 Task: Play online Dominion games in easy mode.
Action: Mouse moved to (280, 233)
Screenshot: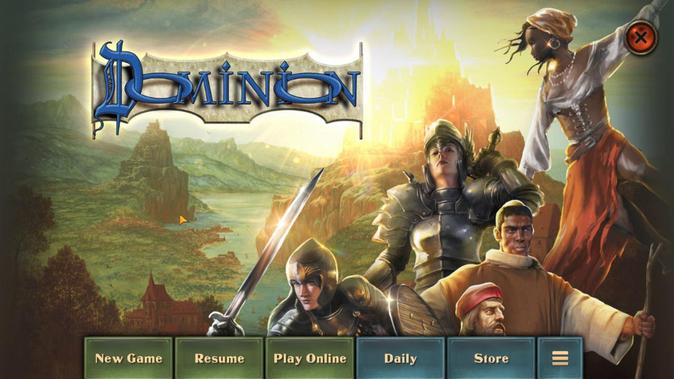 
Action: Mouse pressed left at (280, 233)
Screenshot: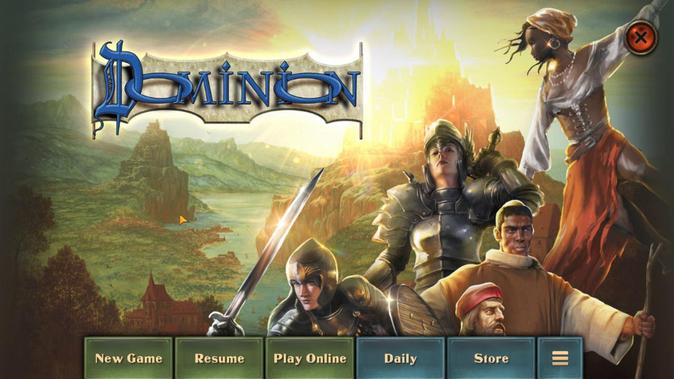 
Action: Mouse moved to (367, 248)
Screenshot: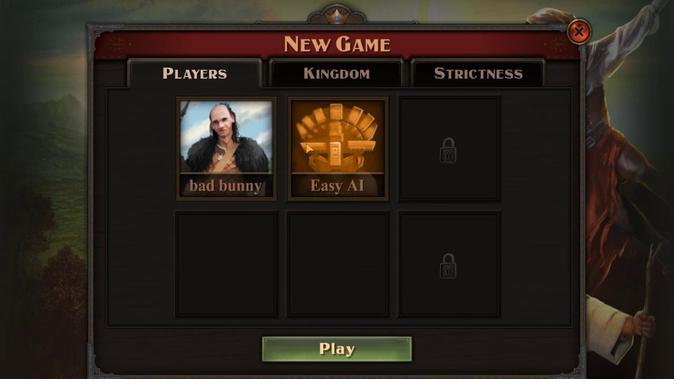
Action: Mouse pressed left at (367, 248)
Screenshot: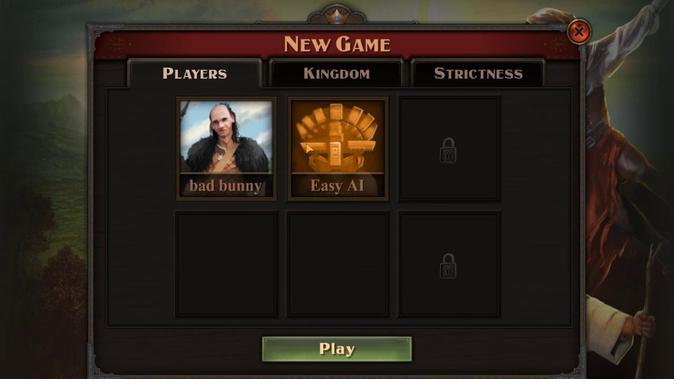 
Action: Mouse moved to (315, 242)
Screenshot: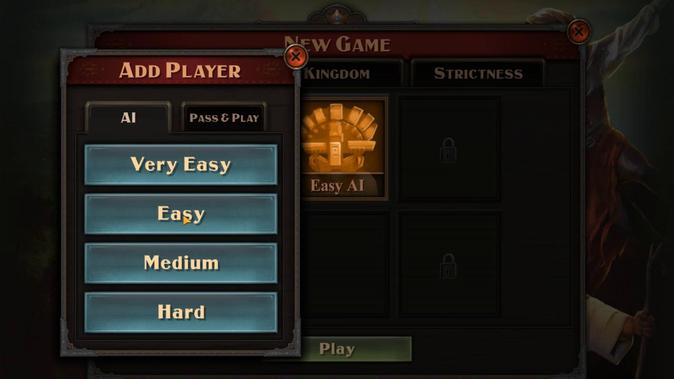 
Action: Mouse pressed left at (315, 242)
Screenshot: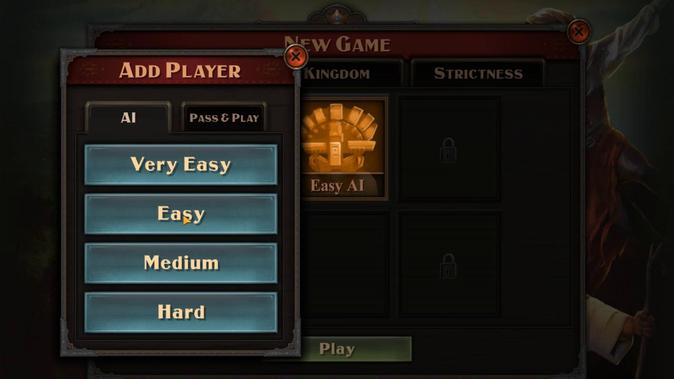 
Action: Mouse moved to (374, 232)
Screenshot: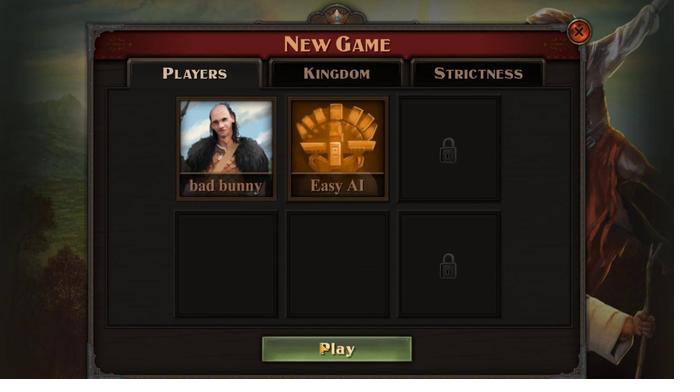 
Action: Mouse pressed left at (374, 232)
Screenshot: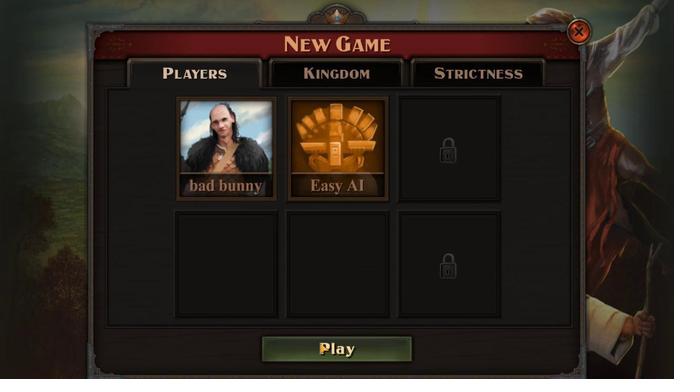 
Action: Mouse moved to (377, 232)
Screenshot: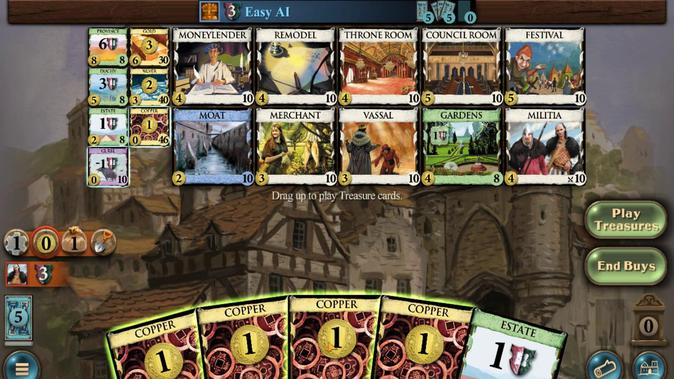 
Action: Mouse pressed left at (377, 232)
Screenshot: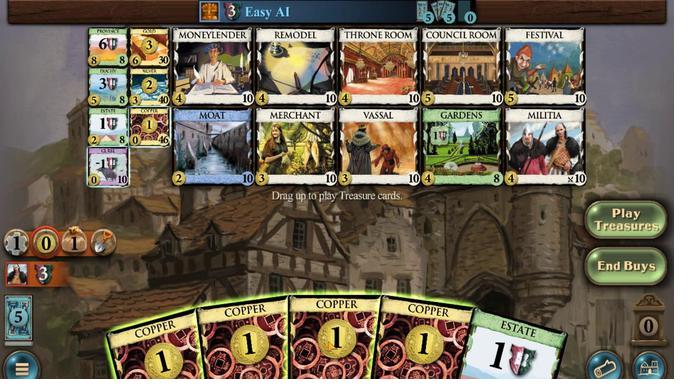 
Action: Mouse moved to (386, 236)
Screenshot: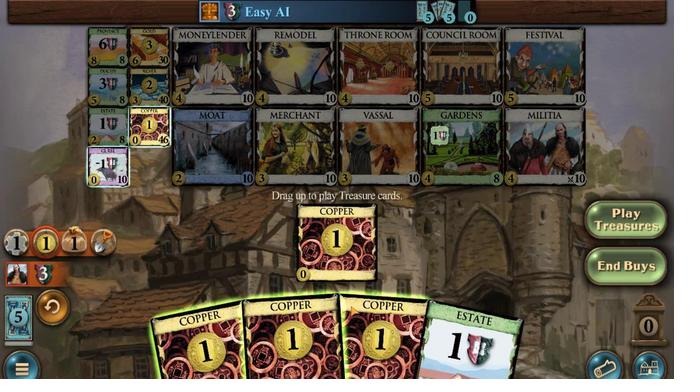 
Action: Mouse pressed left at (386, 236)
Screenshot: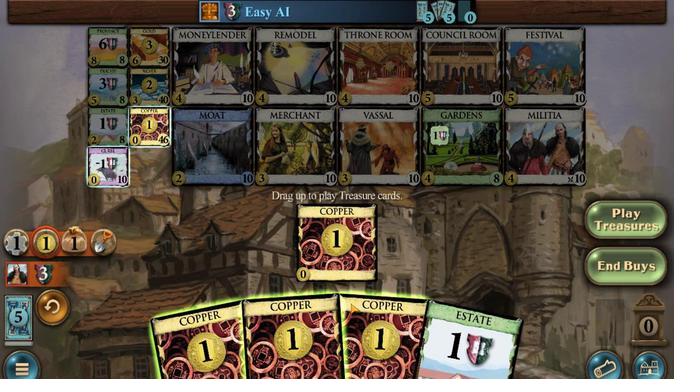 
Action: Mouse moved to (366, 235)
Screenshot: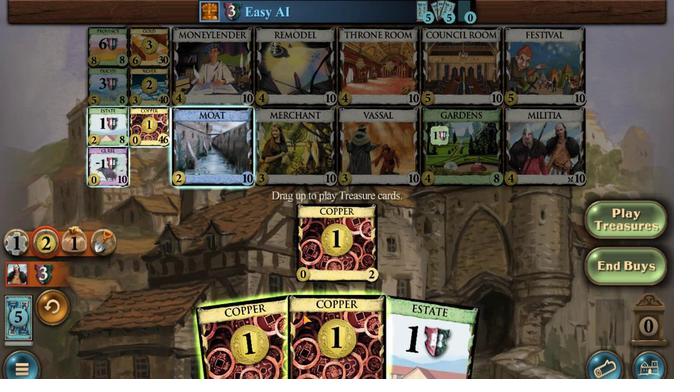 
Action: Mouse pressed left at (366, 235)
Screenshot: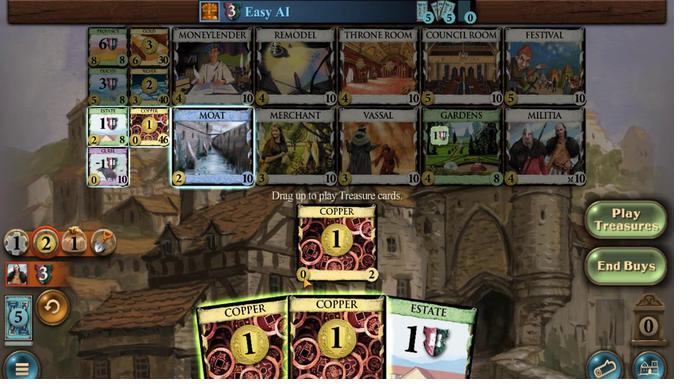 
Action: Mouse moved to (356, 249)
Screenshot: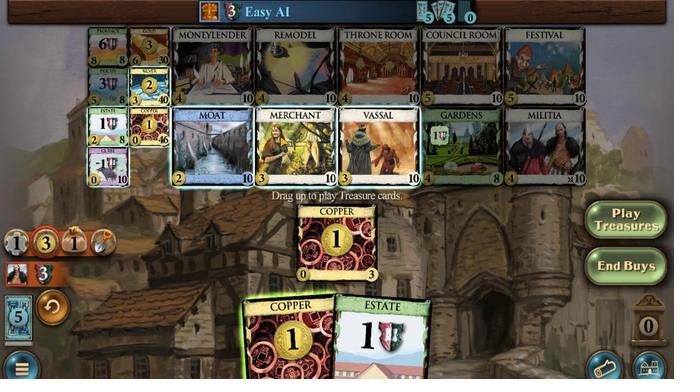 
Action: Mouse pressed left at (356, 249)
Screenshot: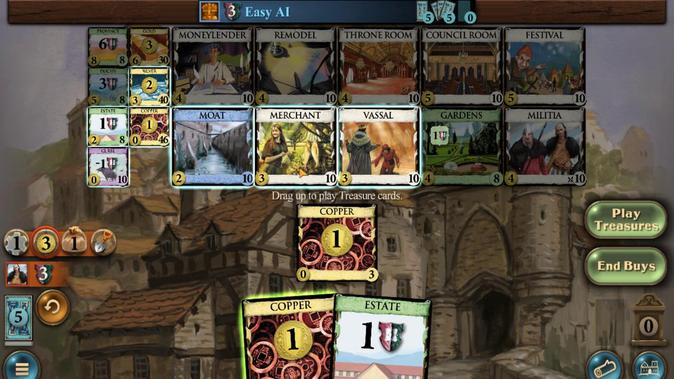 
Action: Mouse moved to (359, 232)
Screenshot: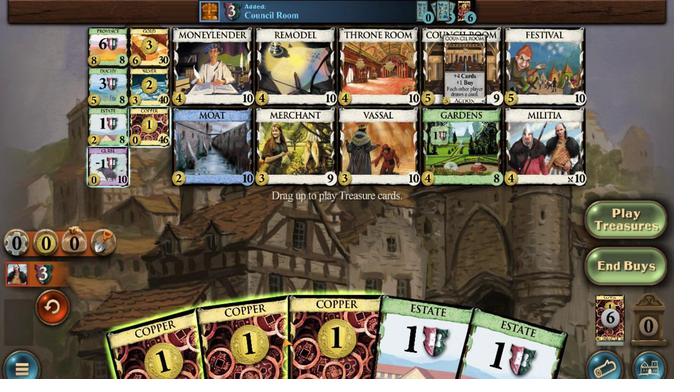 
Action: Mouse pressed left at (359, 232)
Screenshot: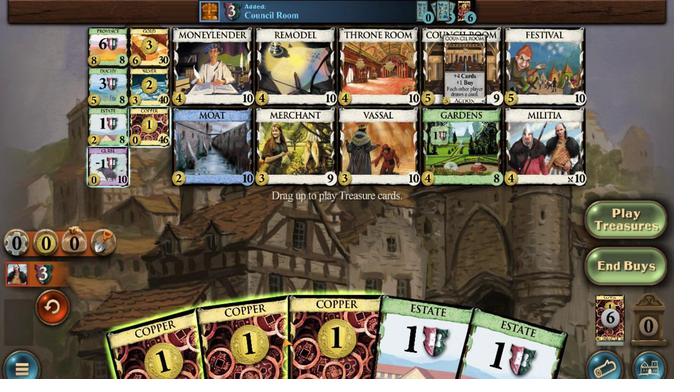 
Action: Mouse moved to (354, 233)
Screenshot: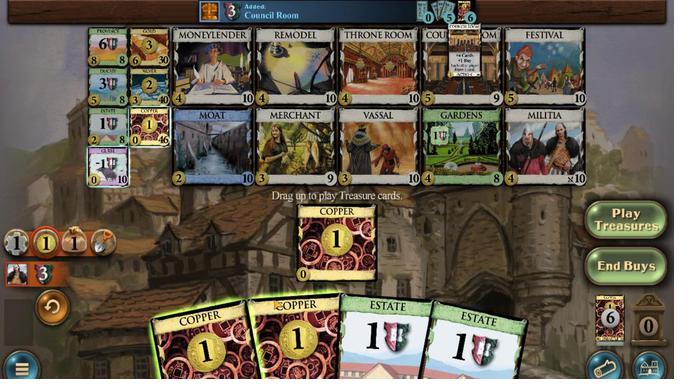 
Action: Mouse pressed left at (354, 233)
Screenshot: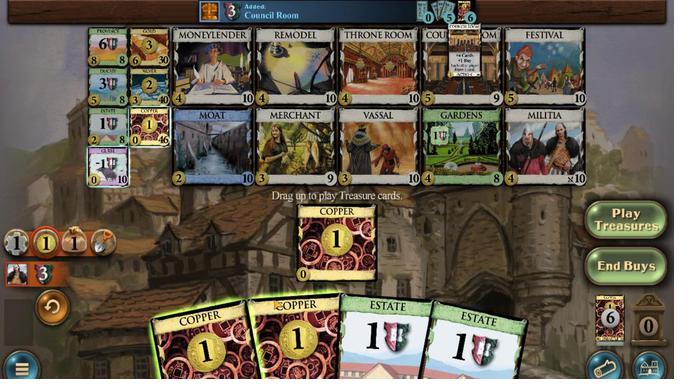
Action: Mouse moved to (333, 231)
Screenshot: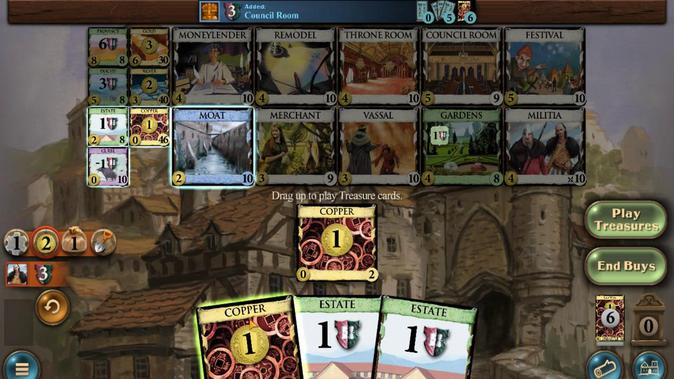 
Action: Mouse pressed left at (333, 231)
Screenshot: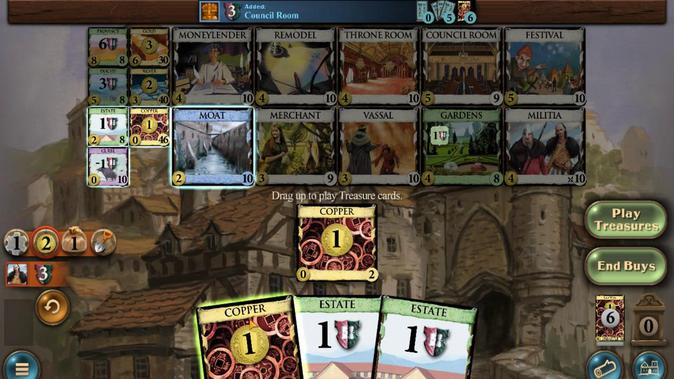 
Action: Mouse moved to (393, 249)
Screenshot: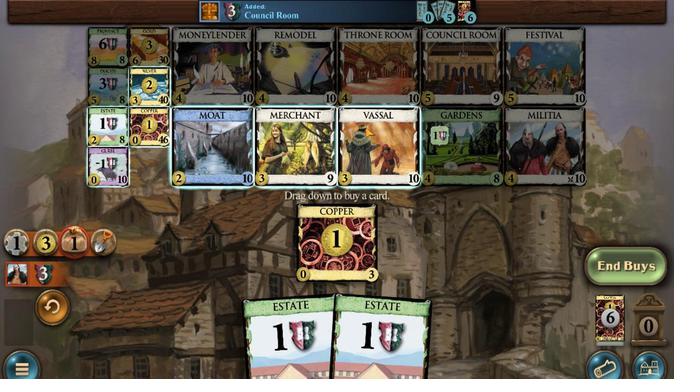 
Action: Mouse pressed left at (393, 249)
Screenshot: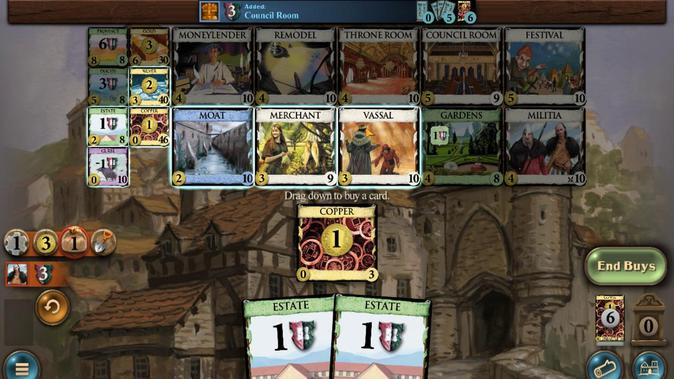 
Action: Mouse moved to (393, 249)
Screenshot: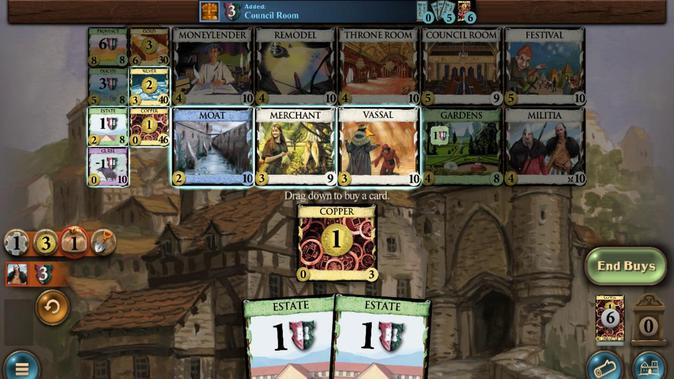 
Action: Mouse pressed left at (393, 249)
Screenshot: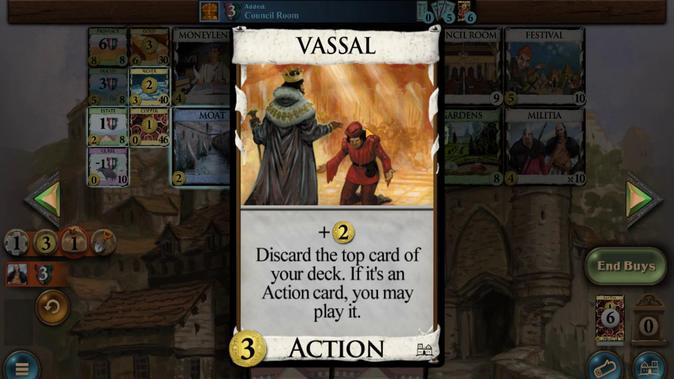 
Action: Mouse moved to (299, 253)
Screenshot: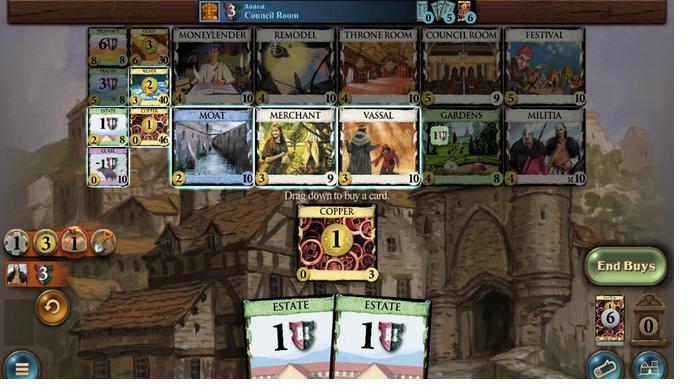 
Action: Mouse pressed left at (299, 253)
Screenshot: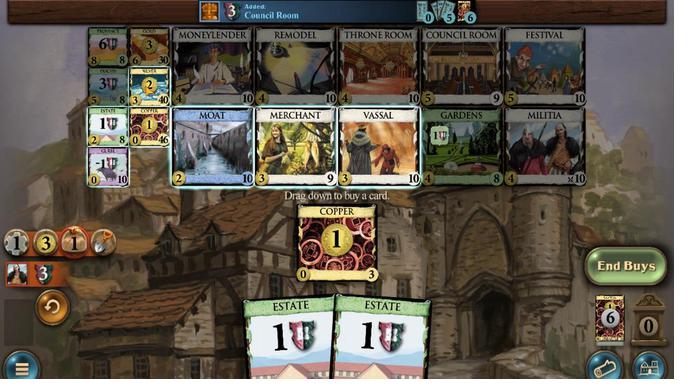 
Action: Mouse moved to (303, 231)
Screenshot: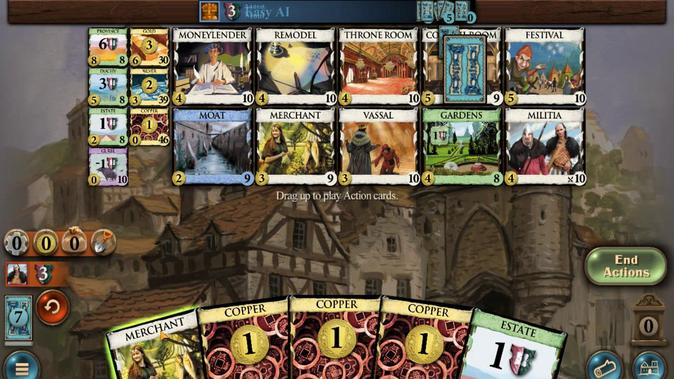 
Action: Mouse pressed left at (303, 231)
Screenshot: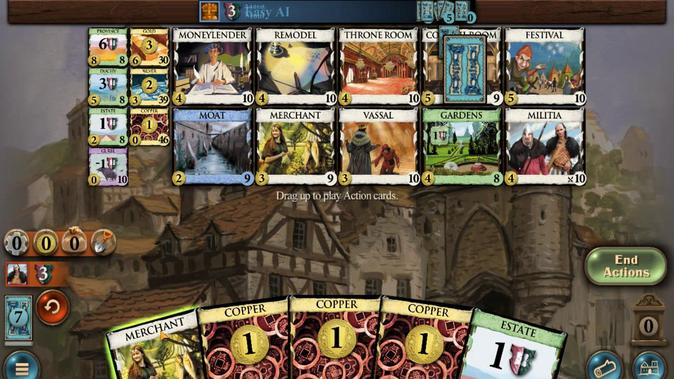 
Action: Mouse moved to (354, 232)
Screenshot: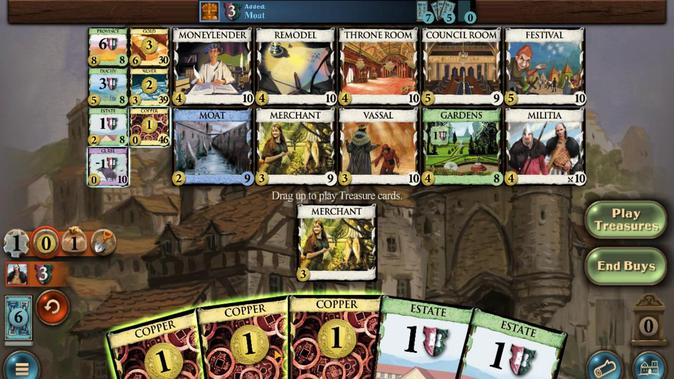 
Action: Mouse pressed left at (354, 232)
Screenshot: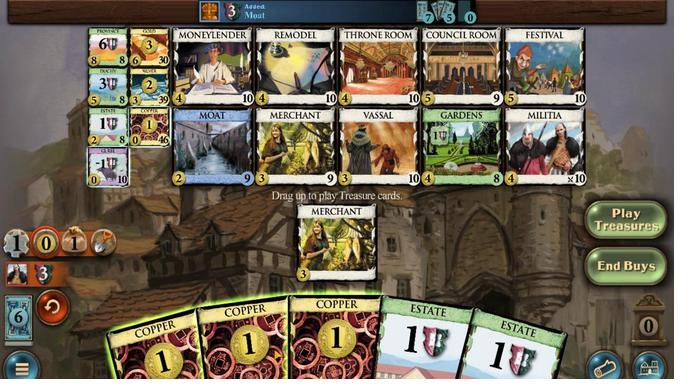 
Action: Mouse moved to (349, 233)
Screenshot: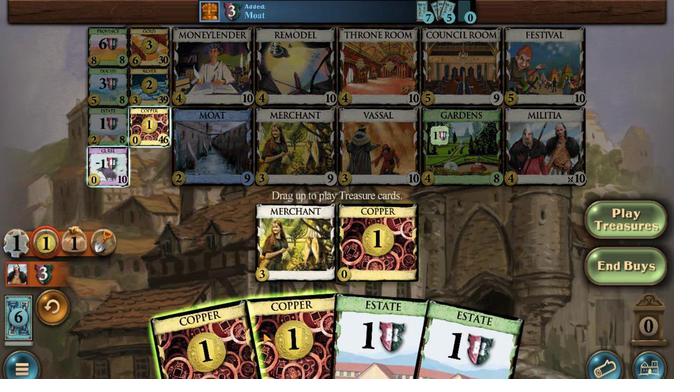 
Action: Mouse pressed left at (349, 233)
Screenshot: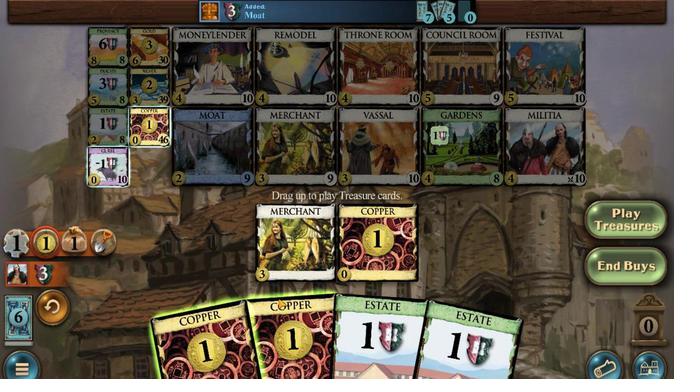 
Action: Mouse moved to (331, 232)
Screenshot: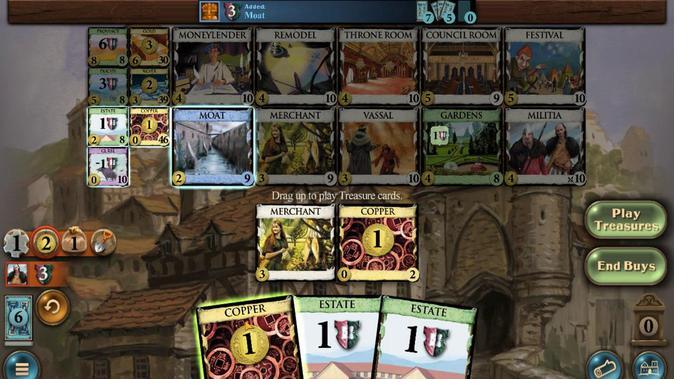 
Action: Mouse pressed left at (331, 232)
Screenshot: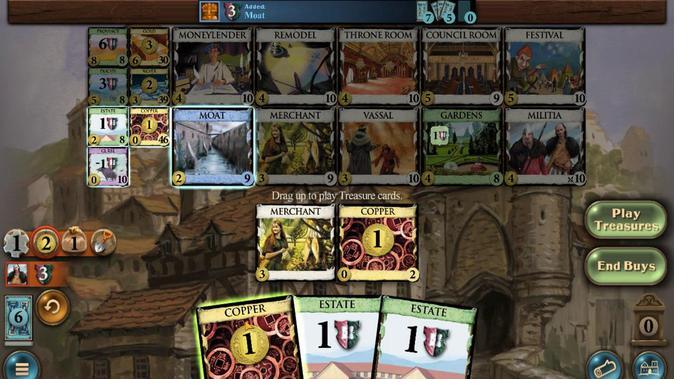 
Action: Mouse moved to (300, 253)
Screenshot: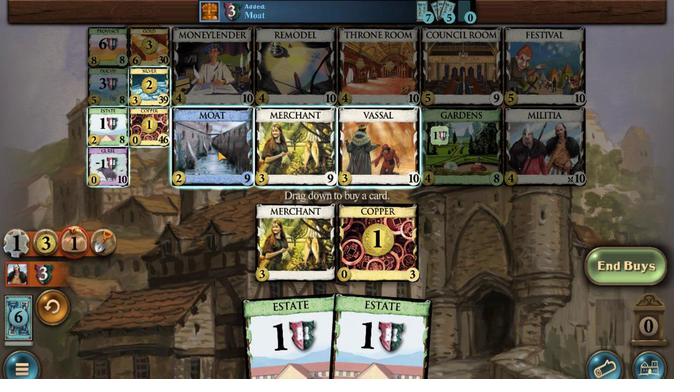 
Action: Mouse pressed left at (300, 253)
Screenshot: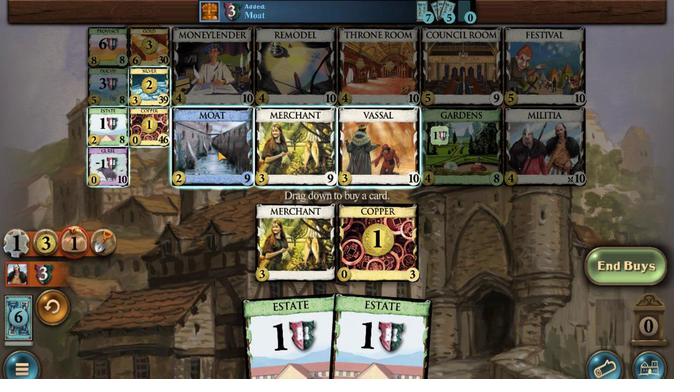 
Action: Mouse moved to (422, 233)
Screenshot: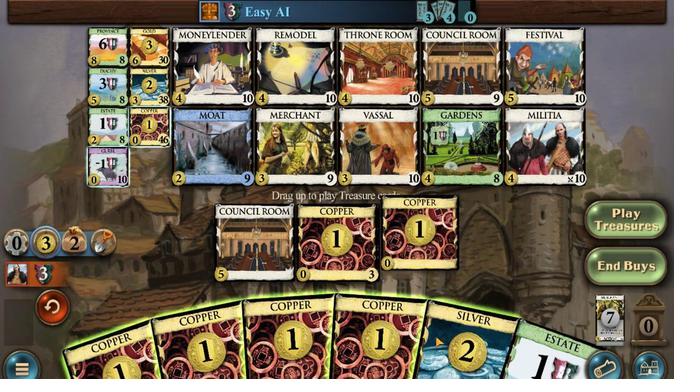 
Action: Mouse pressed left at (422, 233)
Screenshot: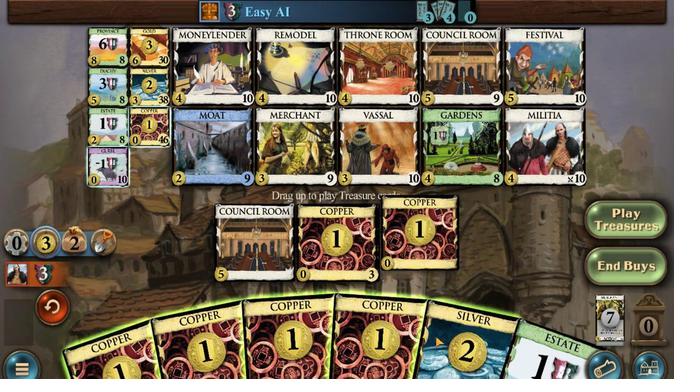 
Action: Mouse moved to (407, 231)
Screenshot: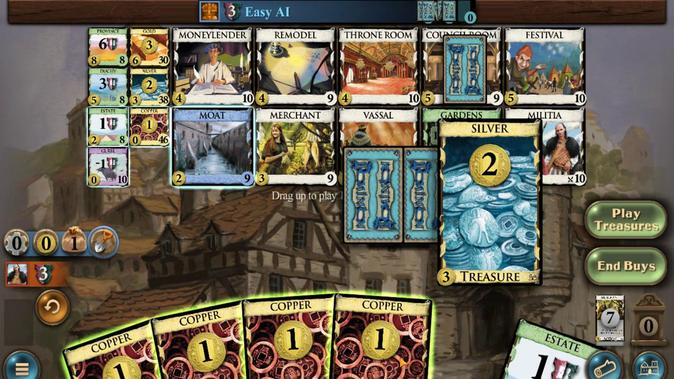 
Action: Mouse pressed left at (407, 231)
Screenshot: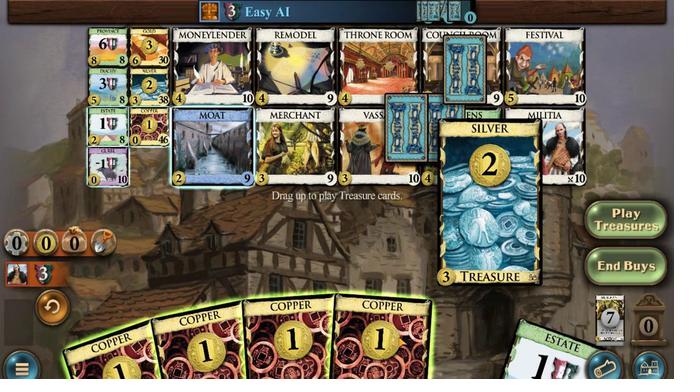 
Action: Mouse moved to (375, 232)
Screenshot: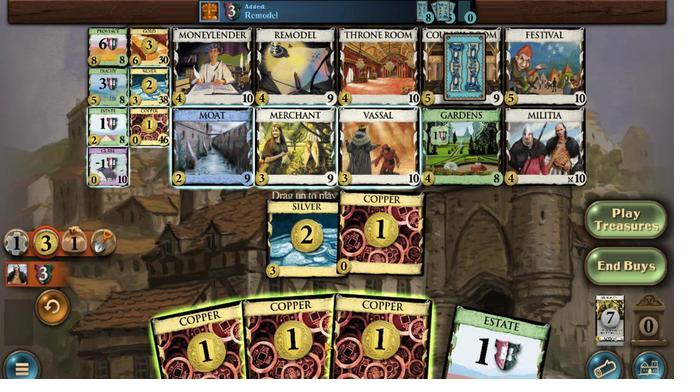 
Action: Mouse pressed left at (375, 232)
Screenshot: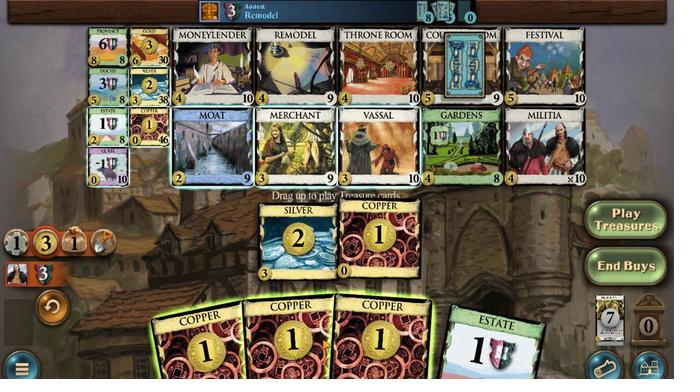 
Action: Mouse moved to (382, 234)
Screenshot: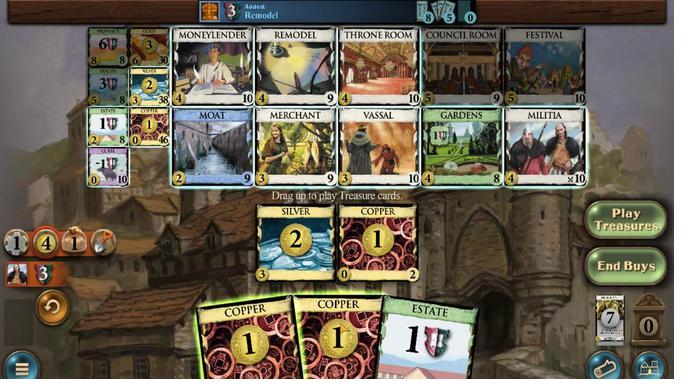 
Action: Mouse pressed left at (382, 234)
Screenshot: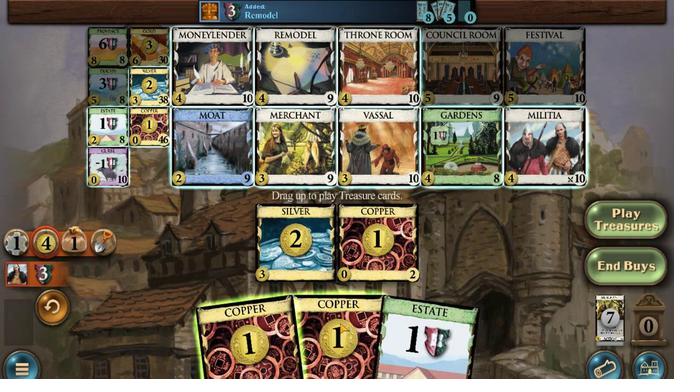 
Action: Mouse moved to (462, 255)
Screenshot: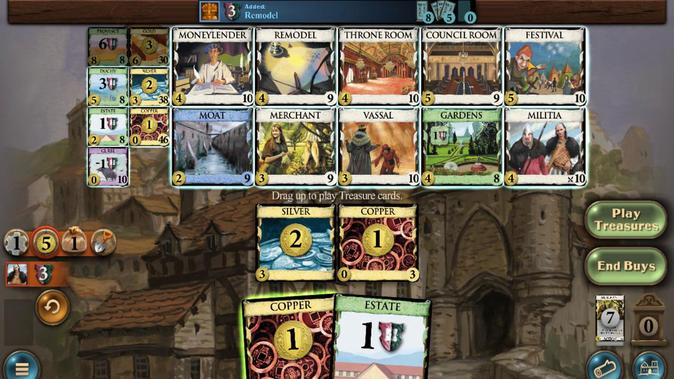 
Action: Mouse pressed left at (462, 255)
Screenshot: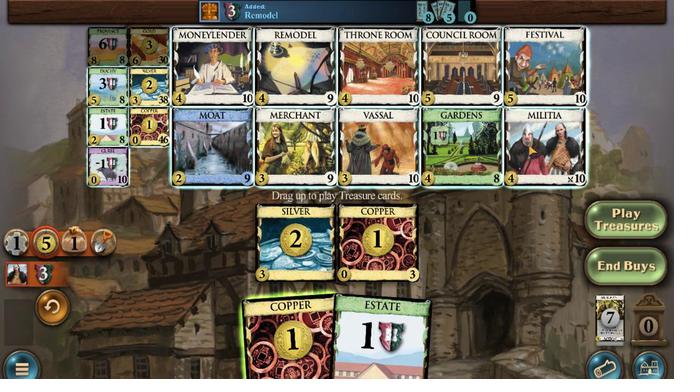 
Action: Mouse moved to (294, 232)
Screenshot: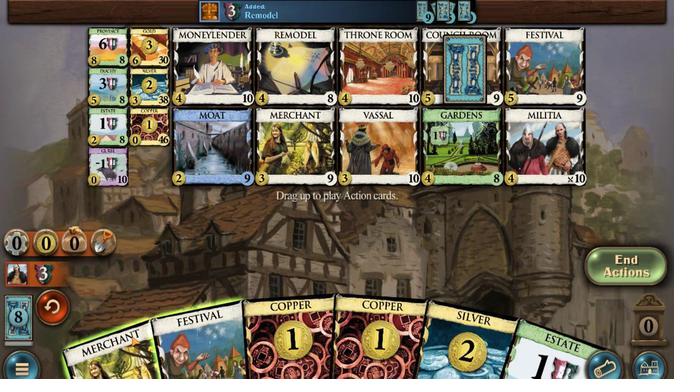 
Action: Mouse pressed left at (294, 232)
Screenshot: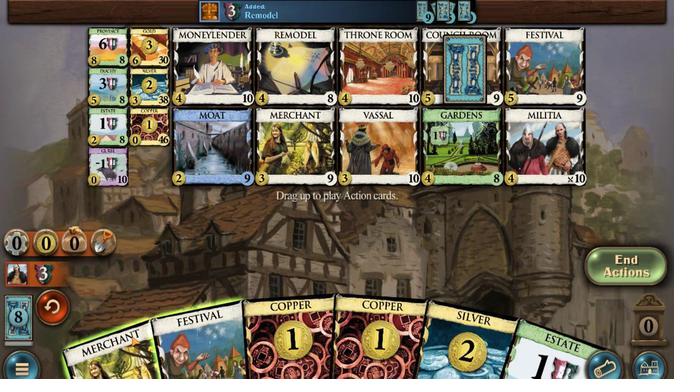 
Action: Mouse moved to (284, 231)
Screenshot: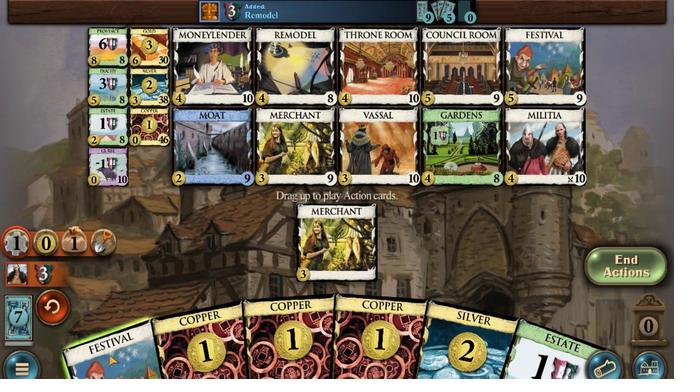 
Action: Mouse pressed left at (284, 231)
Screenshot: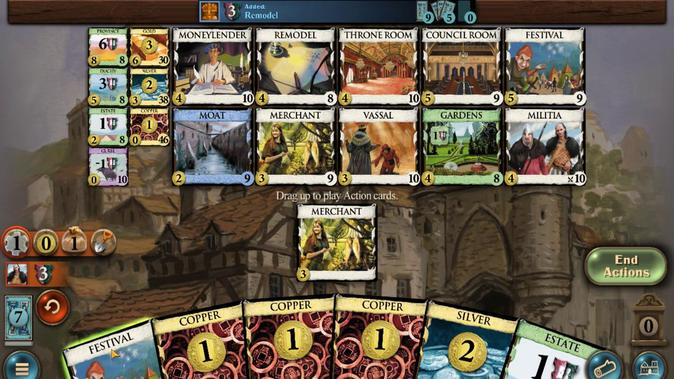 
Action: Mouse moved to (405, 233)
Screenshot: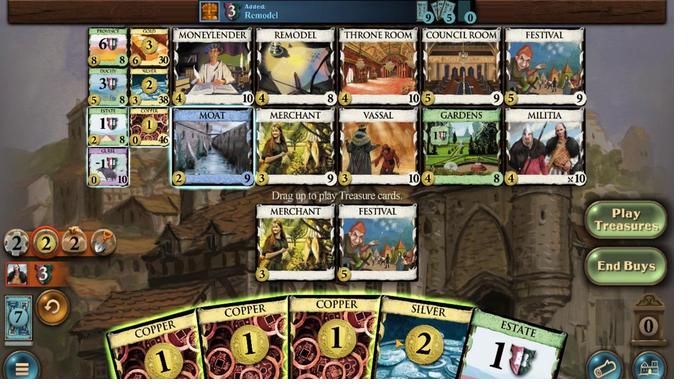 
Action: Mouse pressed left at (405, 233)
Screenshot: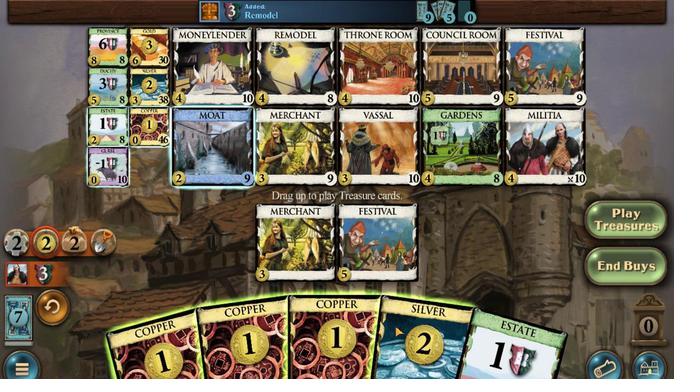 
Action: Mouse moved to (394, 234)
Screenshot: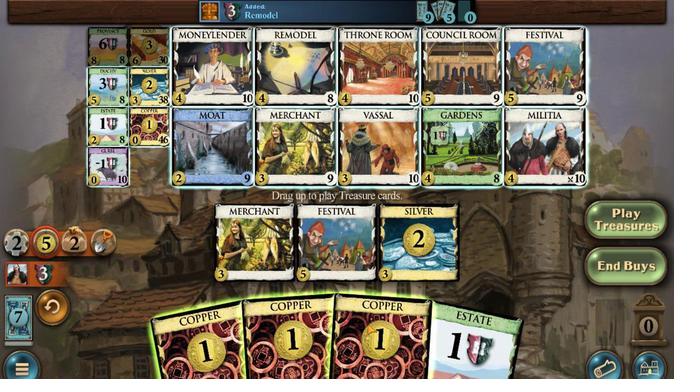 
Action: Mouse pressed left at (394, 234)
Screenshot: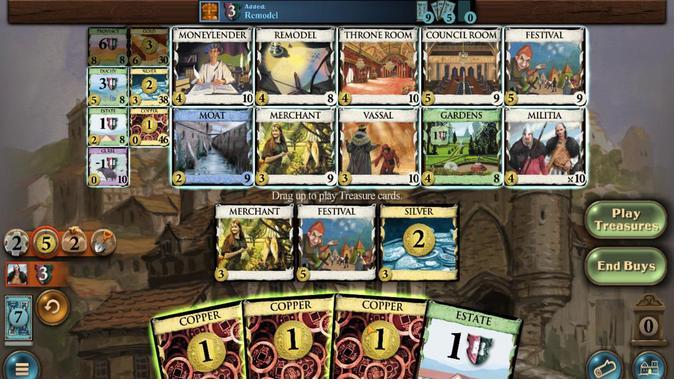 
Action: Mouse moved to (383, 235)
Screenshot: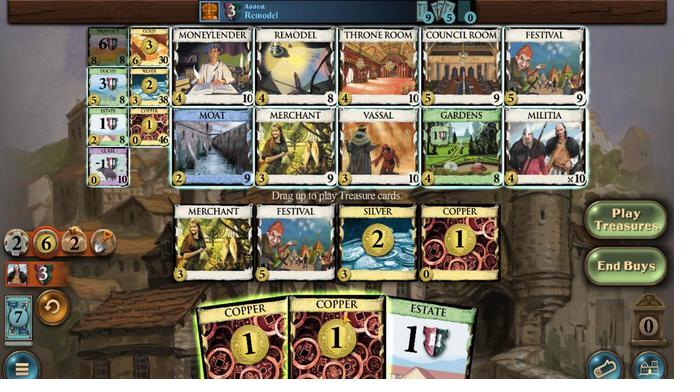 
Action: Mouse pressed left at (383, 235)
Screenshot: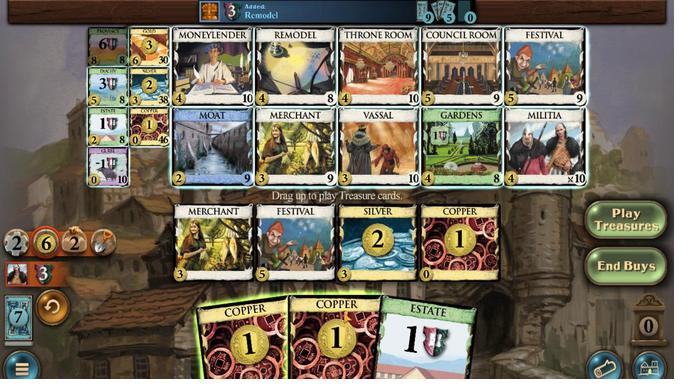 
Action: Mouse moved to (373, 236)
Screenshot: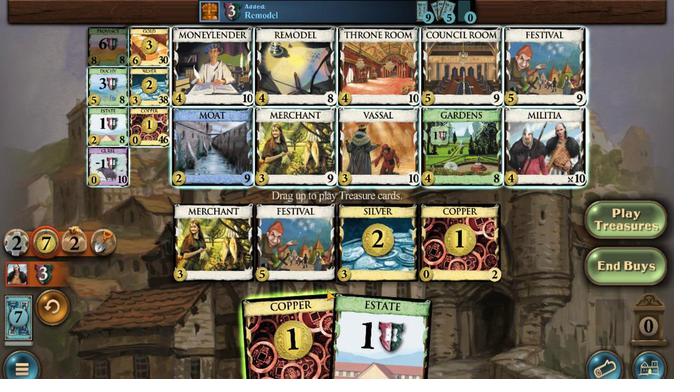 
Action: Mouse pressed left at (373, 236)
Screenshot: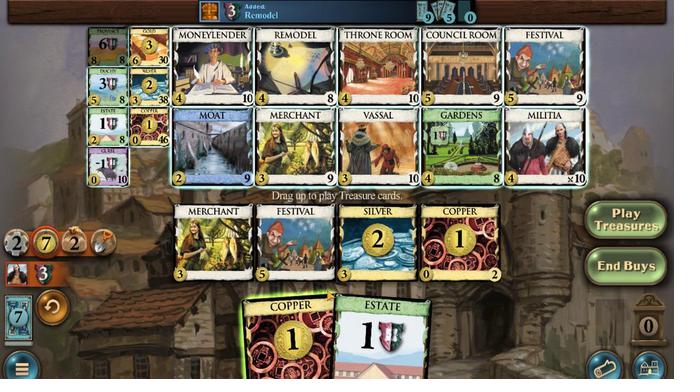 
Action: Mouse moved to (284, 256)
Screenshot: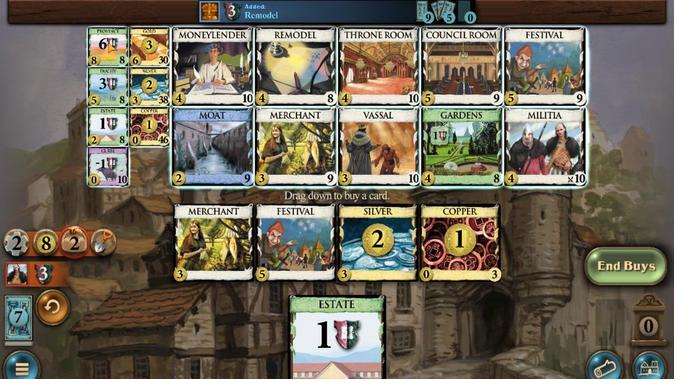 
Action: Mouse pressed left at (284, 256)
Screenshot: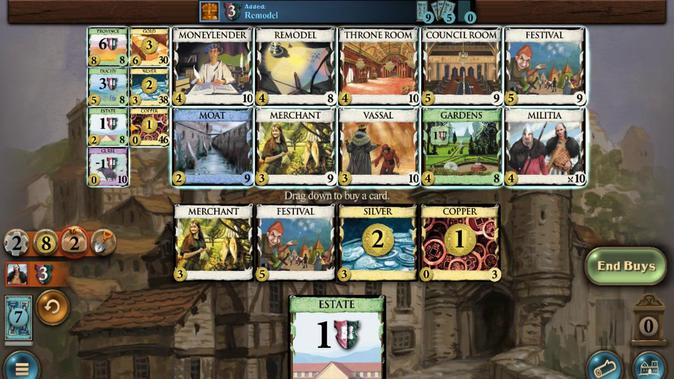 
Action: Mouse moved to (380, 233)
Screenshot: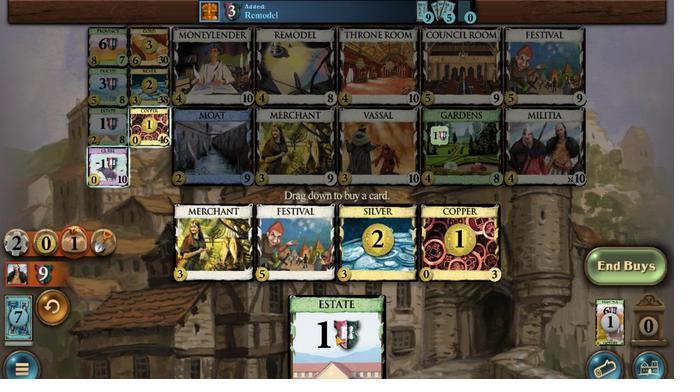 
Action: Mouse pressed left at (380, 233)
Screenshot: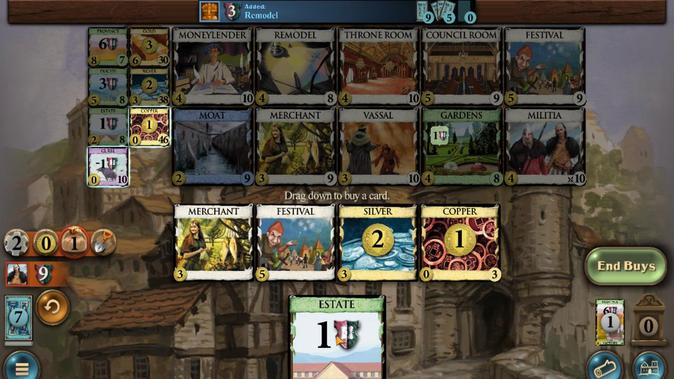 
Action: Mouse moved to (297, 249)
Screenshot: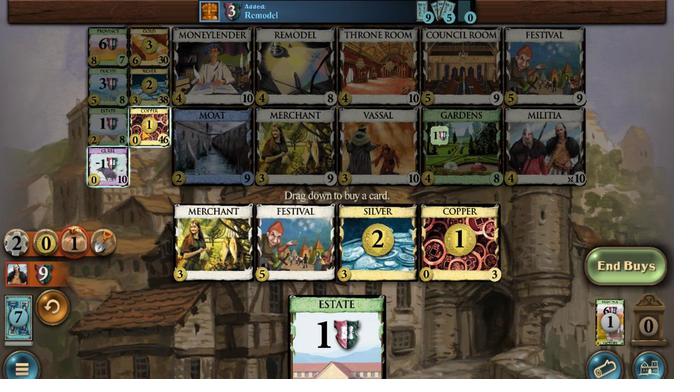 
Action: Mouse pressed left at (297, 249)
Screenshot: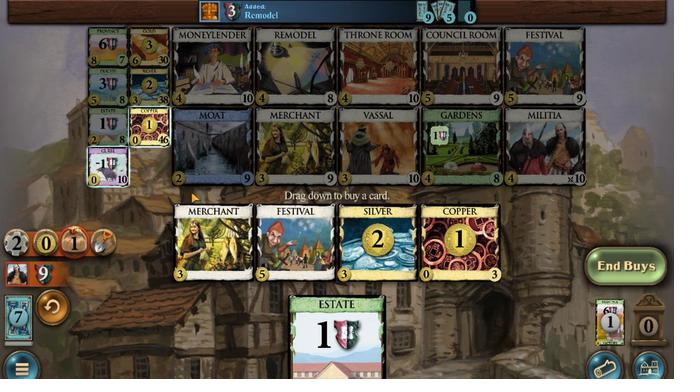 
Action: Mouse moved to (368, 235)
Screenshot: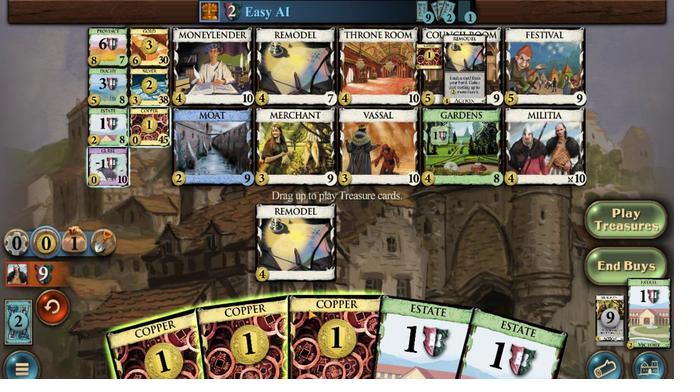 
Action: Mouse pressed left at (368, 235)
Screenshot: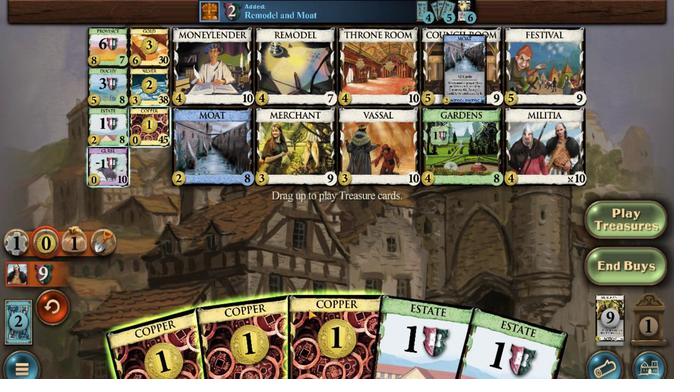 
Action: Mouse moved to (347, 233)
Screenshot: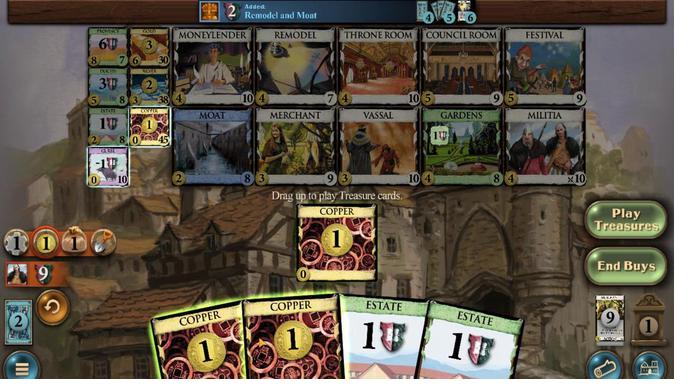 
Action: Mouse pressed left at (347, 233)
Screenshot: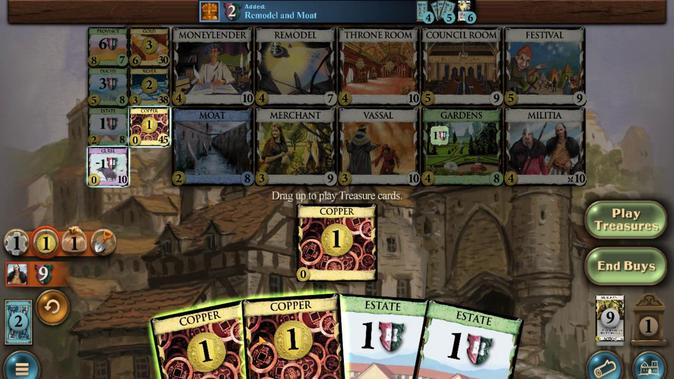 
Action: Mouse moved to (323, 247)
Screenshot: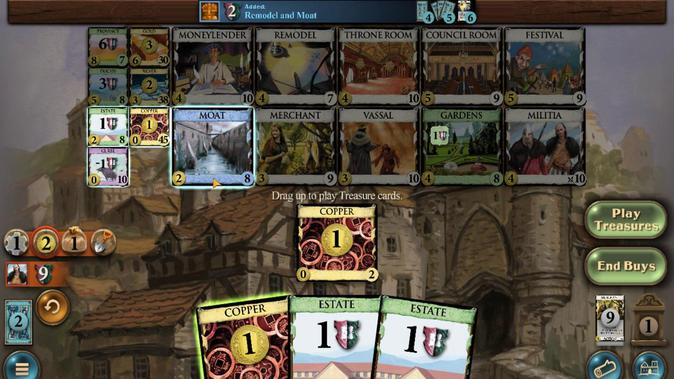 
Action: Mouse pressed left at (323, 247)
Screenshot: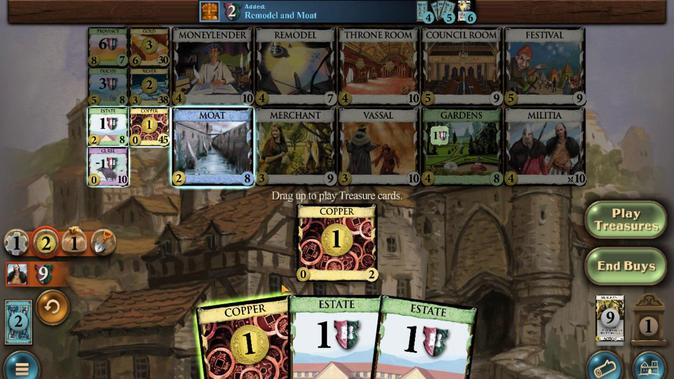 
Action: Mouse moved to (453, 233)
Screenshot: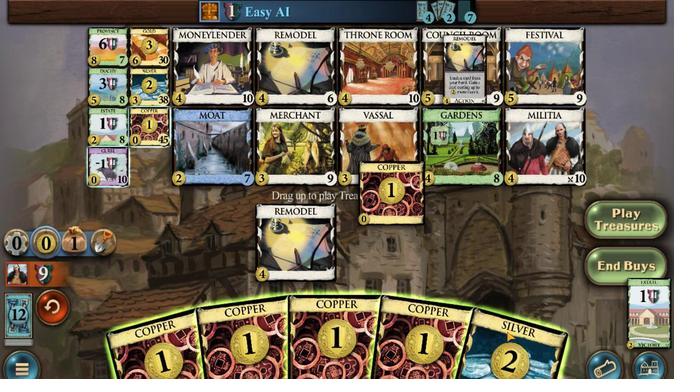 
Action: Mouse pressed left at (453, 233)
Screenshot: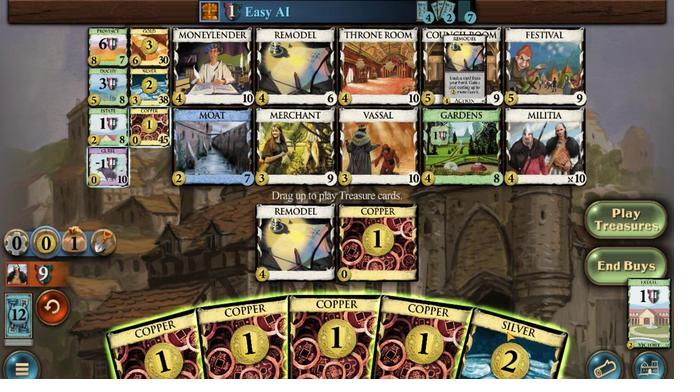 
Action: Mouse moved to (412, 232)
Screenshot: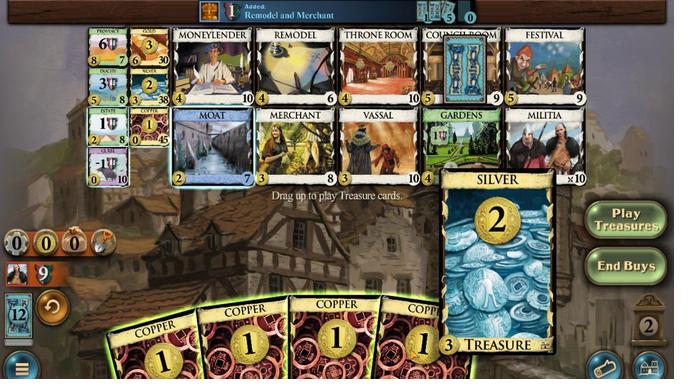 
Action: Mouse pressed left at (412, 232)
Screenshot: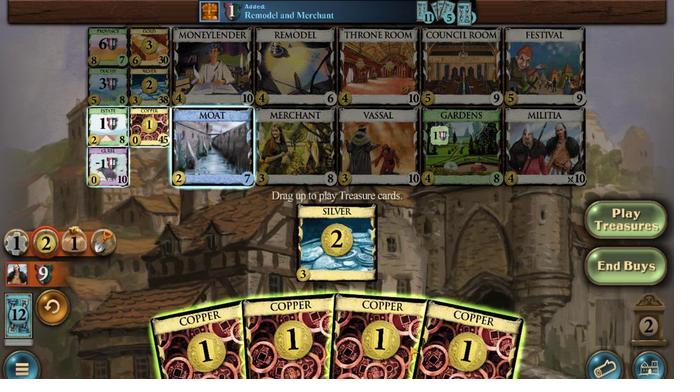 
Action: Mouse moved to (419, 231)
Screenshot: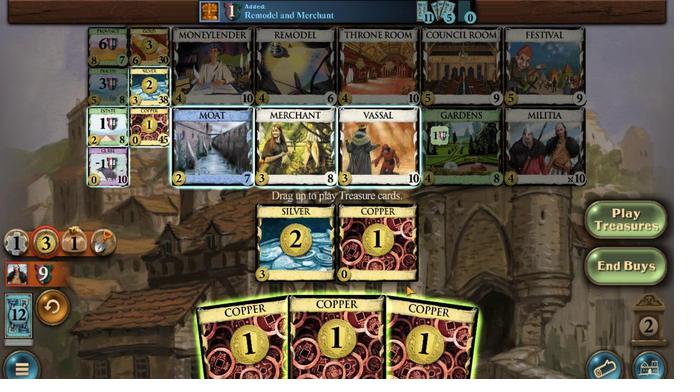 
Action: Mouse pressed left at (419, 231)
Screenshot: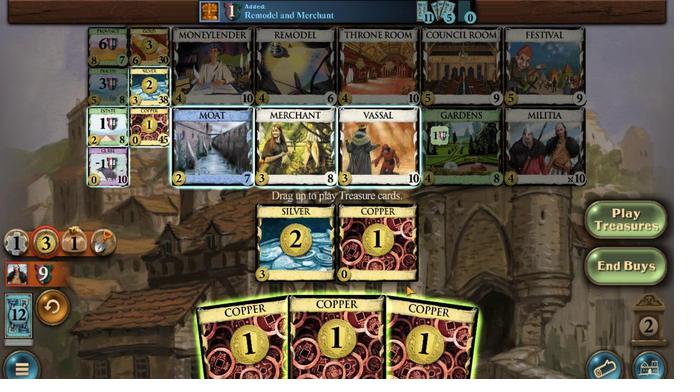 
Action: Mouse moved to (393, 232)
Screenshot: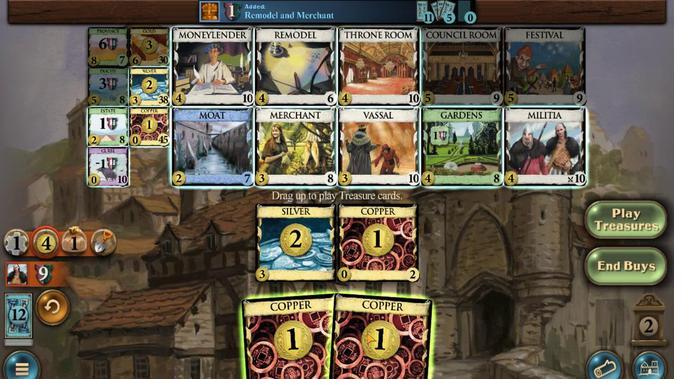 
Action: Mouse pressed left at (393, 232)
Screenshot: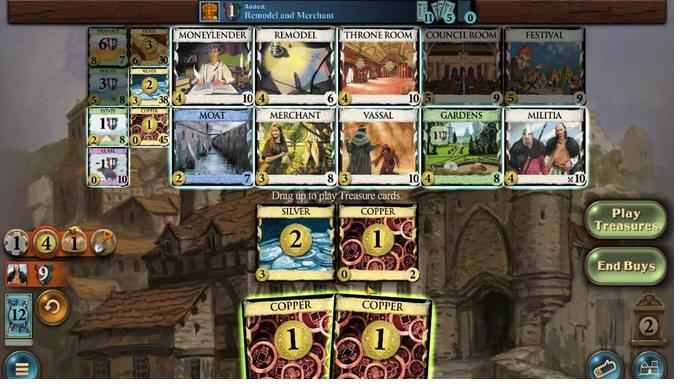 
Action: Mouse moved to (458, 255)
Screenshot: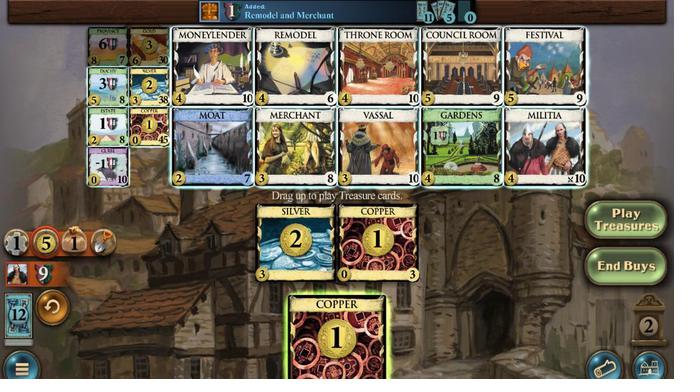 
Action: Mouse pressed left at (458, 255)
Screenshot: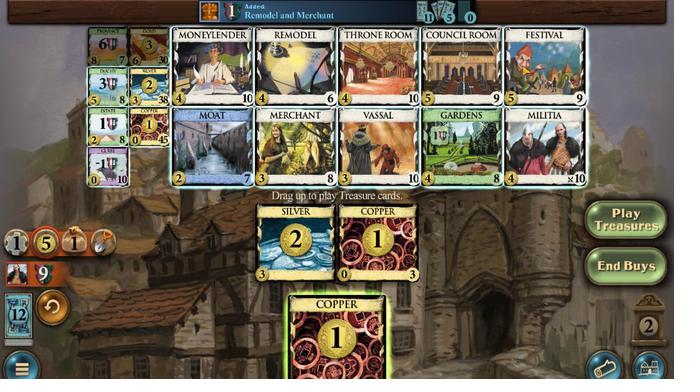 
Action: Mouse moved to (311, 233)
Screenshot: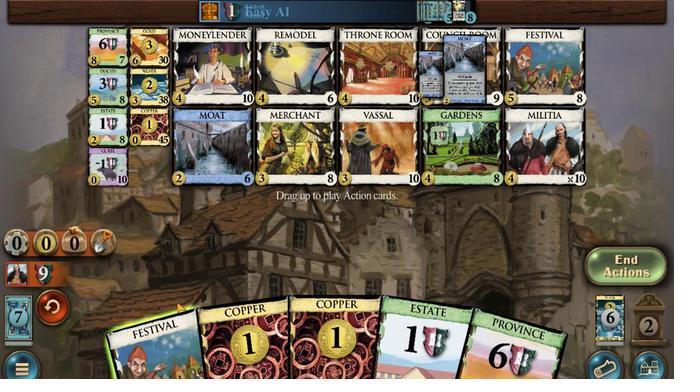 
Action: Mouse pressed left at (311, 233)
Screenshot: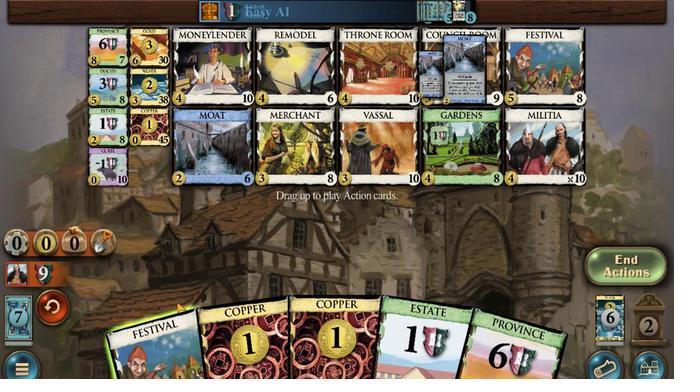 
Action: Mouse moved to (349, 232)
Screenshot: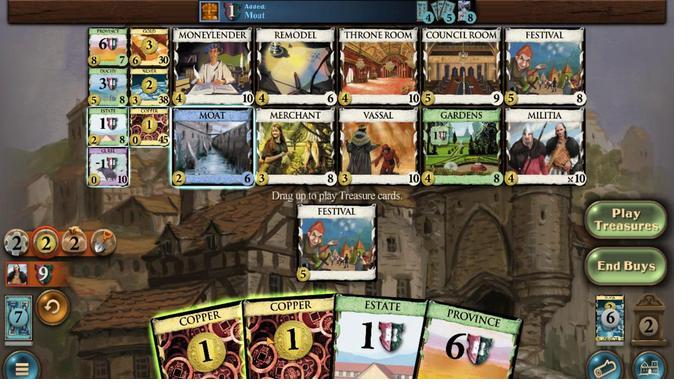 
Action: Mouse pressed left at (349, 232)
Screenshot: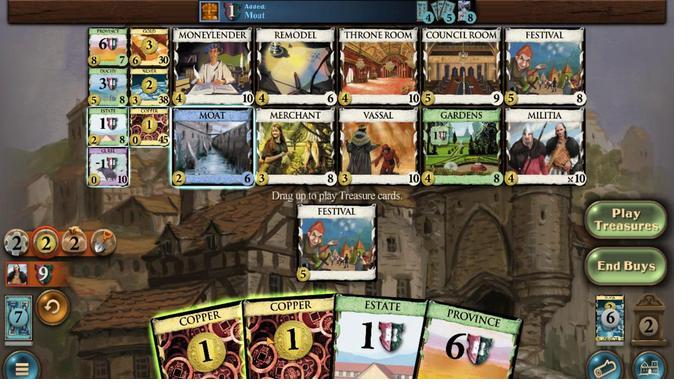 
Action: Mouse moved to (341, 235)
Screenshot: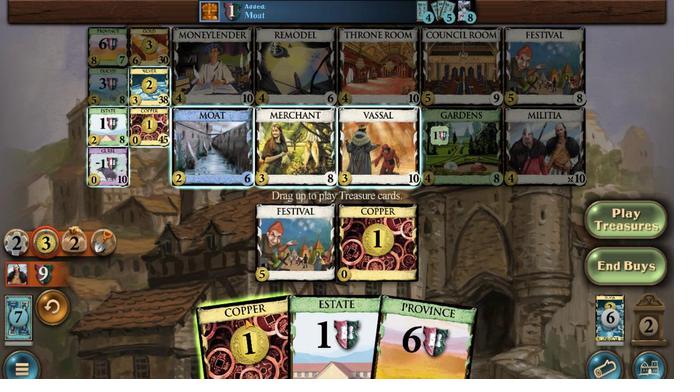 
Action: Mouse pressed left at (341, 235)
Screenshot: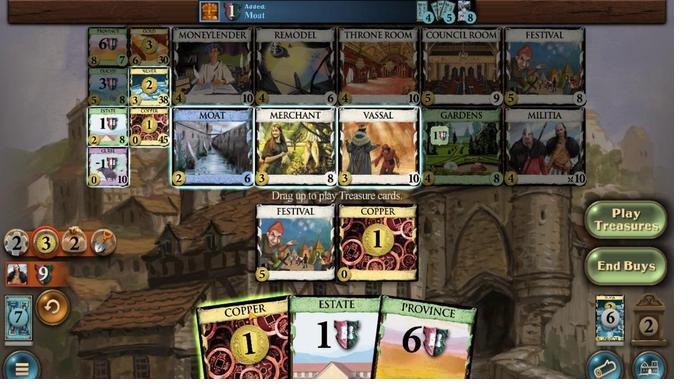 
Action: Mouse moved to (460, 249)
Screenshot: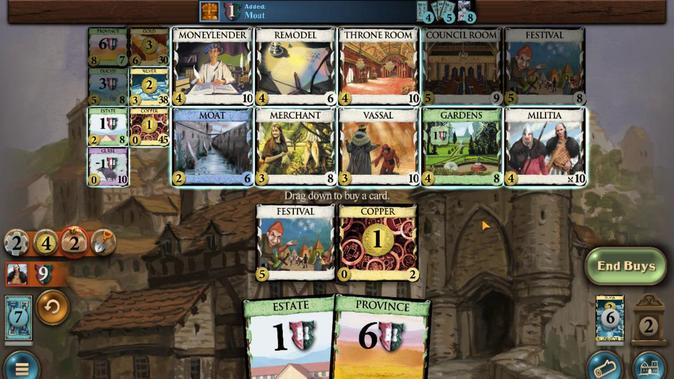 
Action: Mouse pressed left at (460, 249)
Screenshot: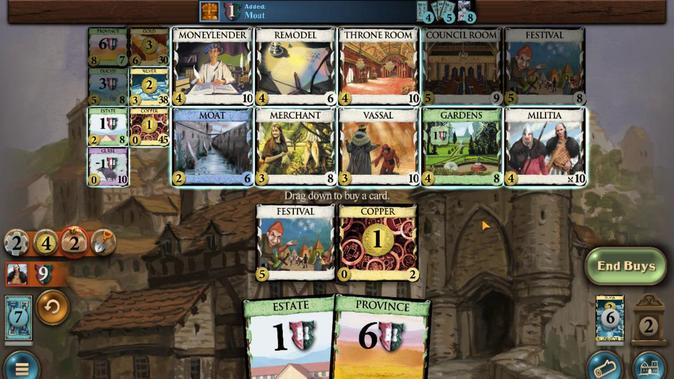 
Action: Mouse moved to (391, 234)
Screenshot: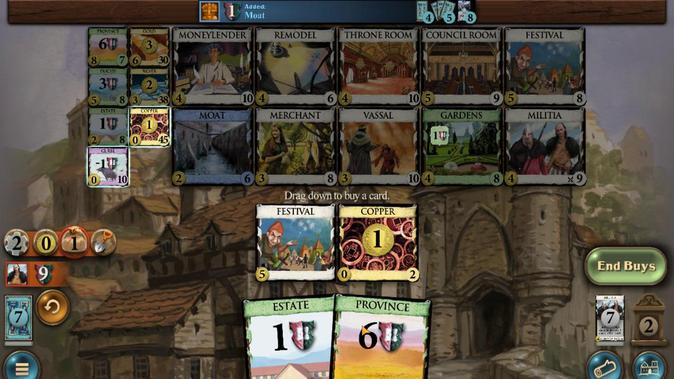 
Action: Mouse pressed left at (391, 234)
Screenshot: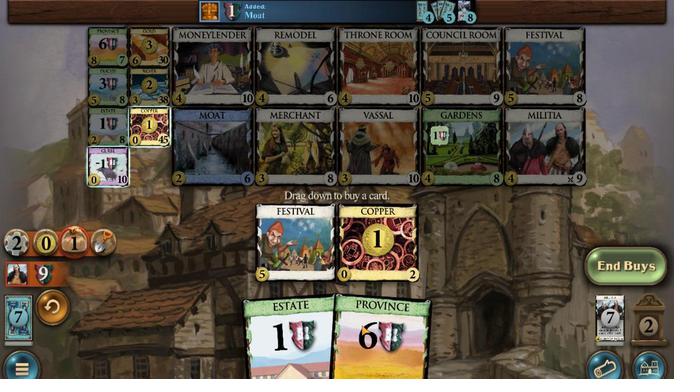 
Action: Mouse moved to (294, 250)
Screenshot: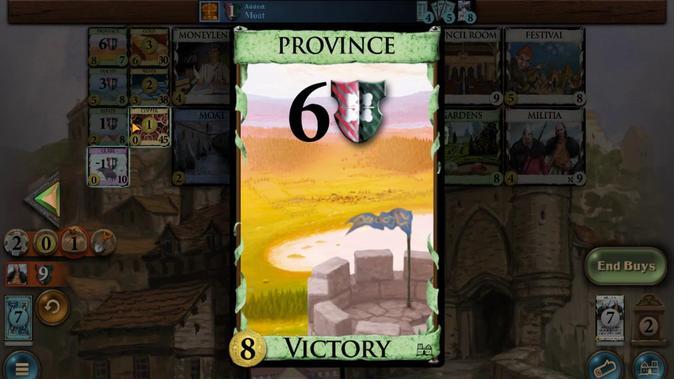 
Action: Mouse pressed left at (294, 250)
Screenshot: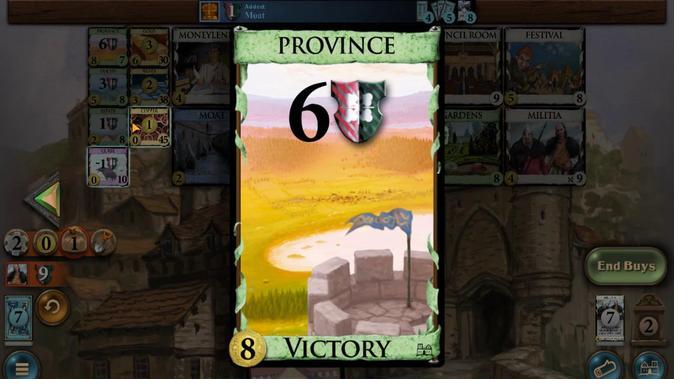 
Action: Mouse moved to (296, 250)
Screenshot: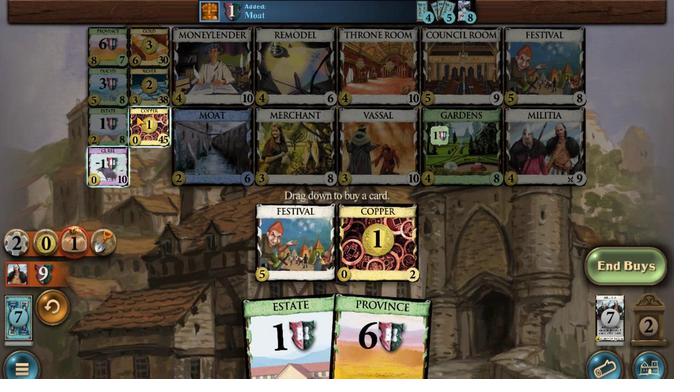 
Action: Mouse pressed left at (296, 250)
Screenshot: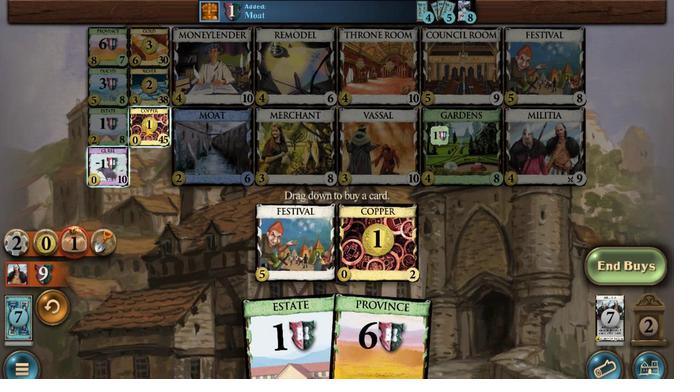 
Action: Mouse moved to (318, 233)
Screenshot: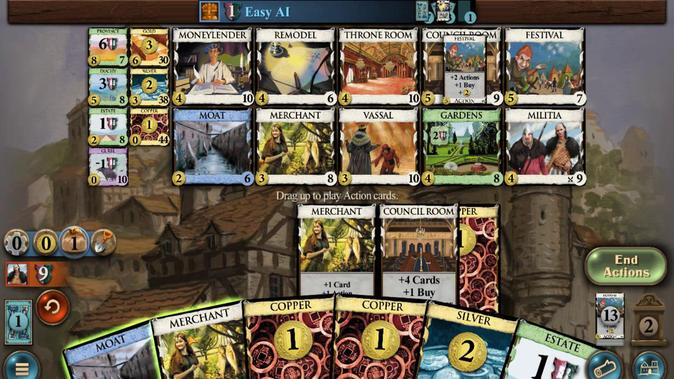 
Action: Mouse pressed left at (318, 233)
Screenshot: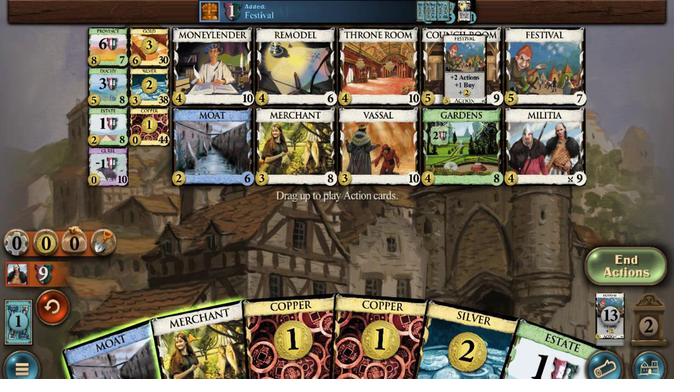 
Action: Mouse moved to (294, 232)
Screenshot: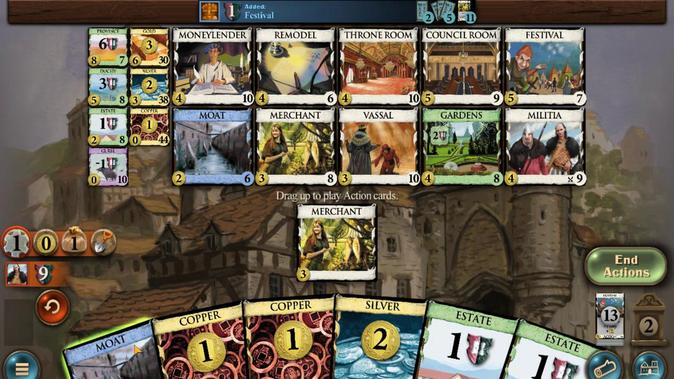 
Action: Mouse pressed left at (294, 232)
Screenshot: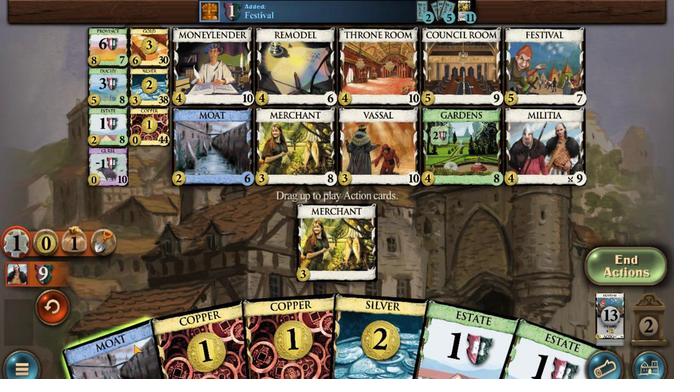 
Action: Mouse moved to (369, 233)
Screenshot: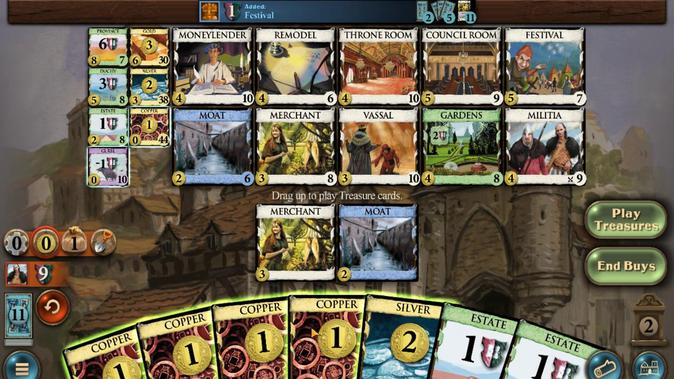 
Action: Mouse pressed left at (369, 233)
Screenshot: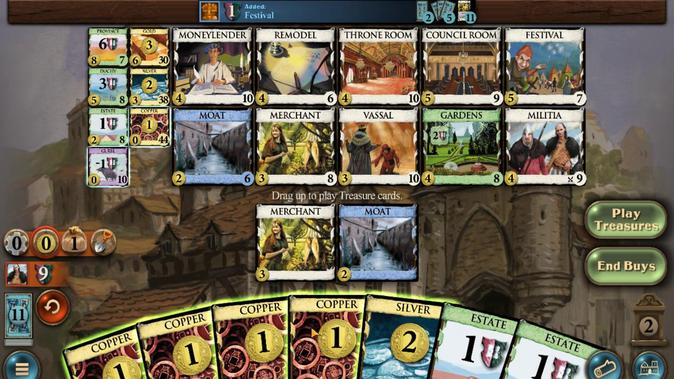 
Action: Mouse moved to (365, 235)
Screenshot: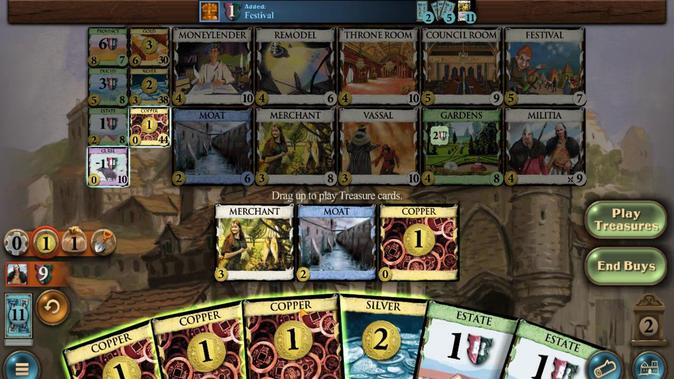 
Action: Mouse pressed left at (365, 235)
Screenshot: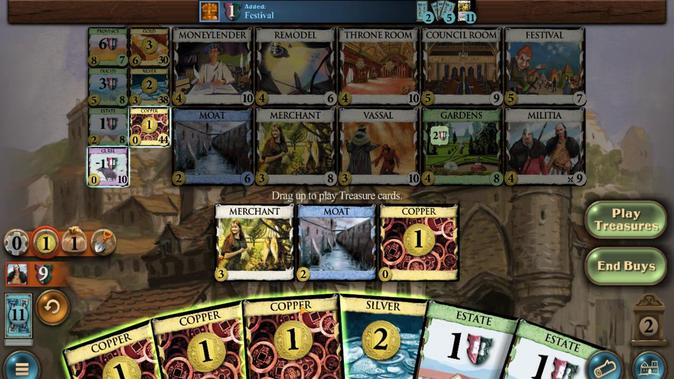 
Action: Mouse moved to (341, 236)
Screenshot: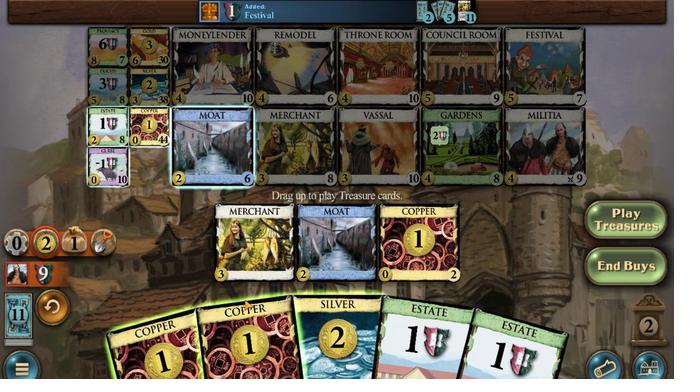 
Action: Mouse pressed left at (341, 236)
Screenshot: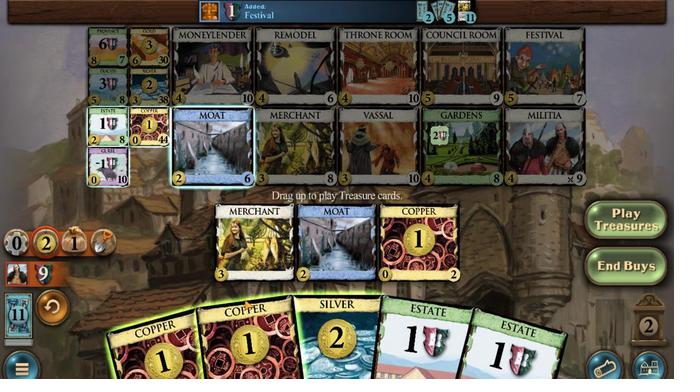 
Action: Mouse moved to (329, 233)
Screenshot: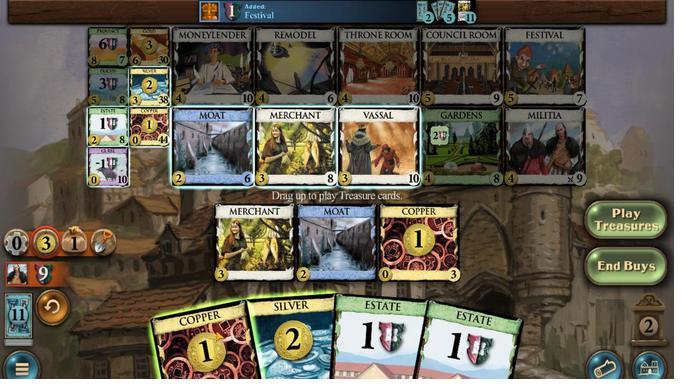
Action: Mouse pressed left at (329, 233)
Screenshot: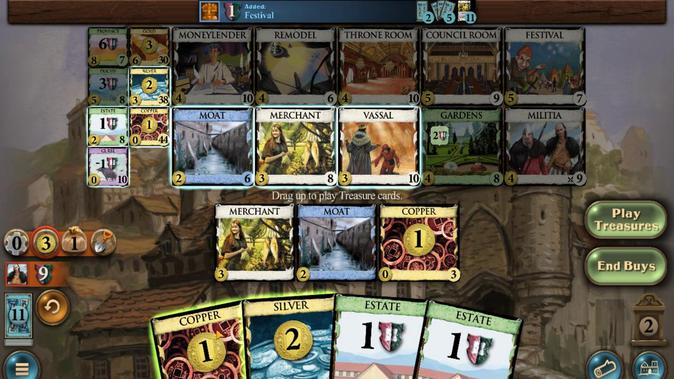 
Action: Mouse moved to (341, 233)
Screenshot: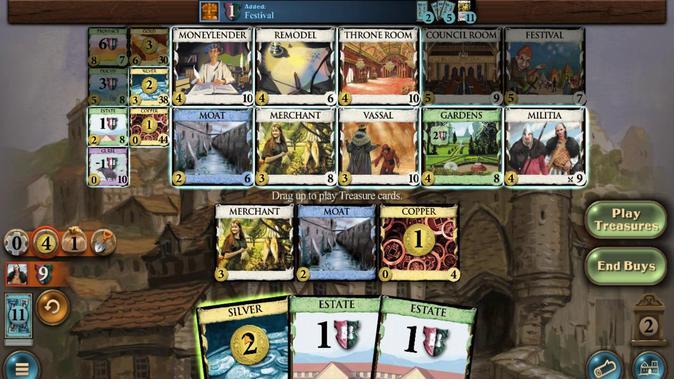 
Action: Mouse pressed left at (341, 233)
Screenshot: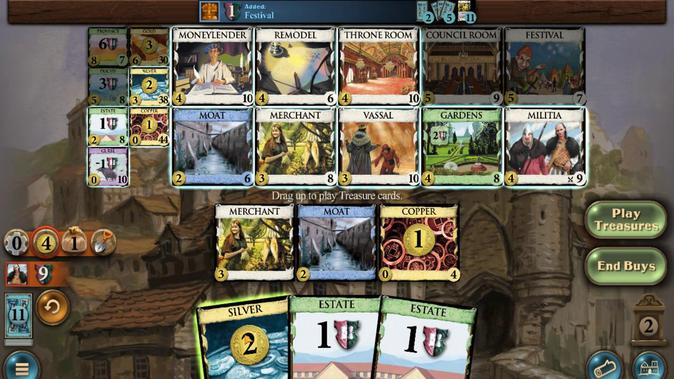 
Action: Mouse moved to (302, 256)
Screenshot: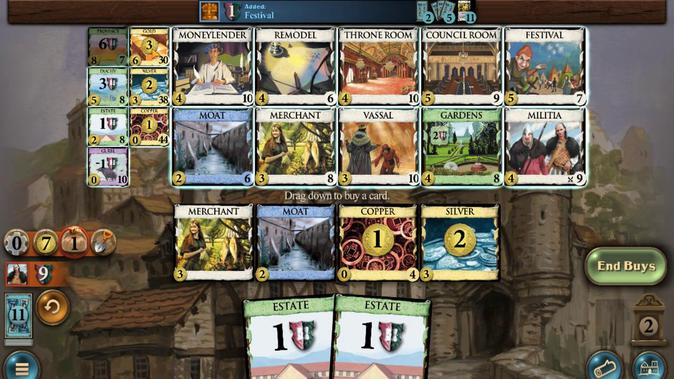 
Action: Mouse pressed left at (302, 256)
Screenshot: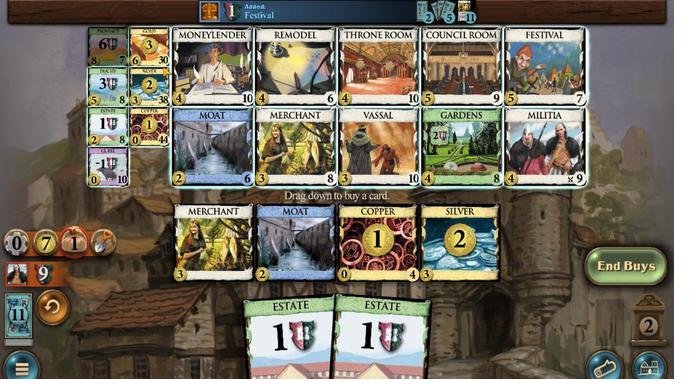 
Action: Mouse moved to (305, 233)
Screenshot: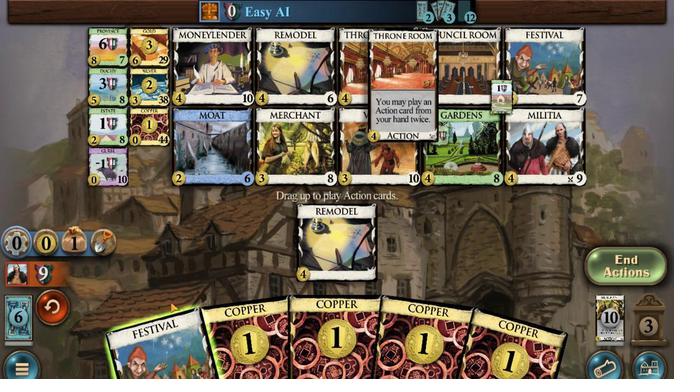 
Action: Mouse pressed left at (305, 233)
Screenshot: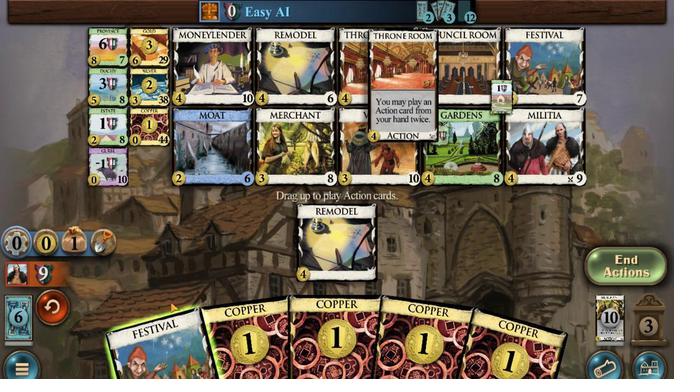 
Action: Mouse moved to (449, 233)
Screenshot: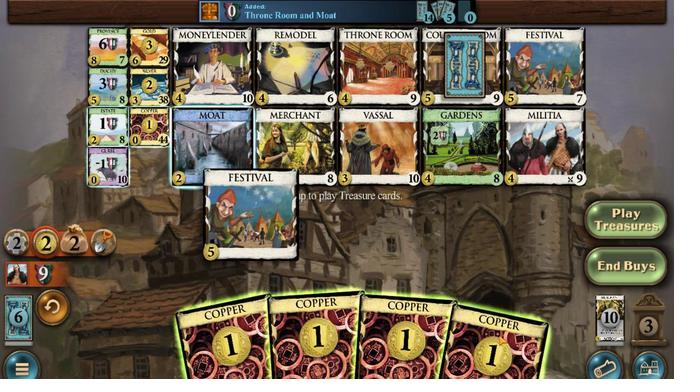 
Action: Mouse pressed left at (449, 233)
Screenshot: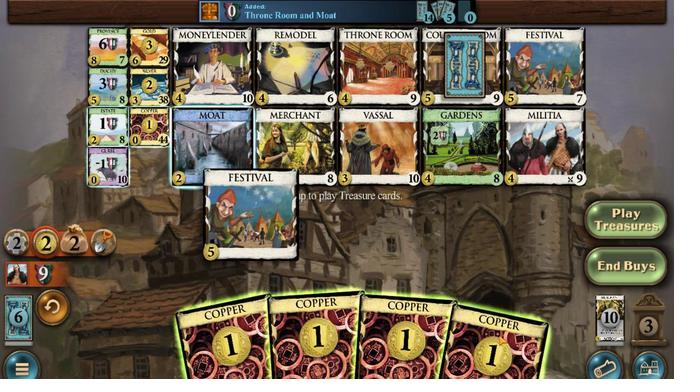
Action: Mouse moved to (421, 234)
Screenshot: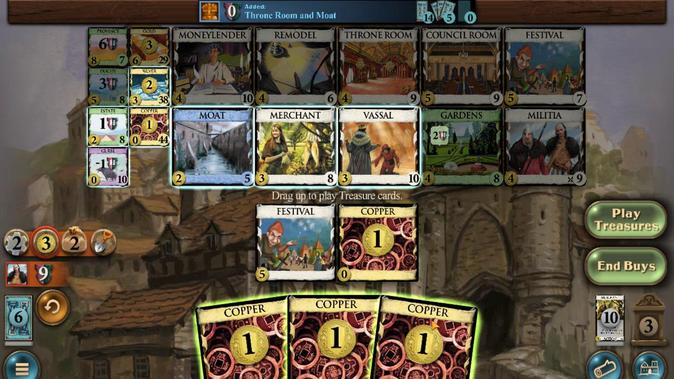 
Action: Mouse pressed left at (421, 234)
Screenshot: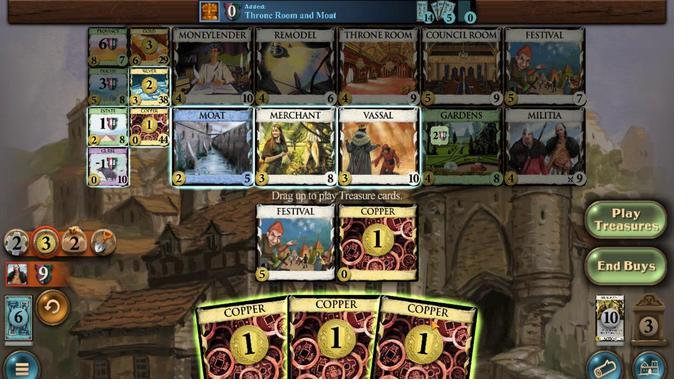 
Action: Mouse moved to (404, 234)
Screenshot: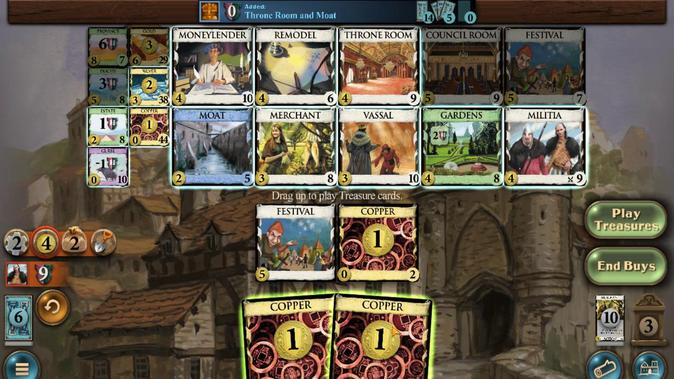 
Action: Mouse pressed left at (404, 234)
Screenshot: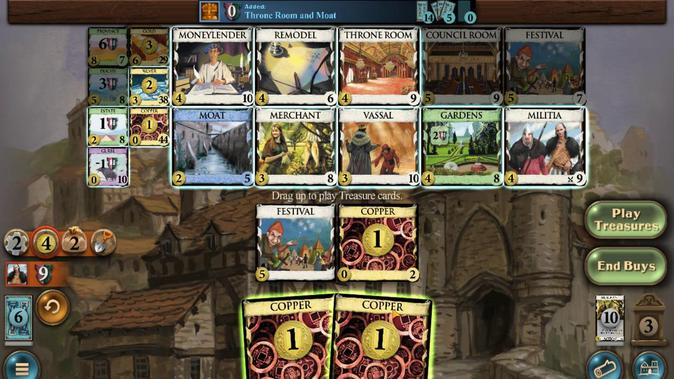 
Action: Mouse moved to (461, 255)
Screenshot: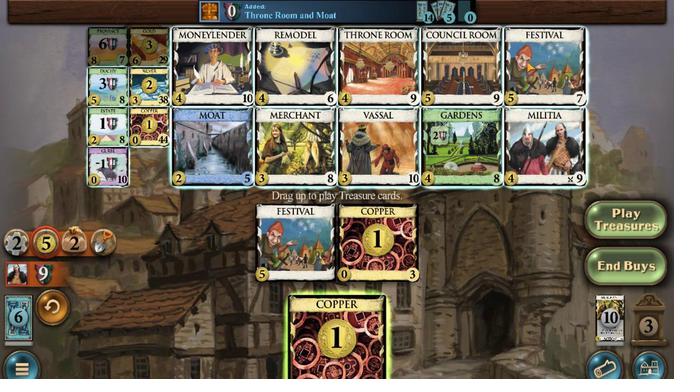 
Action: Mouse pressed left at (461, 255)
Screenshot: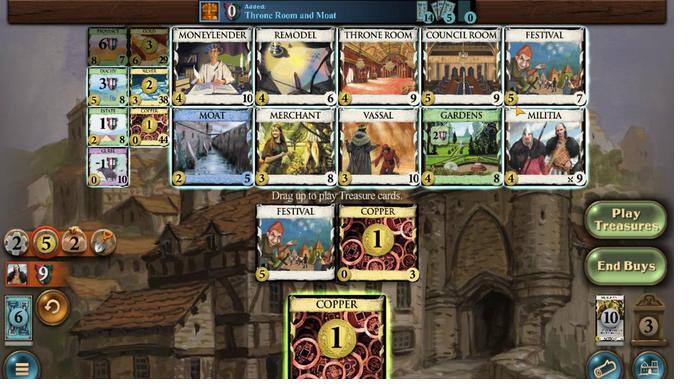 
Action: Mouse moved to (302, 250)
Screenshot: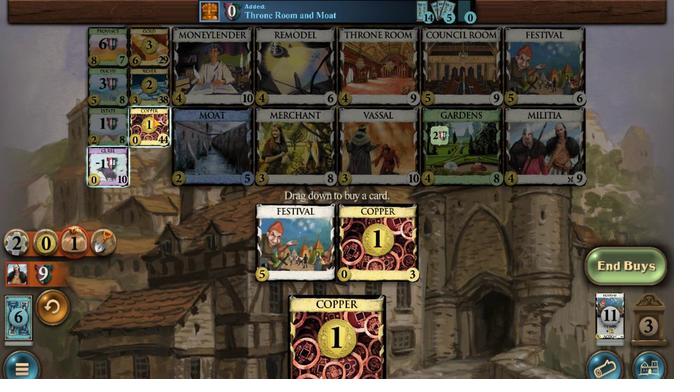 
Action: Mouse pressed left at (302, 250)
Screenshot: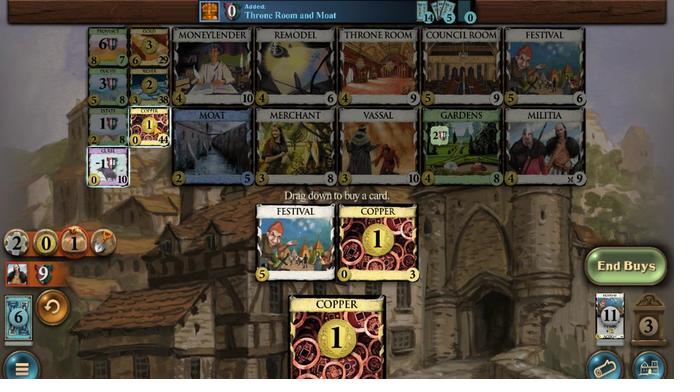 
Action: Mouse moved to (296, 232)
Screenshot: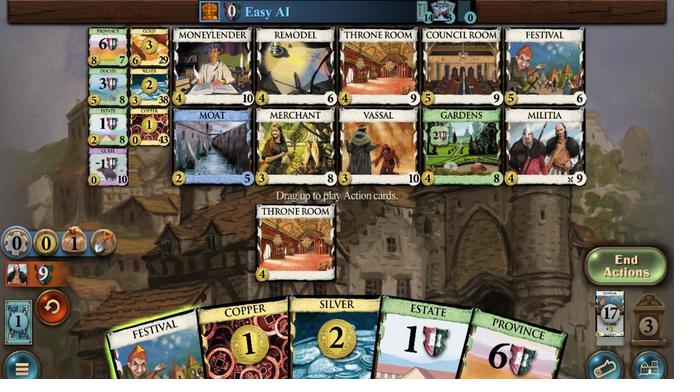 
Action: Mouse pressed left at (296, 232)
Screenshot: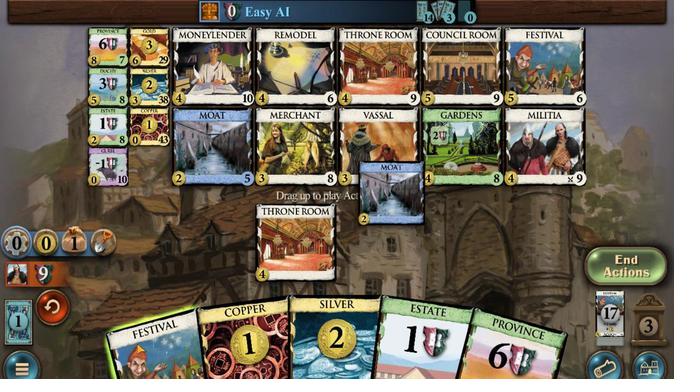 
Action: Mouse moved to (350, 233)
Screenshot: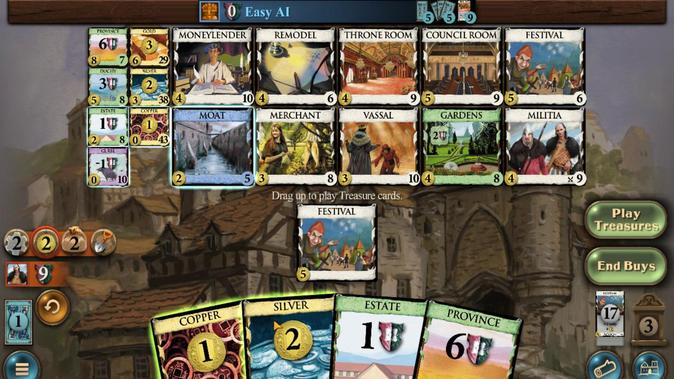 
Action: Mouse pressed left at (350, 233)
Screenshot: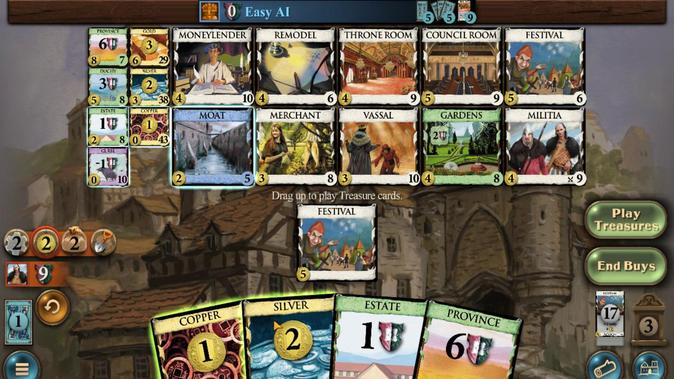 
Action: Mouse moved to (334, 233)
Screenshot: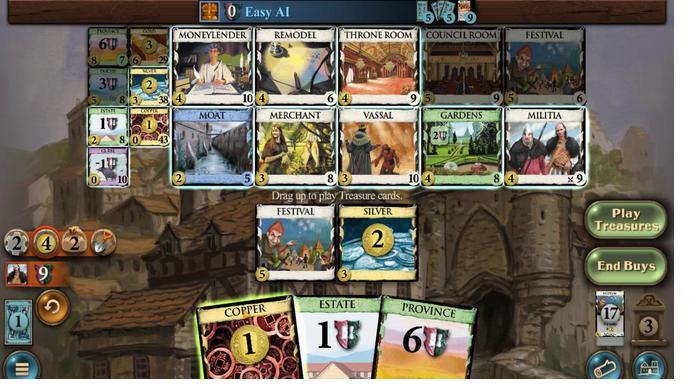 
Action: Mouse pressed left at (334, 233)
Screenshot: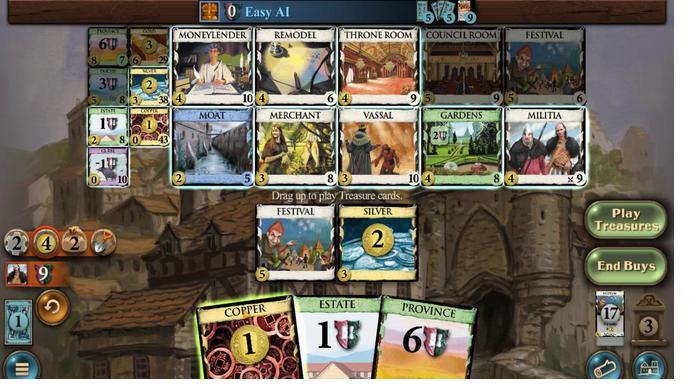 
Action: Mouse moved to (354, 255)
Screenshot: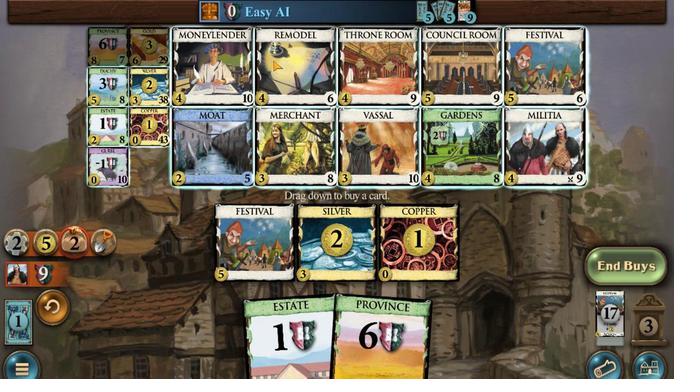 
Action: Mouse pressed left at (354, 255)
Screenshot: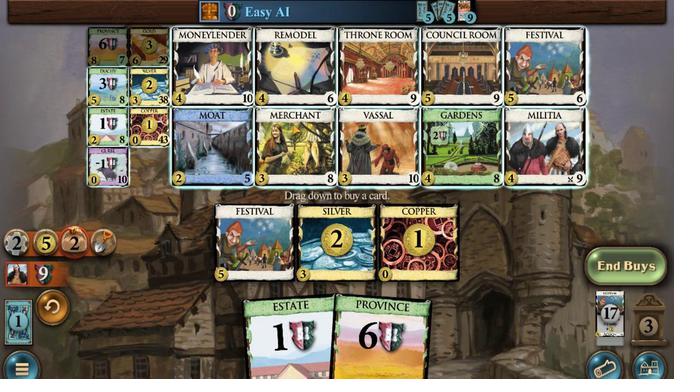 
Action: Mouse moved to (299, 250)
Screenshot: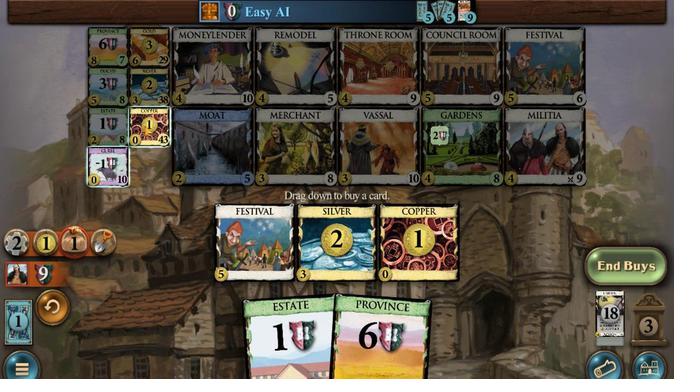 
Action: Mouse pressed left at (299, 250)
Screenshot: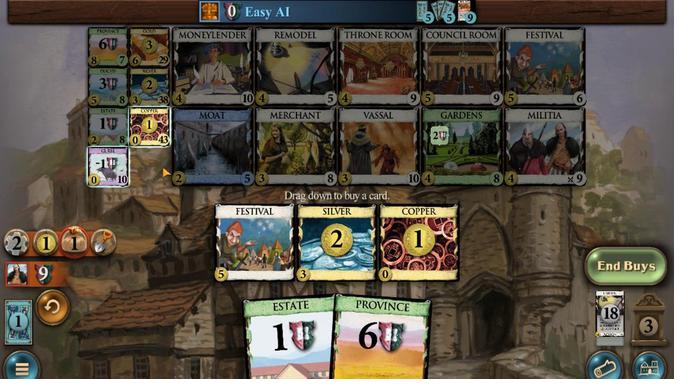 
Action: Mouse moved to (308, 232)
Screenshot: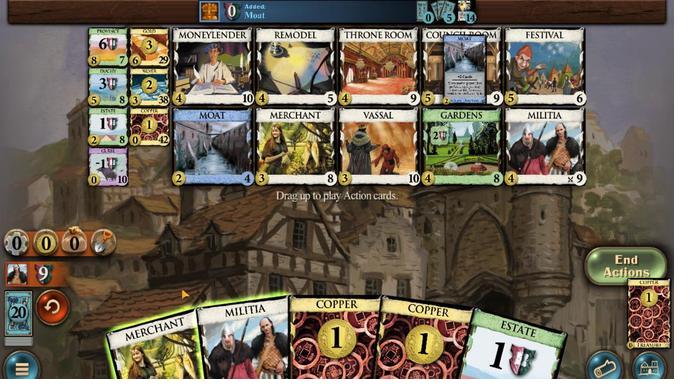 
Action: Mouse pressed left at (308, 232)
Screenshot: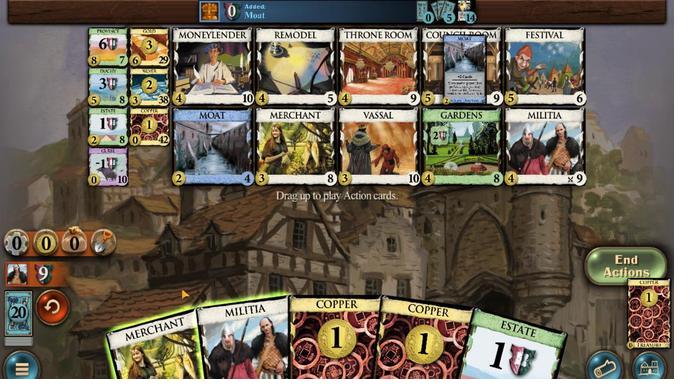 
Action: Mouse moved to (306, 231)
Screenshot: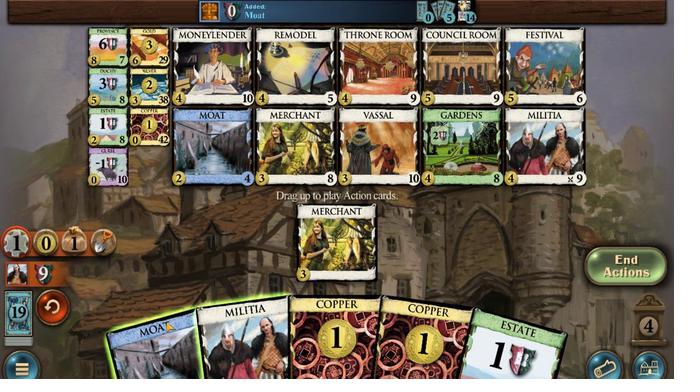 
Action: Mouse pressed left at (306, 231)
Screenshot: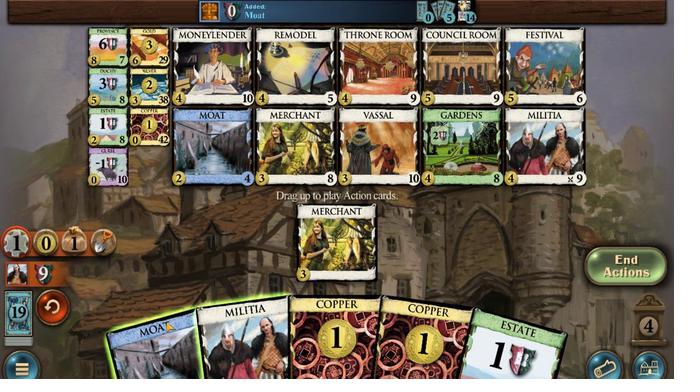 
Action: Mouse moved to (324, 232)
Screenshot: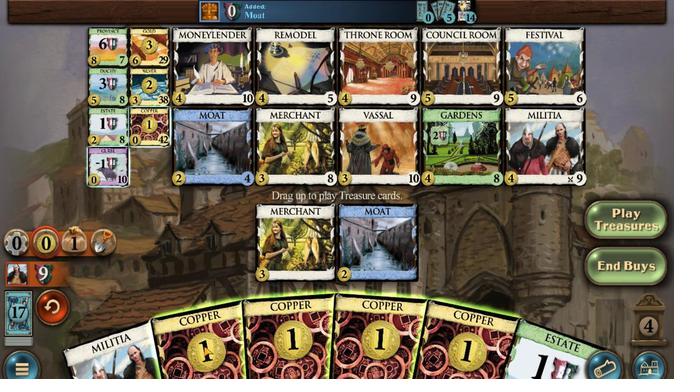
Action: Mouse pressed left at (324, 232)
Screenshot: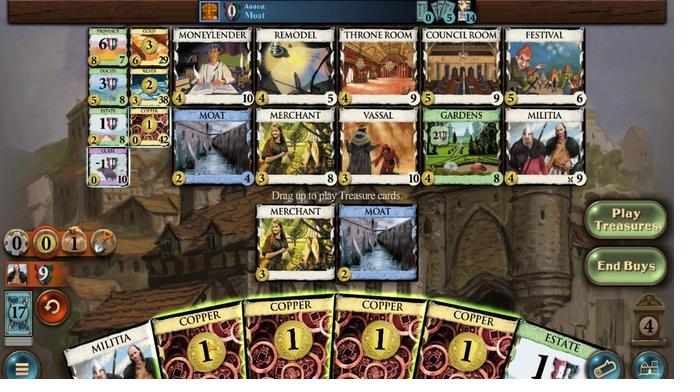 
Action: Mouse moved to (353, 235)
Screenshot: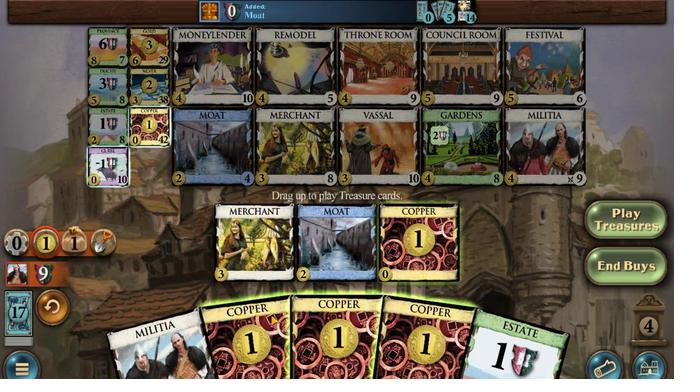 
Action: Mouse pressed left at (353, 235)
Screenshot: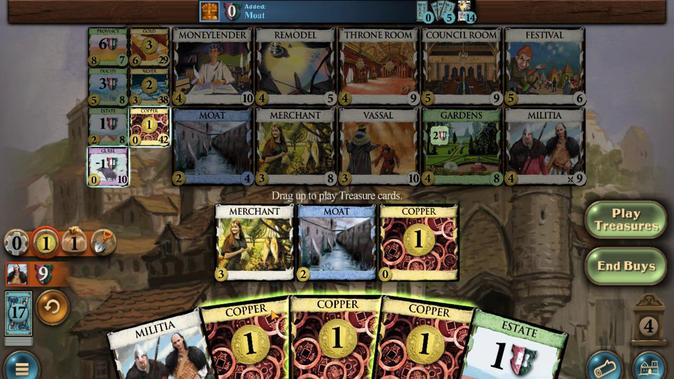
Action: Mouse moved to (362, 233)
Screenshot: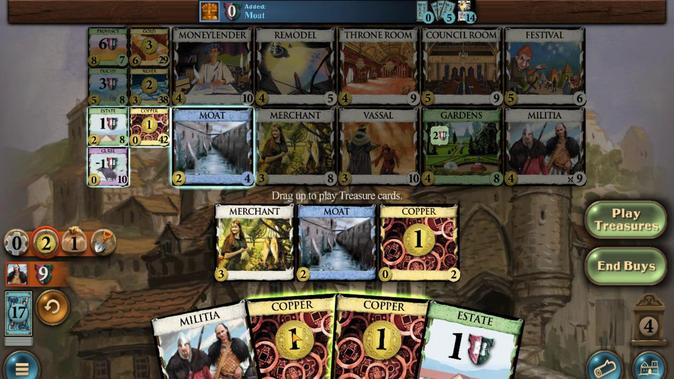
Action: Mouse pressed left at (362, 233)
Screenshot: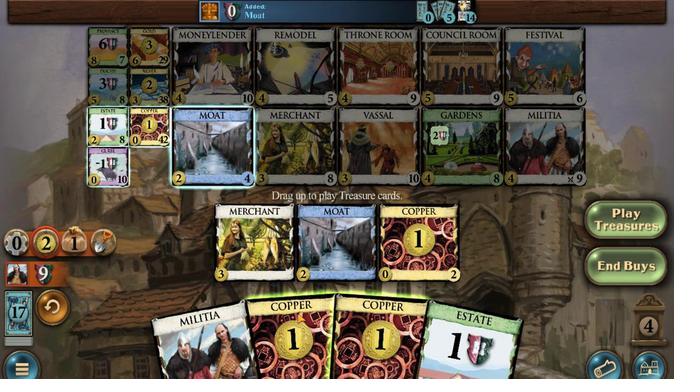
Action: Mouse moved to (379, 235)
Screenshot: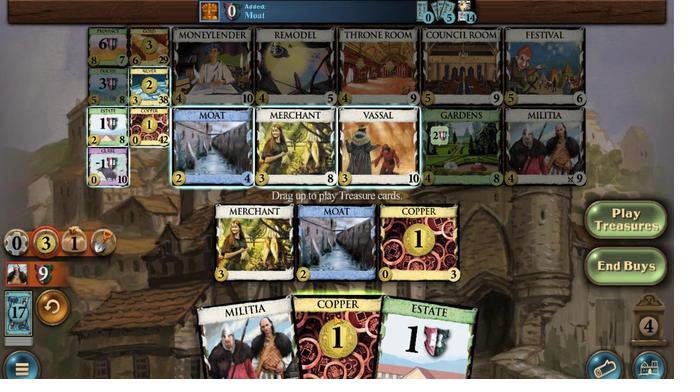 
Action: Mouse pressed left at (379, 235)
Screenshot: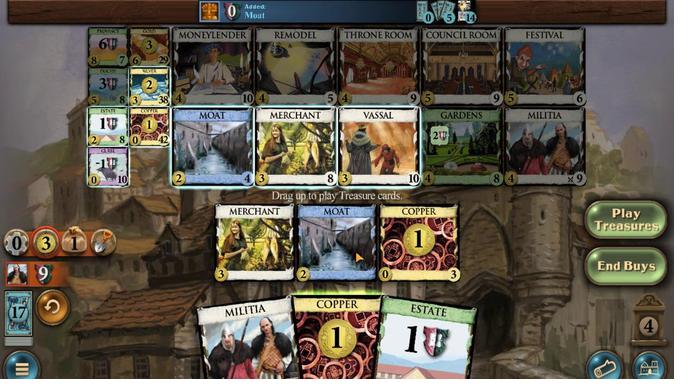 
Action: Mouse moved to (358, 255)
Screenshot: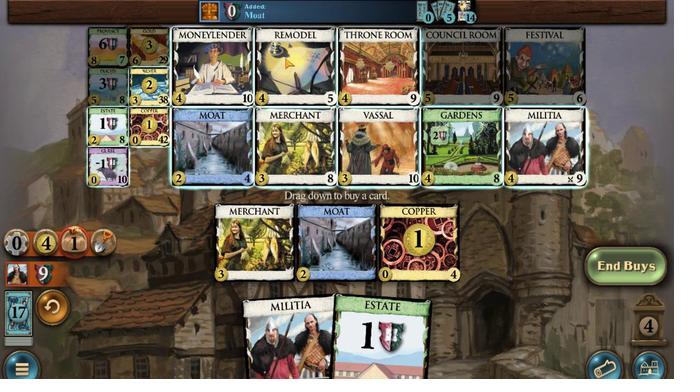 
Action: Mouse pressed left at (358, 255)
Screenshot: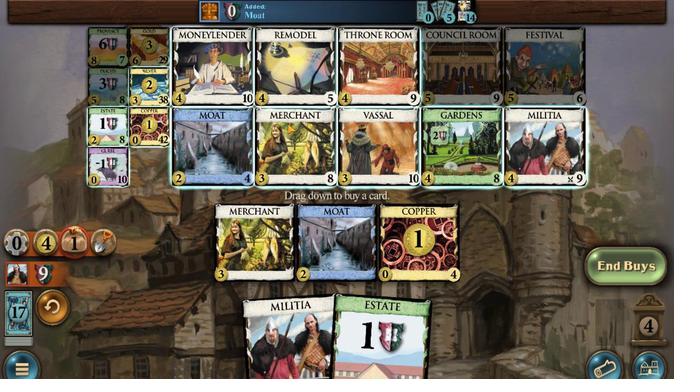 
Action: Mouse moved to (291, 231)
Screenshot: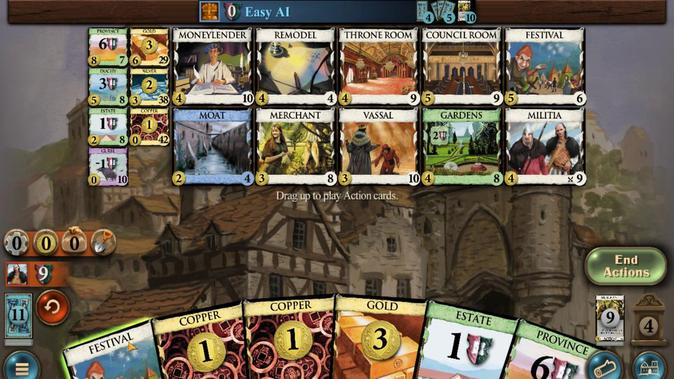 
Action: Mouse pressed left at (291, 231)
Screenshot: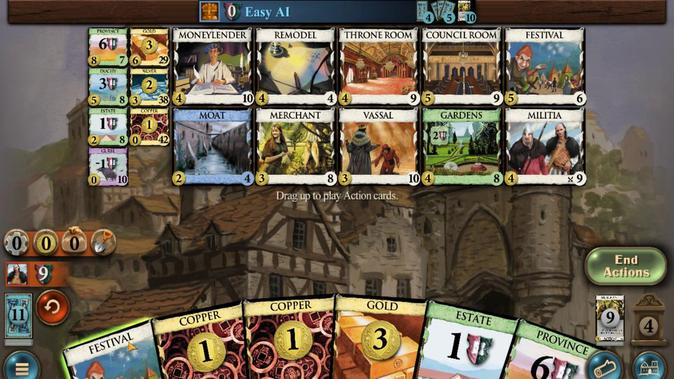 
Action: Mouse moved to (376, 232)
Screenshot: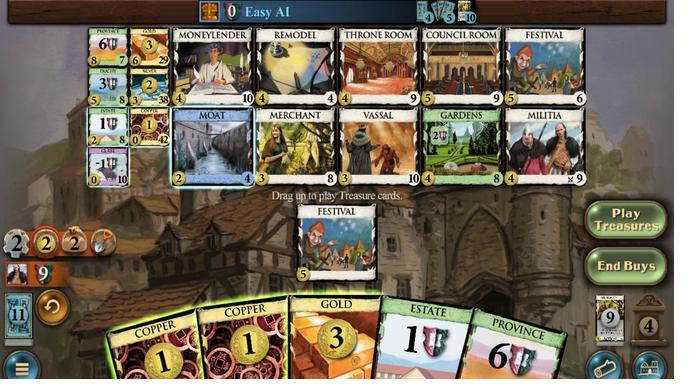 
Action: Mouse pressed left at (376, 232)
Screenshot: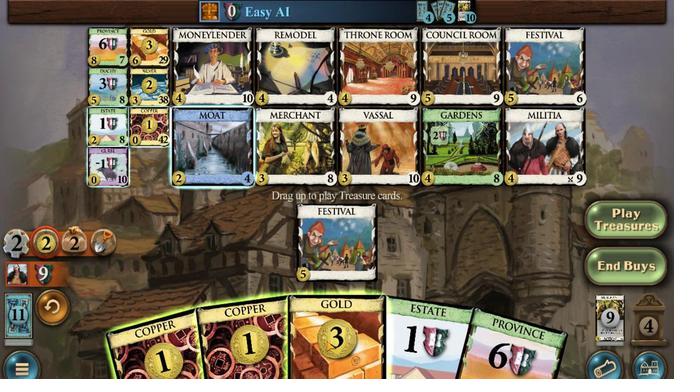 
Action: Mouse moved to (372, 233)
Screenshot: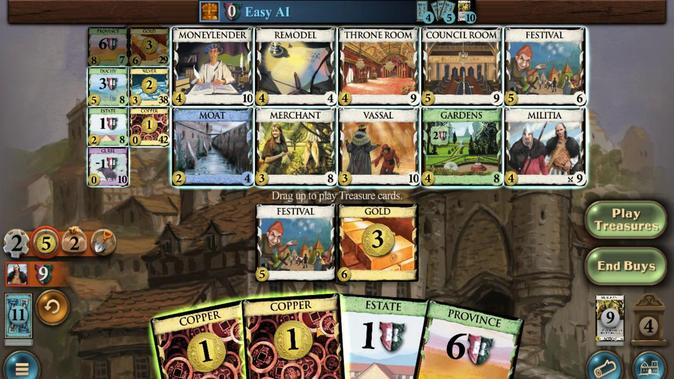 
Action: Mouse pressed left at (372, 233)
Screenshot: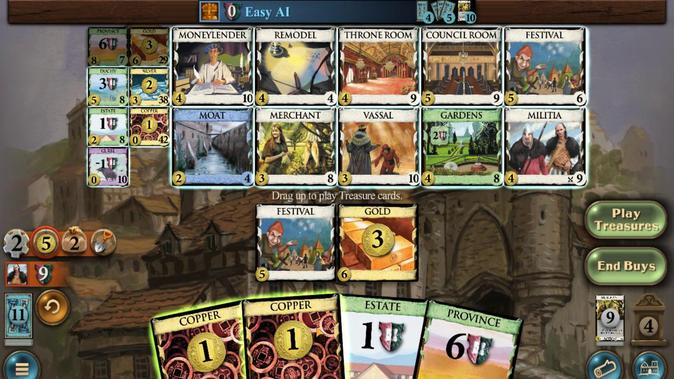 
Action: Mouse moved to (352, 233)
Screenshot: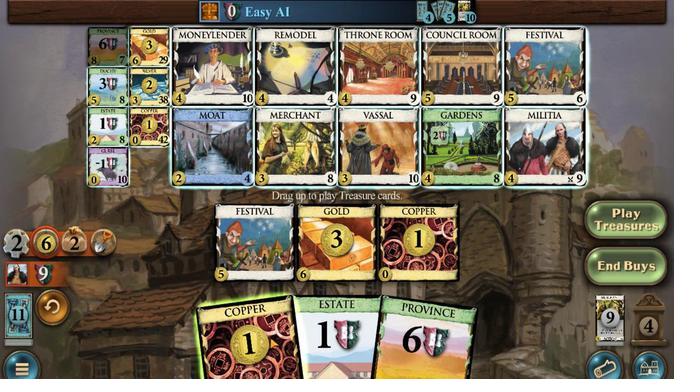 
Action: Mouse pressed left at (352, 233)
Screenshot: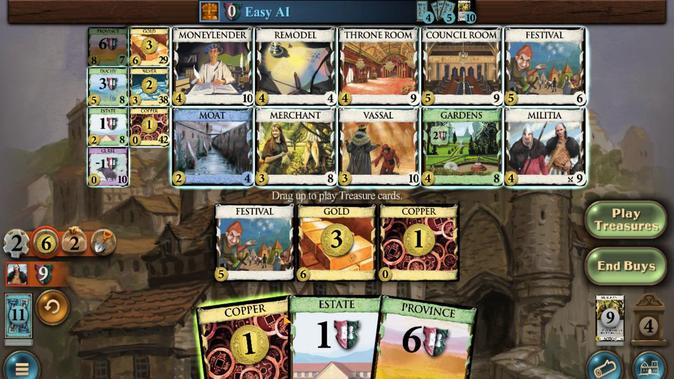 
Action: Mouse moved to (385, 235)
Screenshot: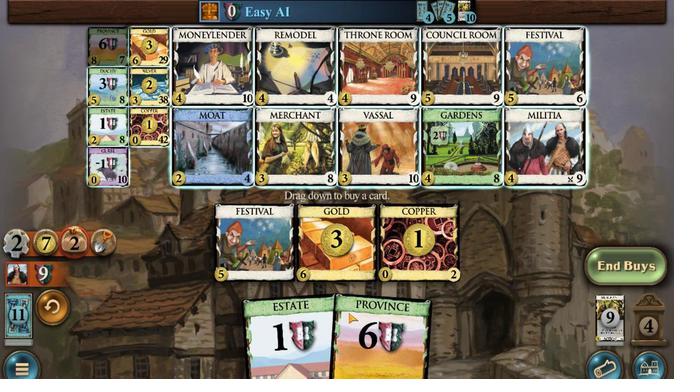 
Action: Mouse pressed left at (385, 235)
Screenshot: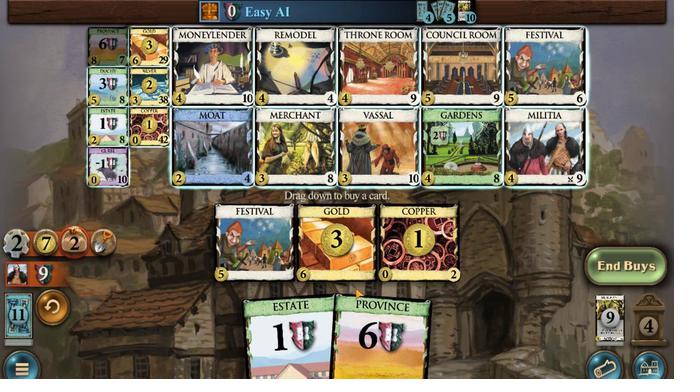 
Action: Mouse moved to (303, 256)
Screenshot: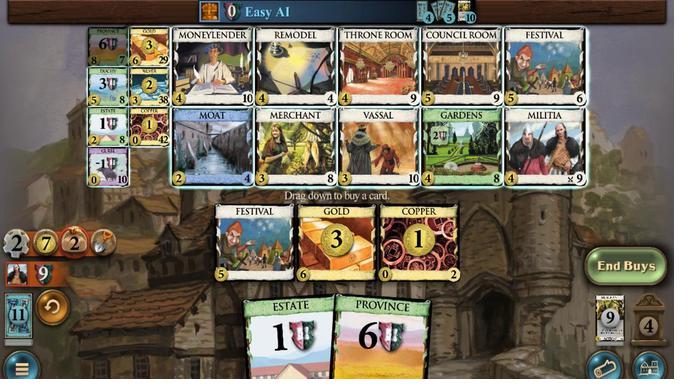 
Action: Mouse pressed left at (303, 256)
Screenshot: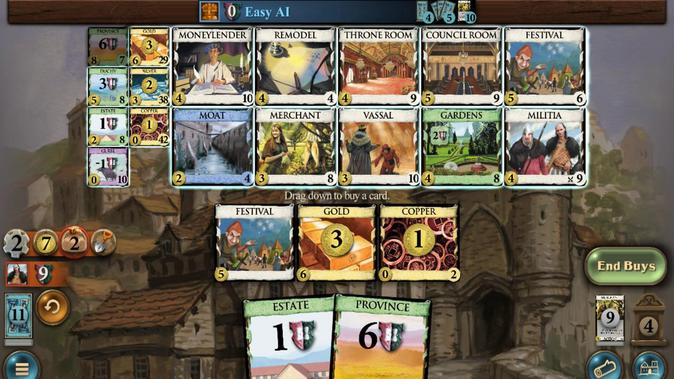 
Action: Mouse moved to (296, 250)
Screenshot: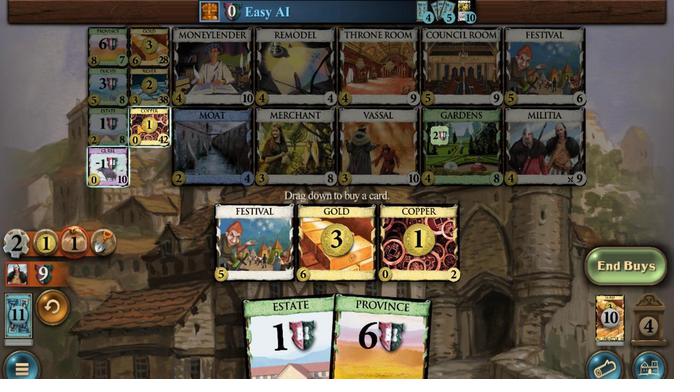 
Action: Mouse pressed left at (296, 250)
Screenshot: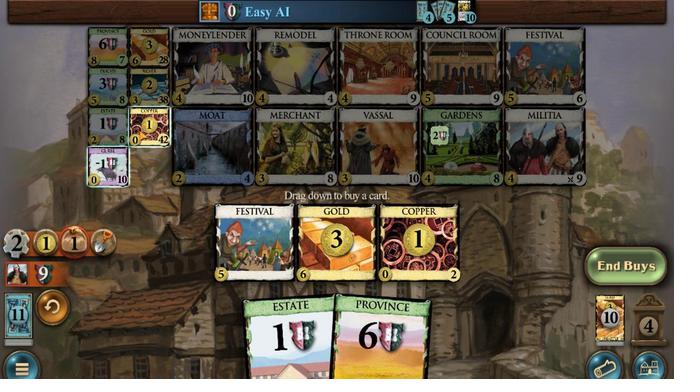 
Action: Mouse moved to (414, 233)
Screenshot: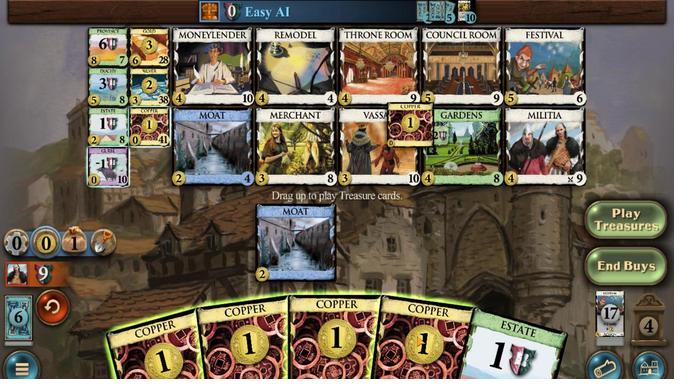 
Action: Mouse pressed left at (414, 233)
Screenshot: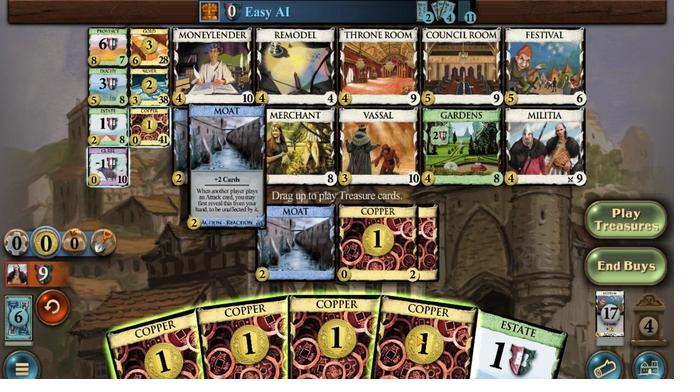 
Action: Mouse moved to (394, 232)
Screenshot: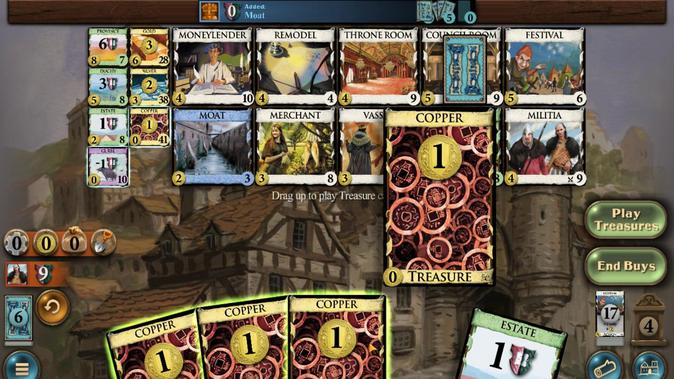 
Action: Mouse pressed left at (394, 232)
Screenshot: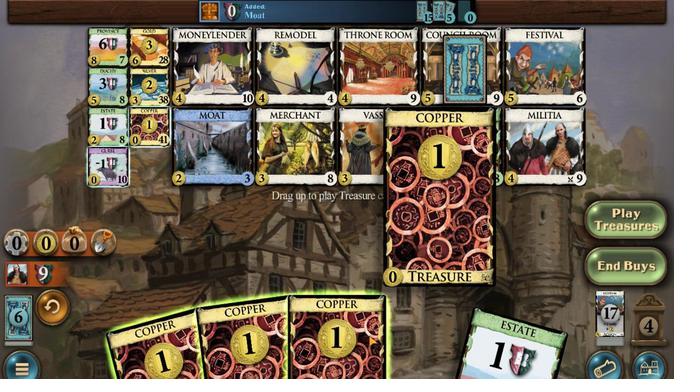 
Action: Mouse moved to (374, 232)
Screenshot: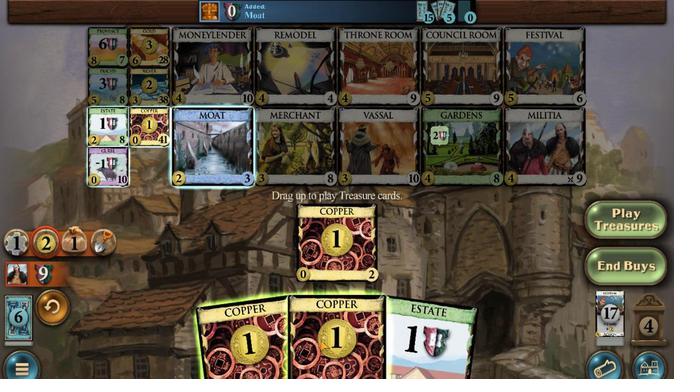 
Action: Mouse pressed left at (374, 232)
Screenshot: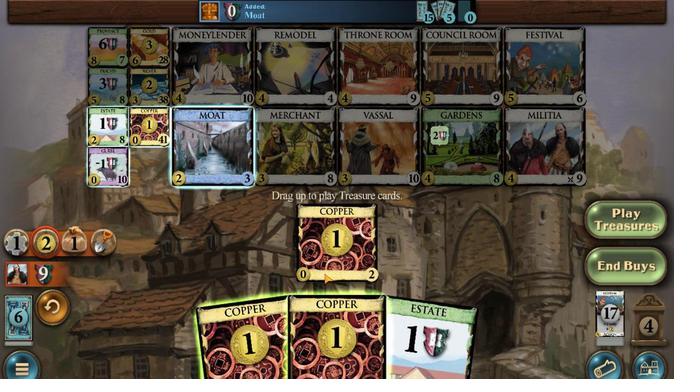 
Action: Mouse moved to (355, 231)
Screenshot: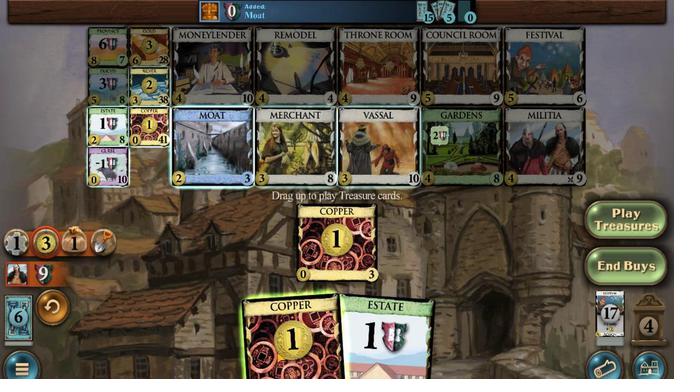 
Action: Mouse pressed left at (355, 231)
Screenshot: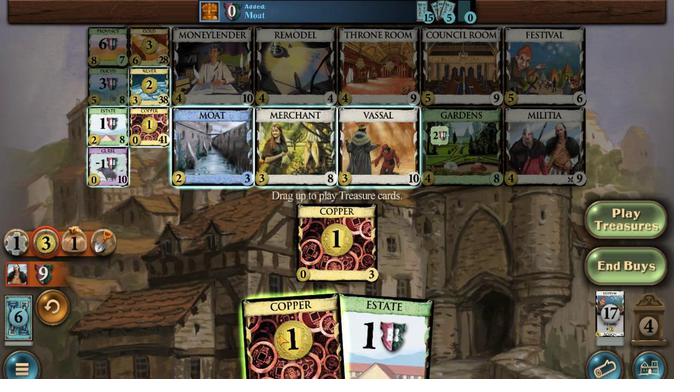 
Action: Mouse moved to (460, 250)
Screenshot: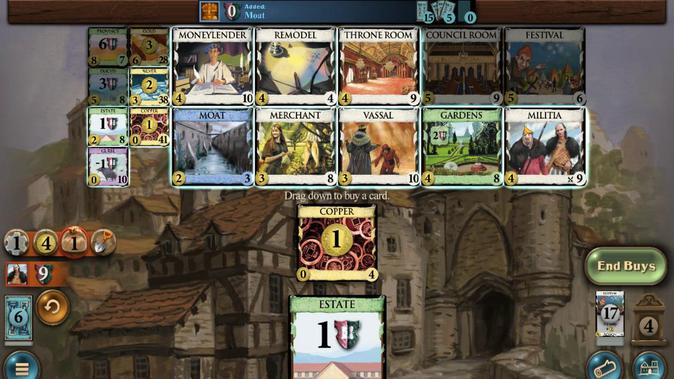
Action: Mouse pressed left at (460, 250)
Screenshot: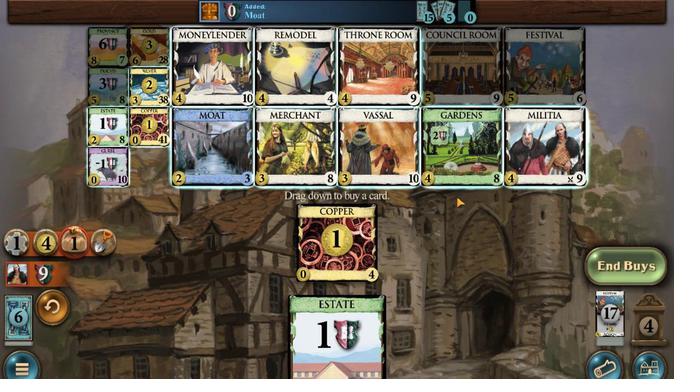
Action: Mouse moved to (358, 233)
Screenshot: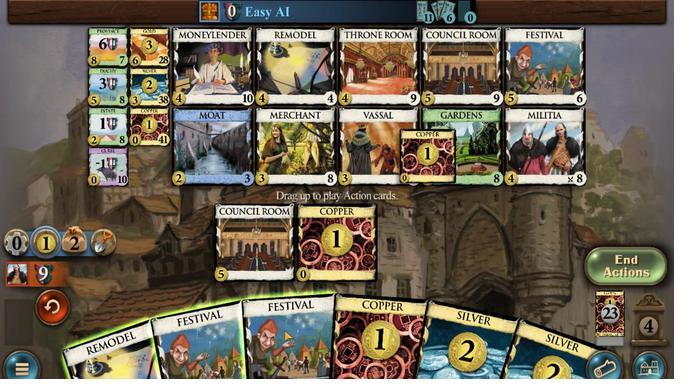
Action: Mouse pressed left at (358, 233)
Screenshot: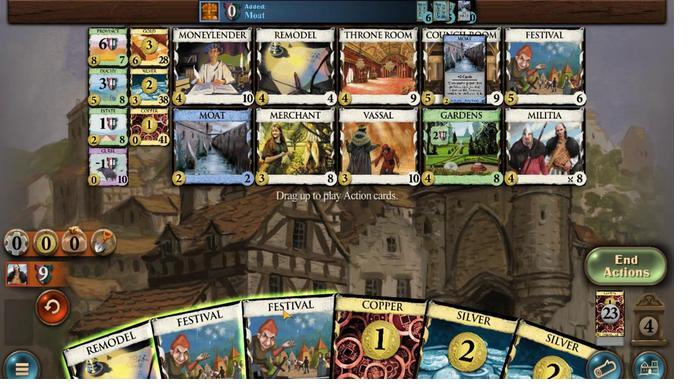 
Action: Mouse moved to (346, 233)
Screenshot: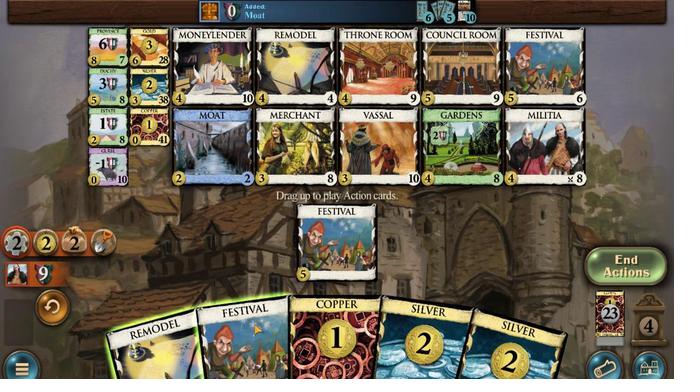 
Action: Mouse pressed left at (346, 233)
Screenshot: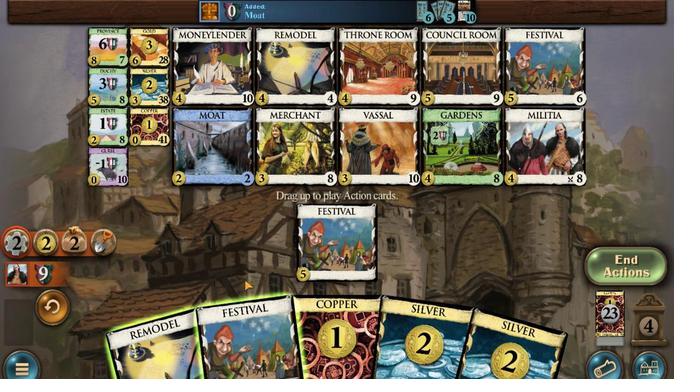 
Action: Mouse moved to (334, 233)
Screenshot: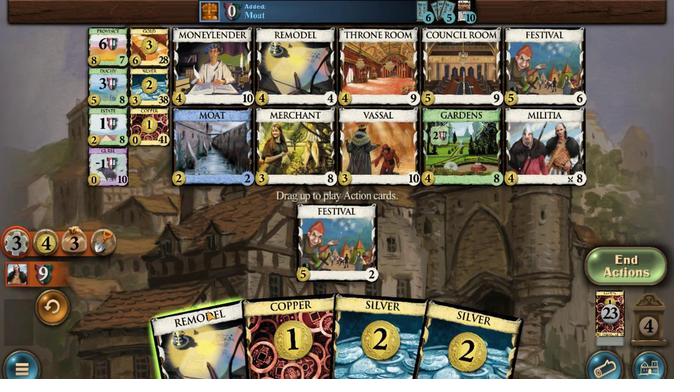
Action: Mouse pressed left at (334, 233)
Screenshot: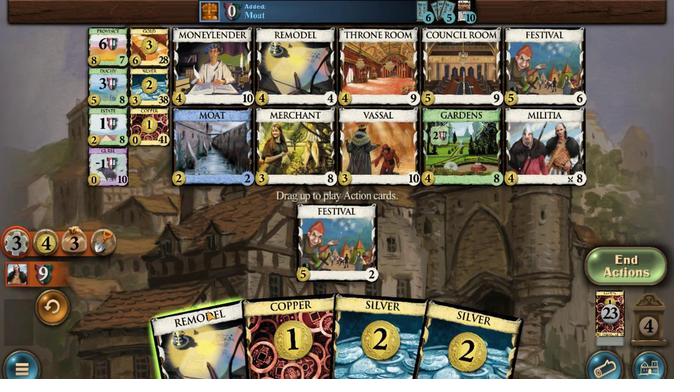 
Action: Mouse moved to (406, 233)
Screenshot: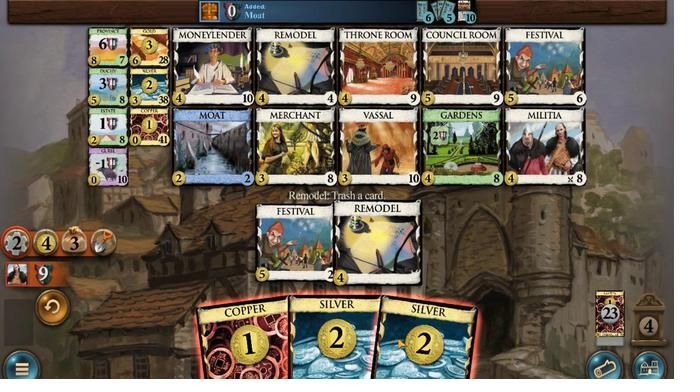 
Action: Mouse pressed left at (406, 233)
Screenshot: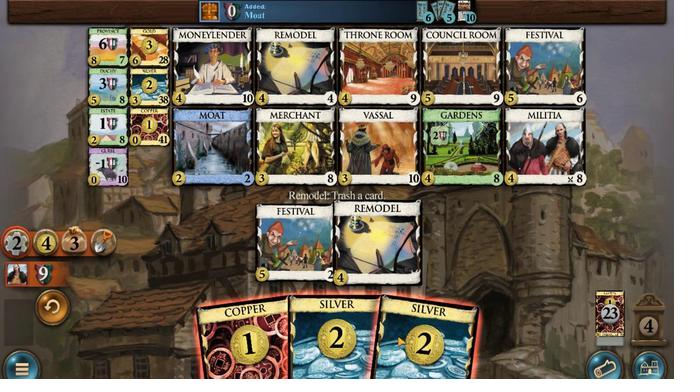 
Action: Mouse moved to (279, 253)
Screenshot: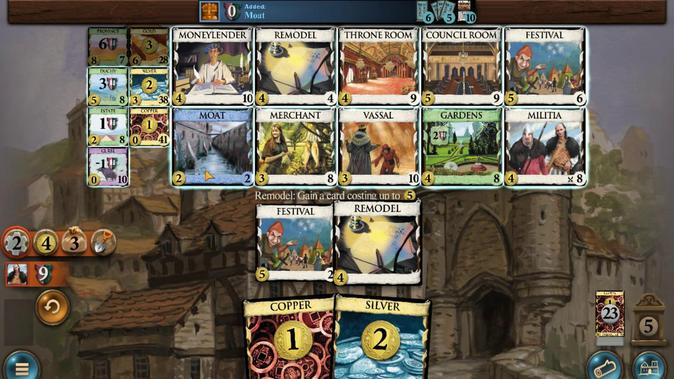 
Action: Mouse pressed left at (279, 253)
Screenshot: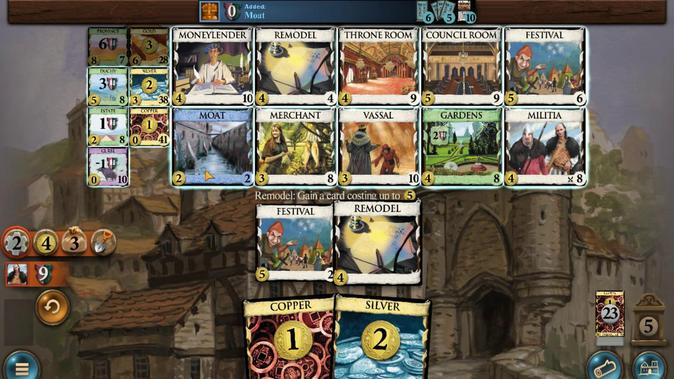 
Action: Mouse moved to (387, 233)
Screenshot: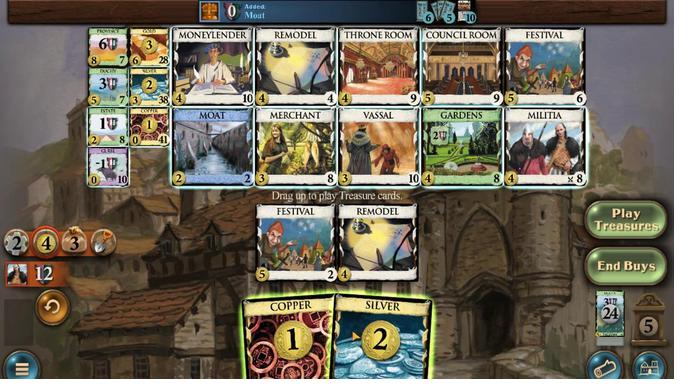 
Action: Mouse pressed left at (387, 233)
Screenshot: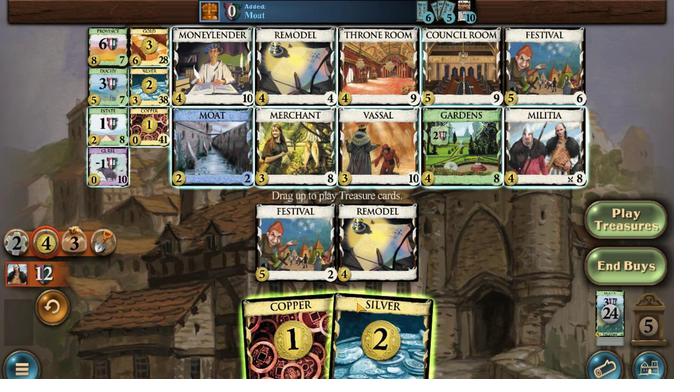
Action: Mouse moved to (368, 232)
Screenshot: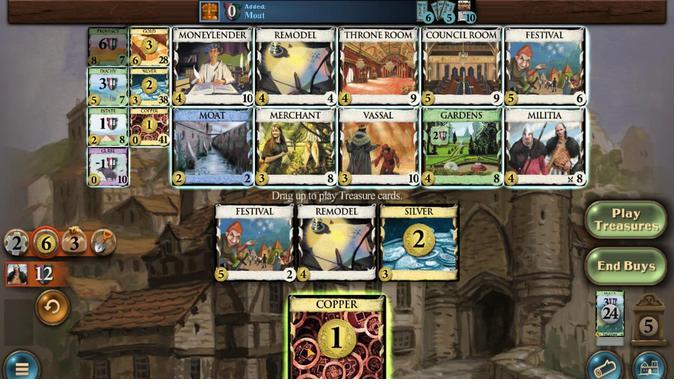 
Action: Mouse pressed left at (368, 232)
Screenshot: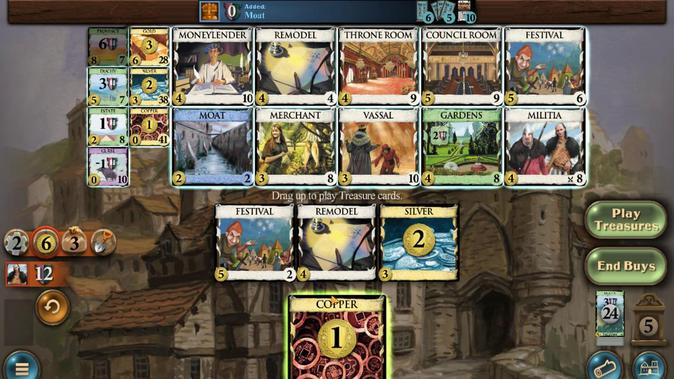 
Action: Mouse moved to (303, 256)
Screenshot: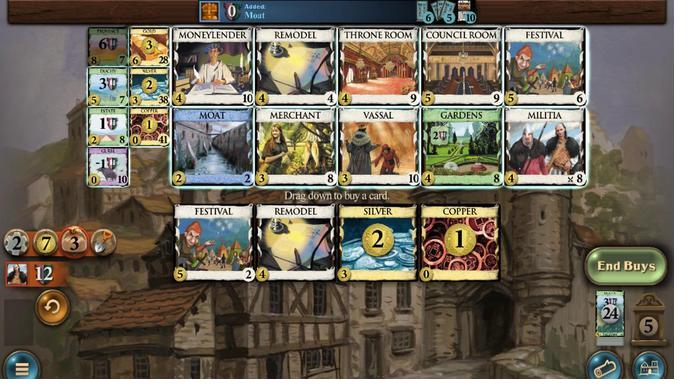 
Action: Mouse pressed left at (303, 256)
Screenshot: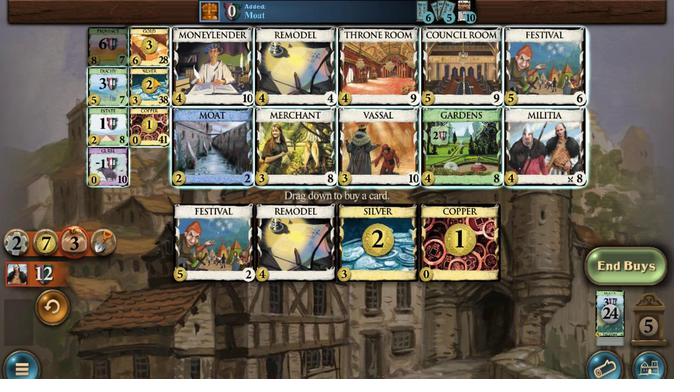 
Action: Mouse moved to (299, 256)
Screenshot: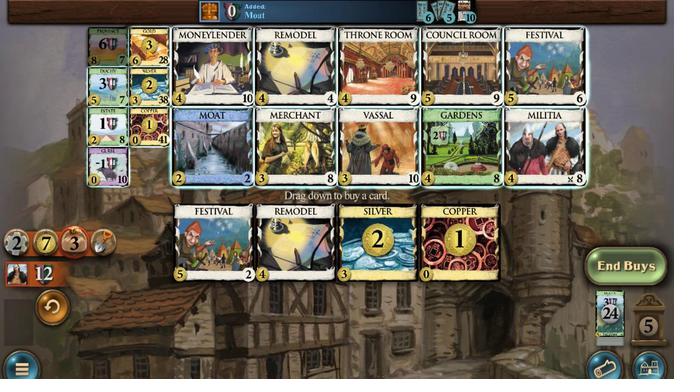 
Action: Mouse pressed left at (299, 256)
Screenshot: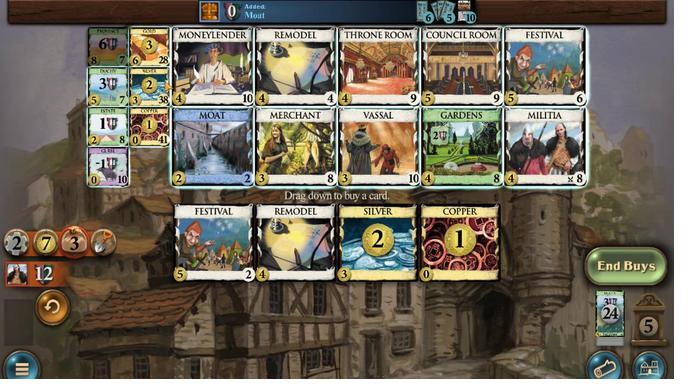 
Action: Mouse moved to (304, 249)
Screenshot: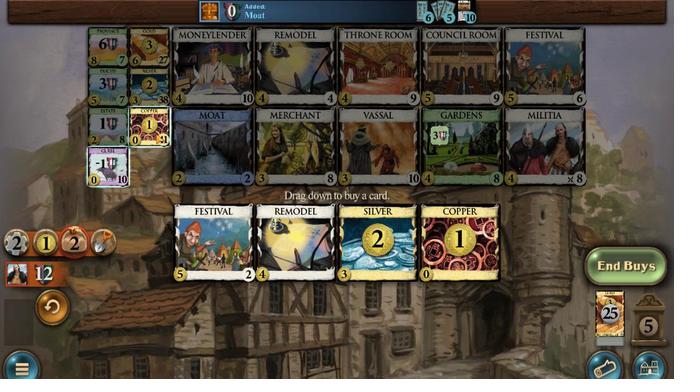 
Action: Mouse pressed left at (304, 249)
Screenshot: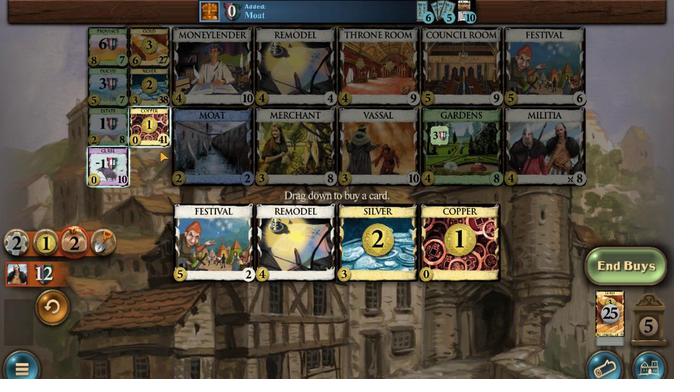 
Action: Mouse moved to (296, 250)
Screenshot: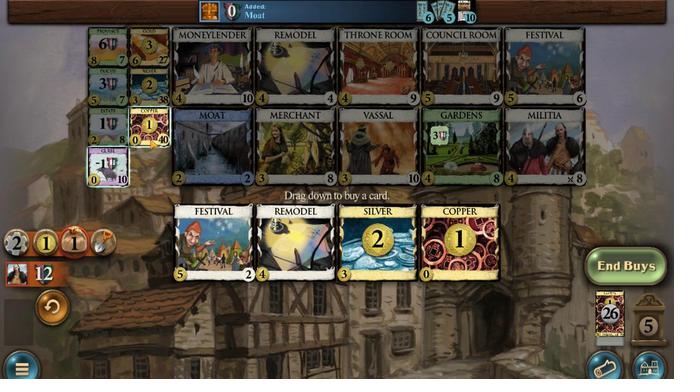 
Action: Mouse pressed left at (296, 250)
Screenshot: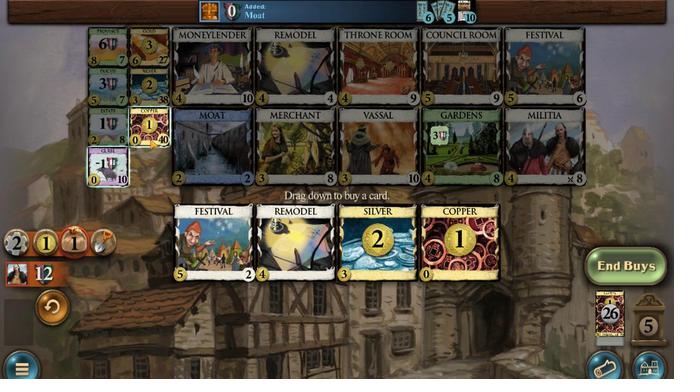 
Action: Mouse moved to (299, 231)
Screenshot: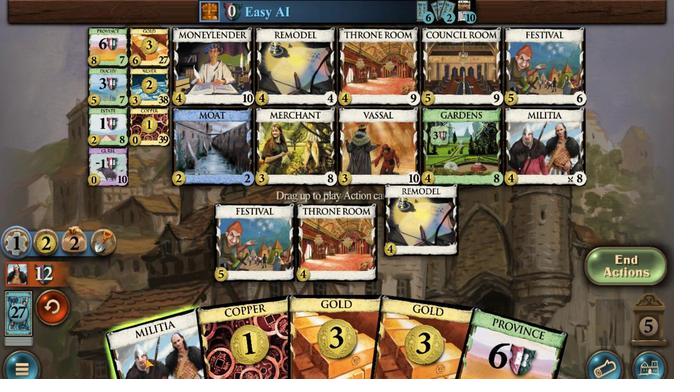 
Action: Mouse pressed left at (299, 231)
Screenshot: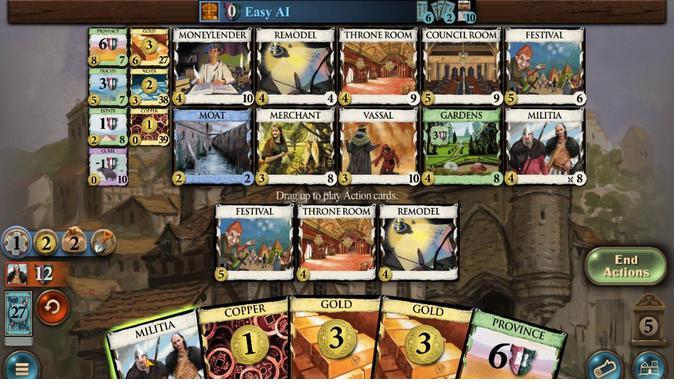 
Action: Mouse moved to (343, 235)
Screenshot: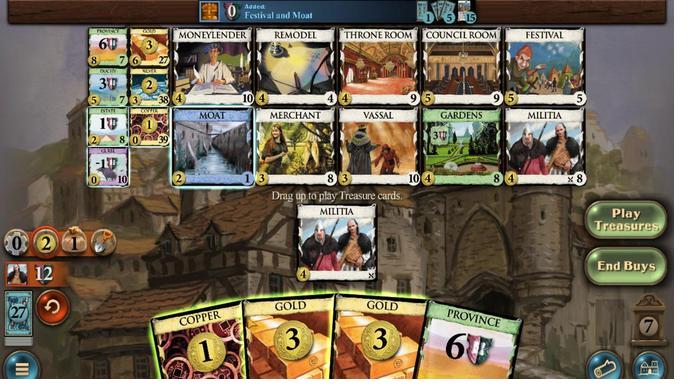 
Action: Mouse pressed left at (343, 235)
Screenshot: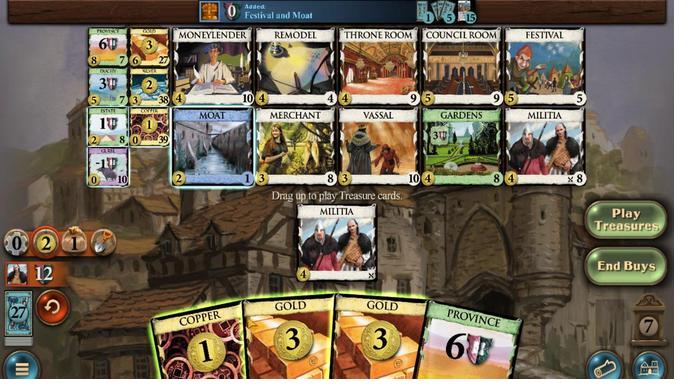 
Action: Mouse moved to (331, 231)
Screenshot: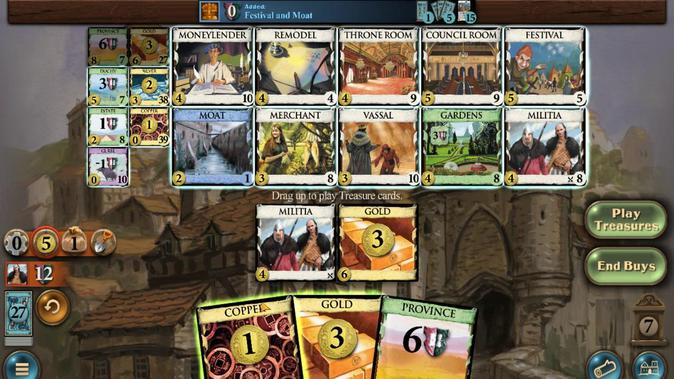 
Action: Mouse pressed left at (331, 231)
Screenshot: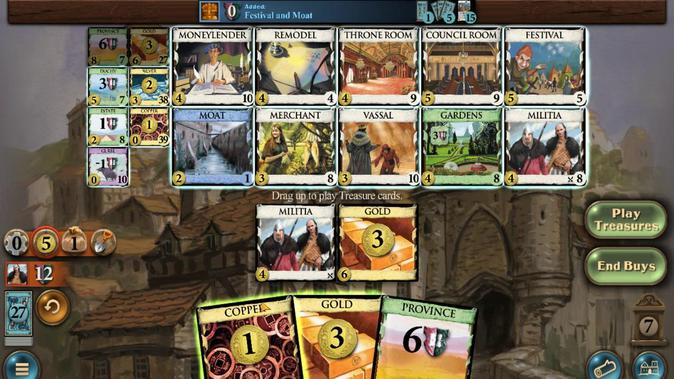 
Action: Mouse moved to (356, 255)
Screenshot: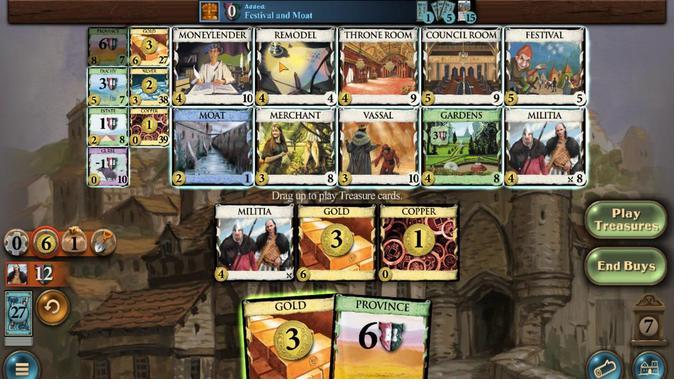 
Action: Mouse pressed left at (356, 255)
Screenshot: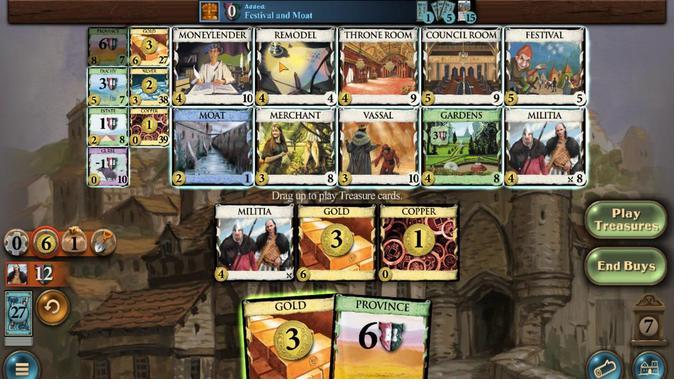 
Action: Mouse moved to (356, 255)
Screenshot: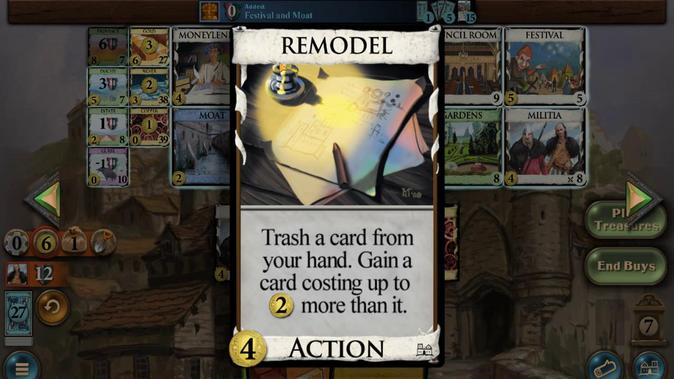 
Action: Mouse pressed left at (356, 255)
Screenshot: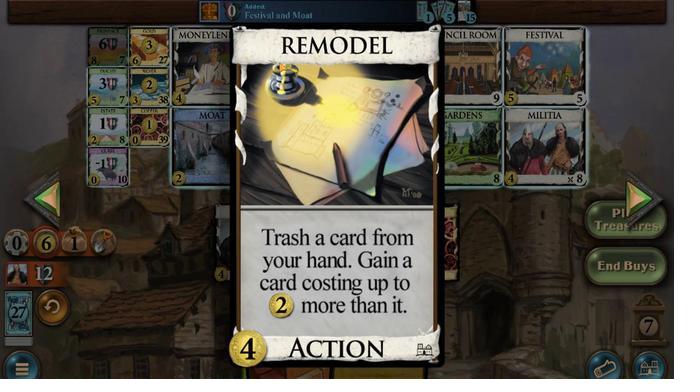 
Action: Mouse moved to (355, 229)
Screenshot: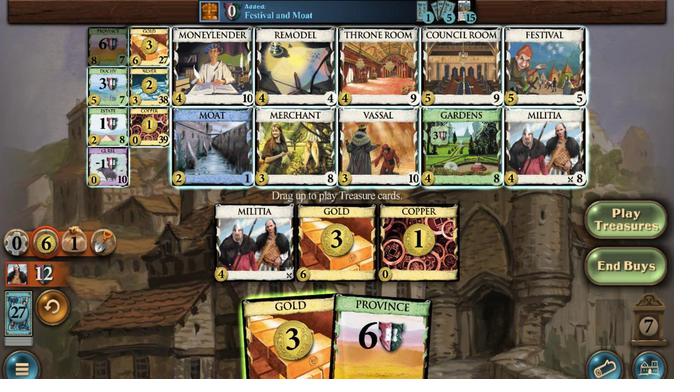 
Action: Mouse pressed left at (355, 229)
Screenshot: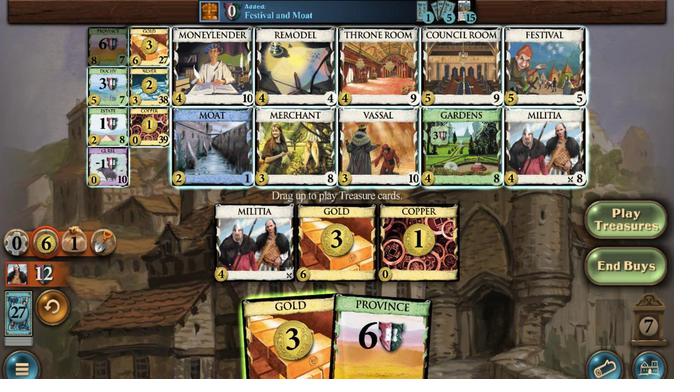 
Action: Mouse moved to (284, 257)
Screenshot: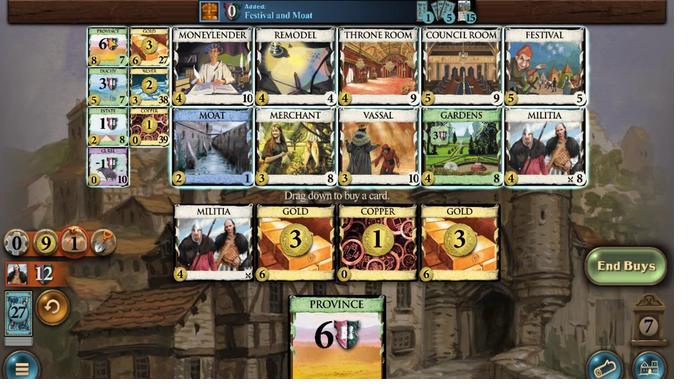 
Action: Mouse pressed left at (284, 257)
Screenshot: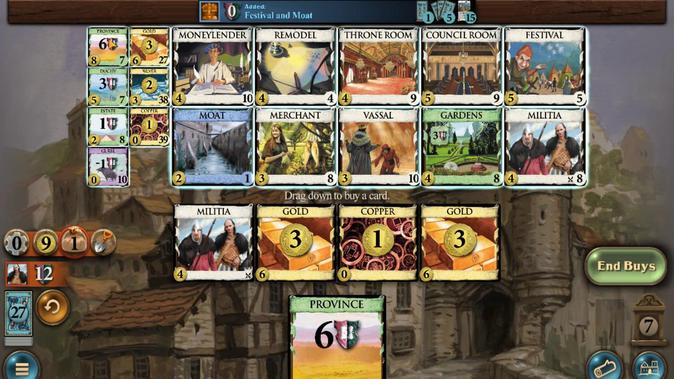 
Action: Mouse moved to (332, 233)
Screenshot: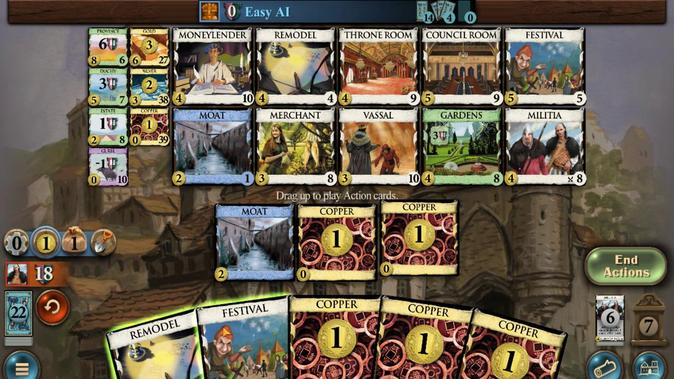 
Action: Mouse pressed left at (332, 233)
Screenshot: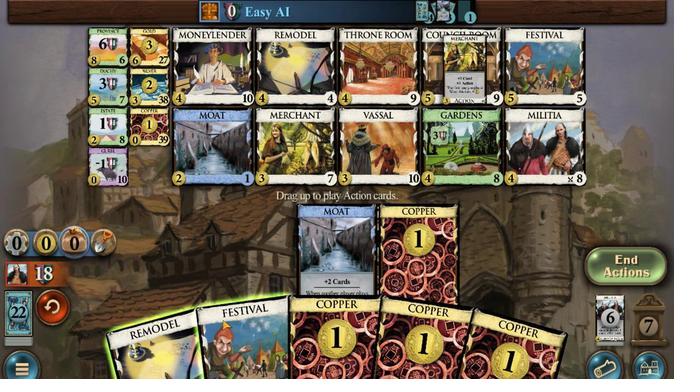 
Action: Mouse moved to (331, 233)
Screenshot: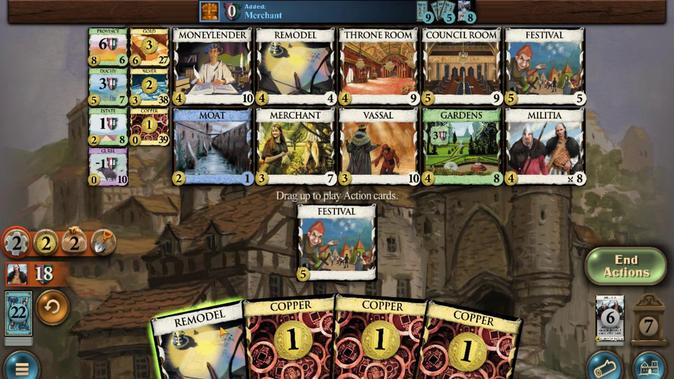 
Action: Mouse pressed left at (331, 233)
Screenshot: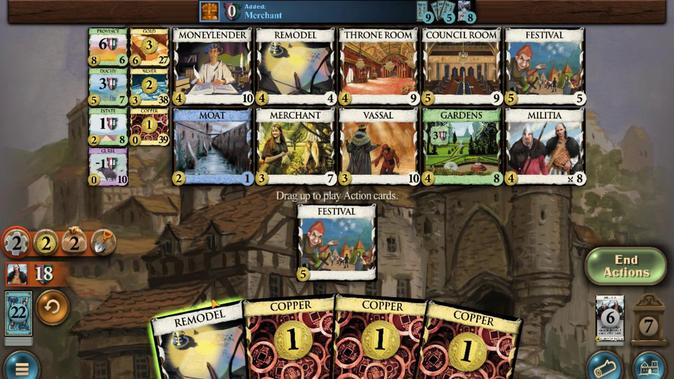 
Action: Mouse moved to (322, 249)
Screenshot: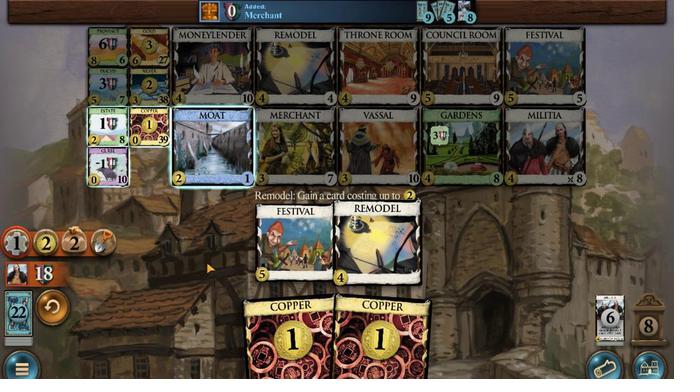 
Action: Mouse pressed left at (322, 249)
Screenshot: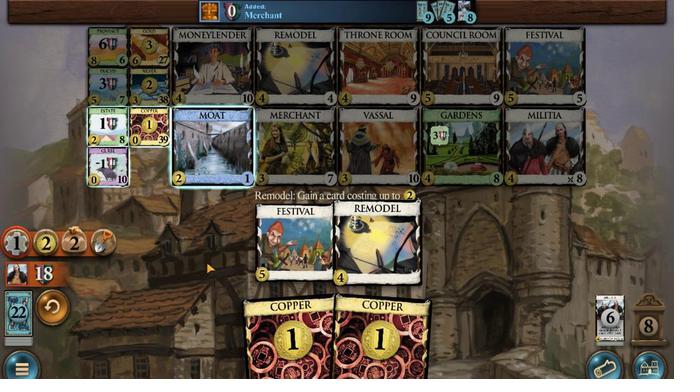 
Action: Mouse moved to (347, 232)
Screenshot: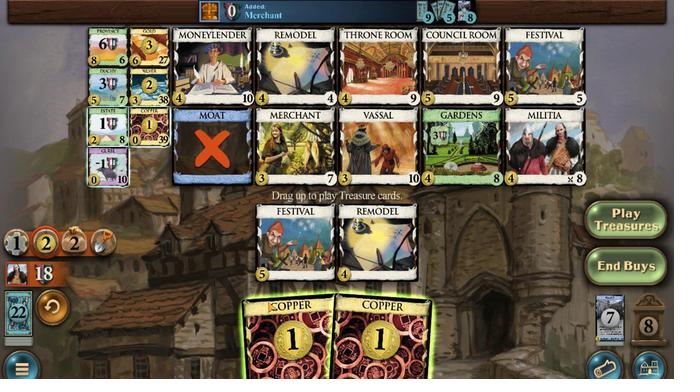 
Action: Mouse pressed left at (347, 232)
Screenshot: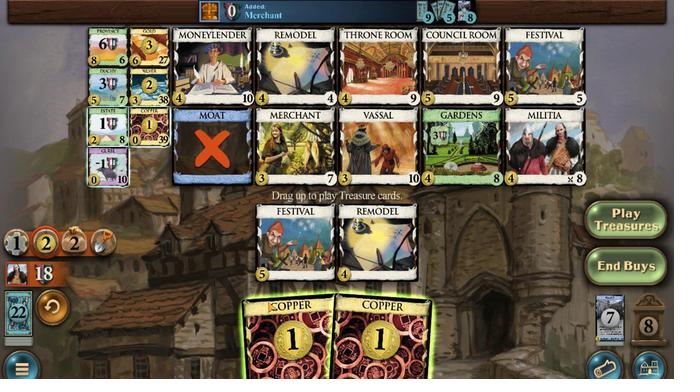 
Action: Mouse moved to (379, 233)
Screenshot: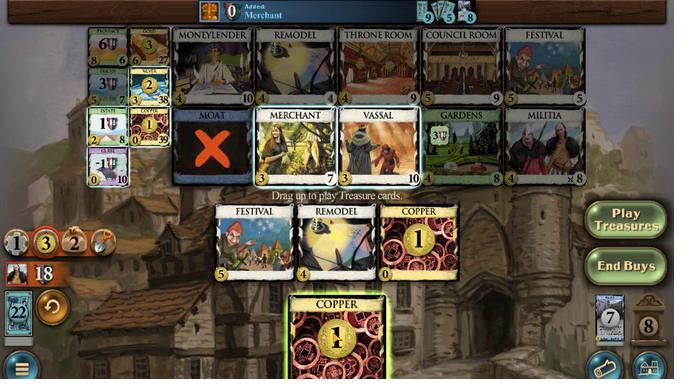 
Action: Mouse pressed left at (379, 233)
Screenshot: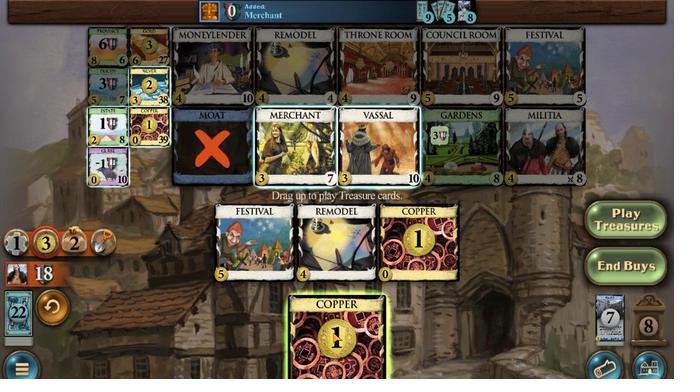 
Action: Mouse moved to (380, 233)
Screenshot: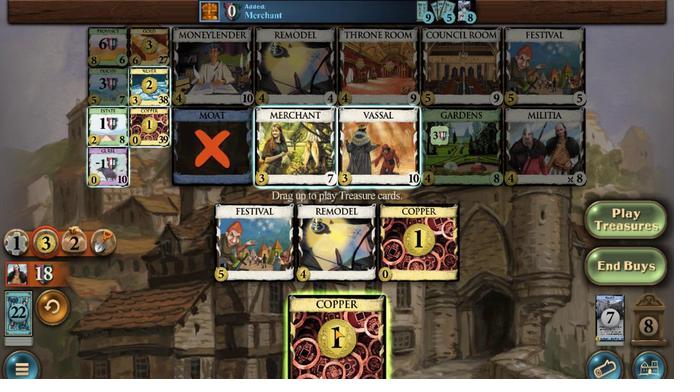 
Action: Mouse pressed left at (380, 233)
Screenshot: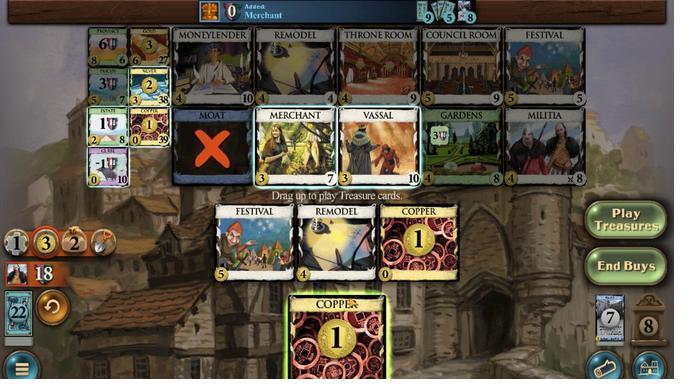 
Action: Mouse moved to (363, 255)
Screenshot: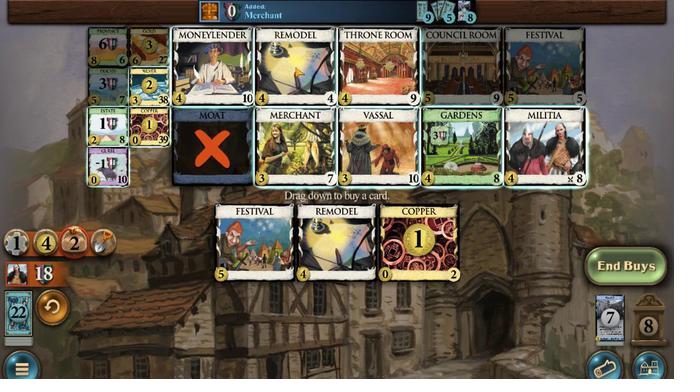 
Action: Mouse pressed left at (363, 255)
Screenshot: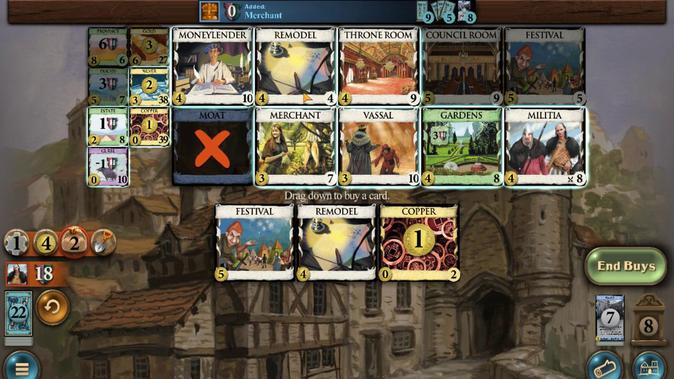 
Action: Mouse moved to (301, 250)
Screenshot: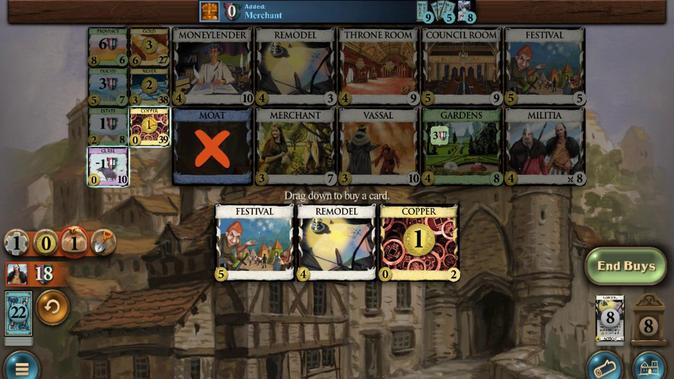 
Action: Mouse pressed left at (301, 250)
Screenshot: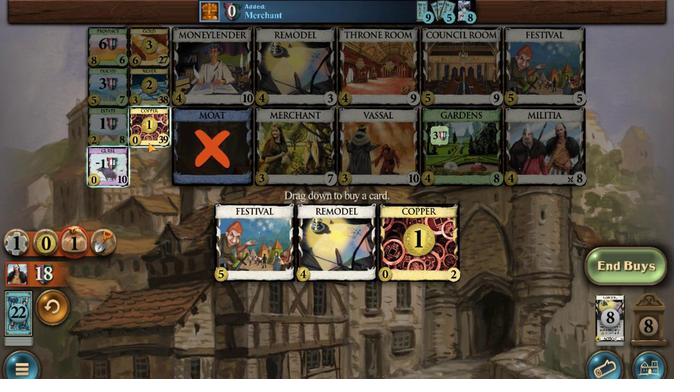 
Action: Mouse moved to (296, 249)
Screenshot: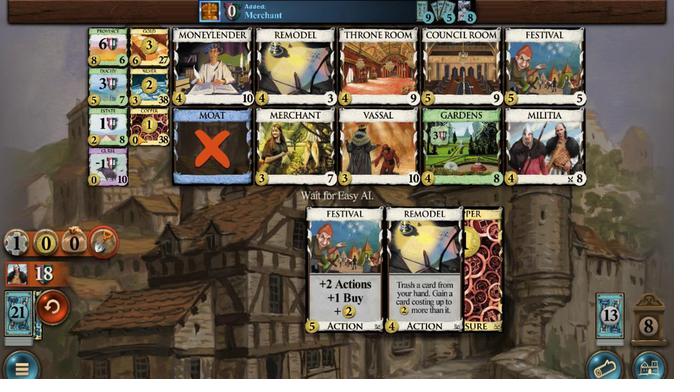 
Action: Mouse pressed left at (296, 249)
Screenshot: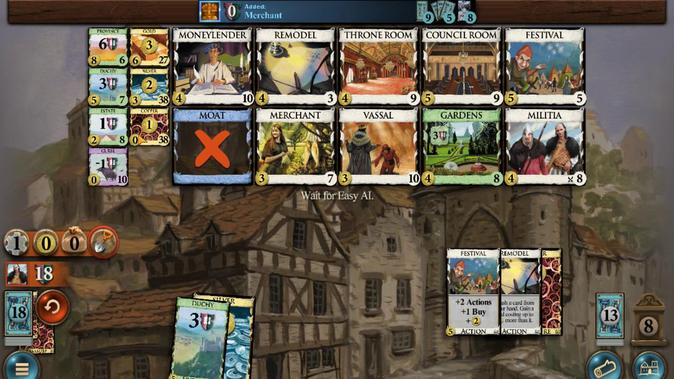 
Action: Mouse moved to (397, 233)
Screenshot: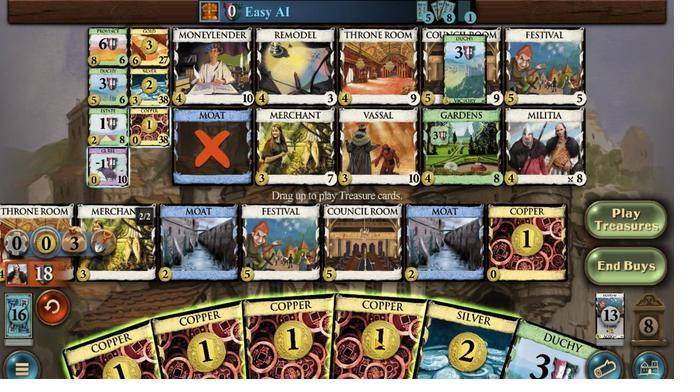 
Action: Mouse pressed left at (397, 233)
Screenshot: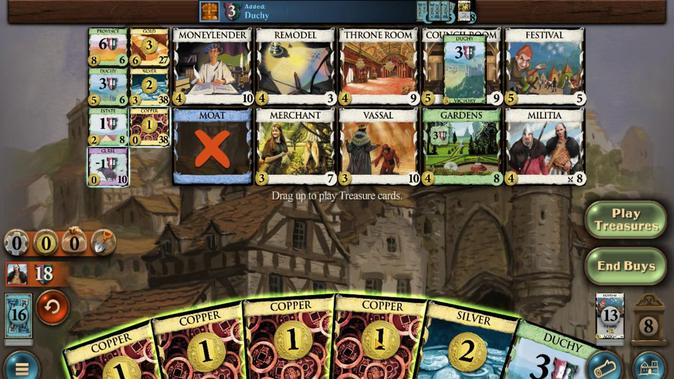 
Action: Mouse moved to (372, 232)
Screenshot: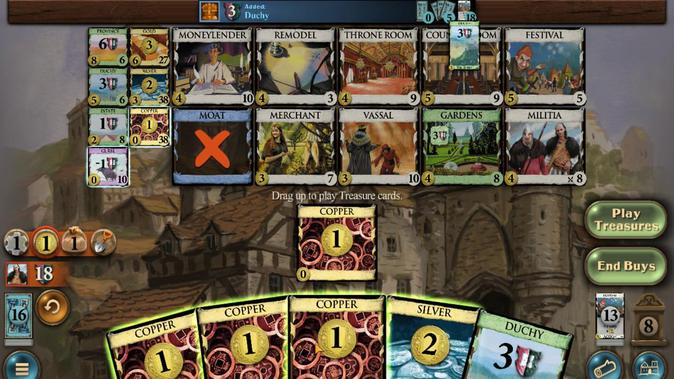 
Action: Mouse pressed left at (372, 232)
Screenshot: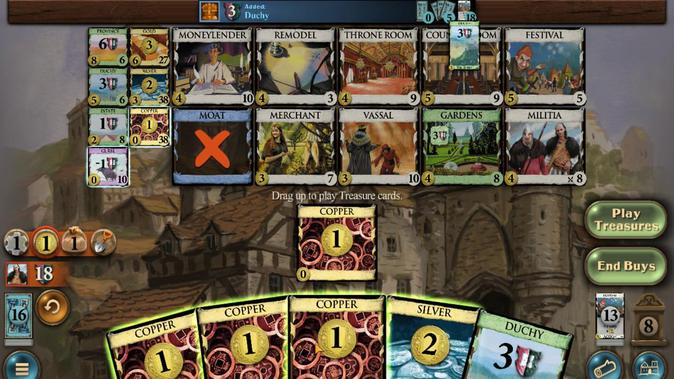 
Action: Mouse moved to (406, 231)
Screenshot: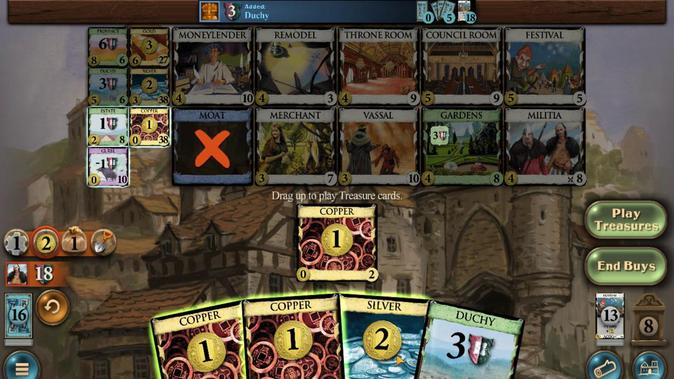 
Action: Mouse pressed left at (406, 231)
Screenshot: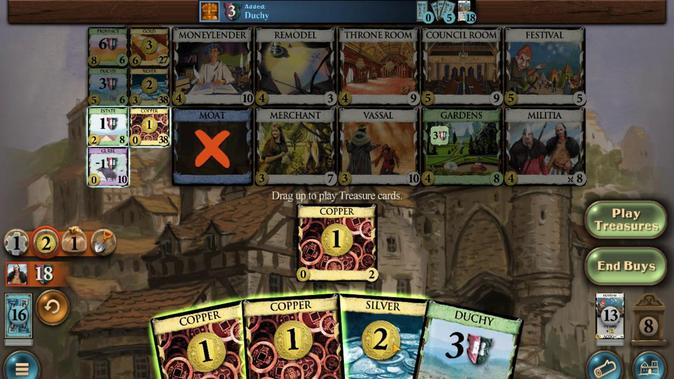 
Action: Mouse moved to (379, 232)
Screenshot: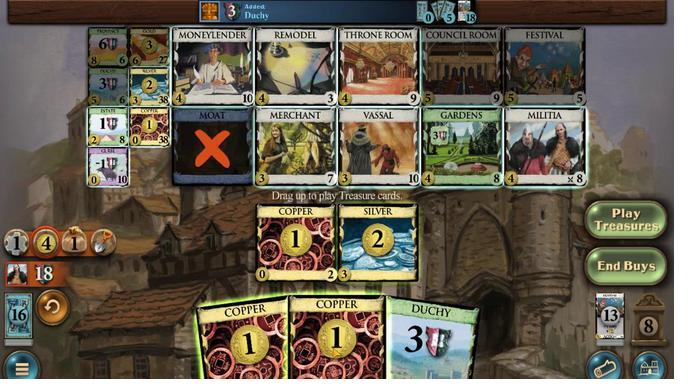 
Action: Mouse pressed left at (379, 232)
Screenshot: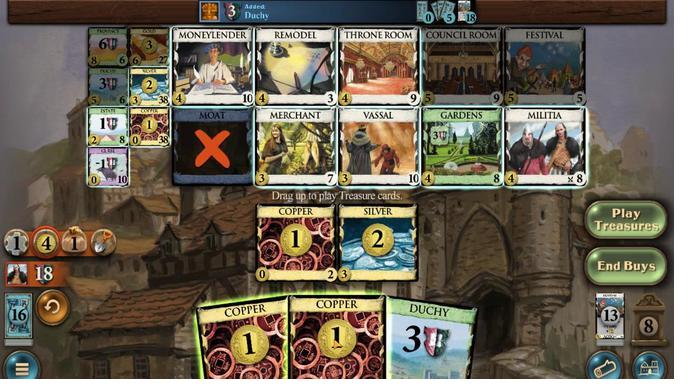 
Action: Mouse moved to (473, 253)
Screenshot: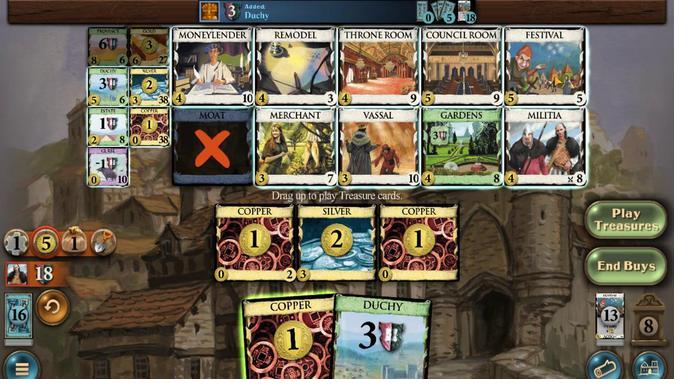 
Action: Mouse pressed left at (473, 253)
Screenshot: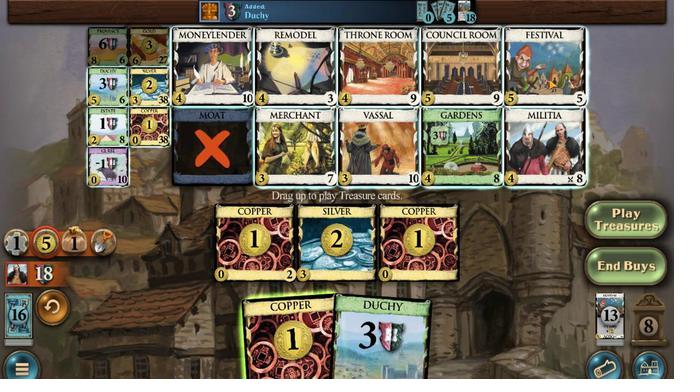 
Action: Mouse moved to (303, 233)
Screenshot: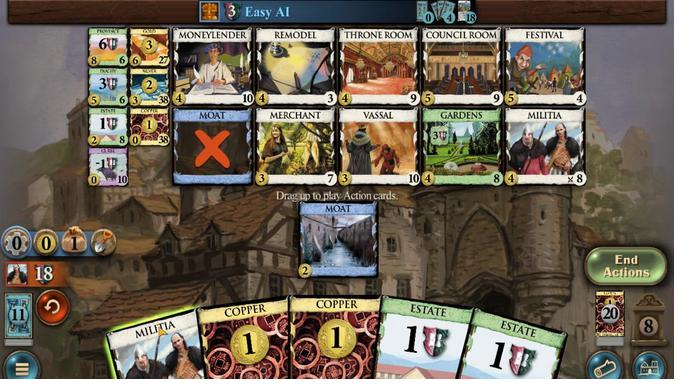 
Action: Mouse pressed left at (303, 233)
Screenshot: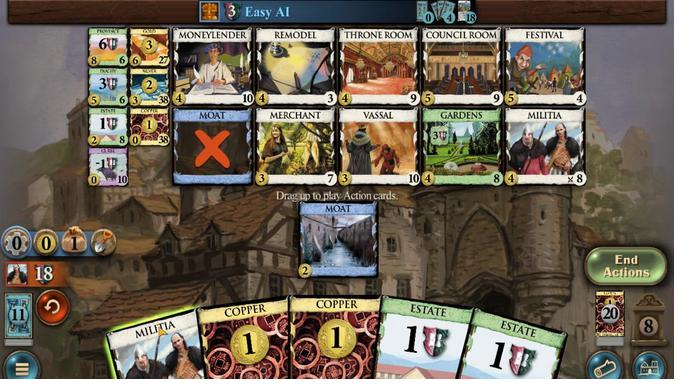 
Action: Mouse moved to (333, 232)
Screenshot: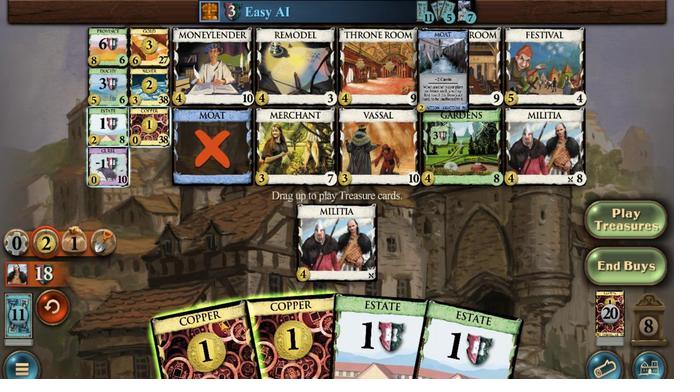 
Action: Mouse pressed left at (333, 232)
Screenshot: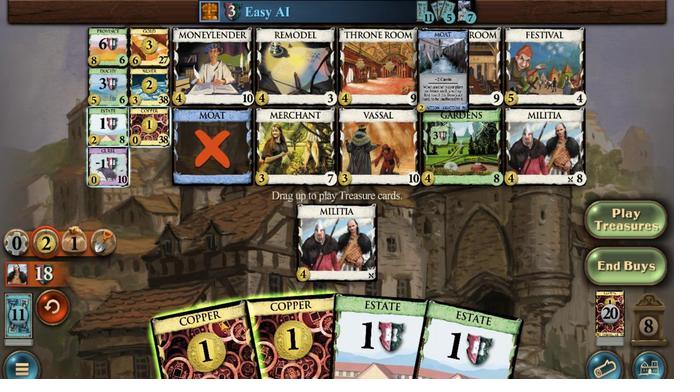 
Action: Mouse moved to (347, 229)
Screenshot: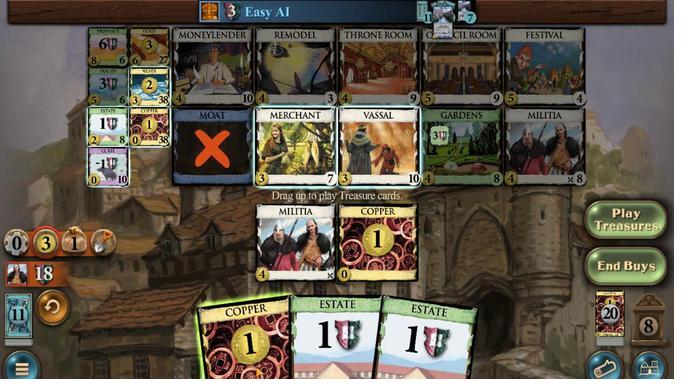 
Action: Mouse pressed left at (347, 229)
Screenshot: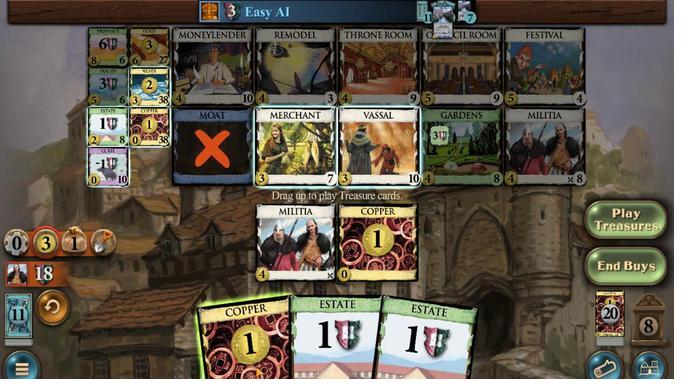 
Action: Mouse moved to (336, 231)
Screenshot: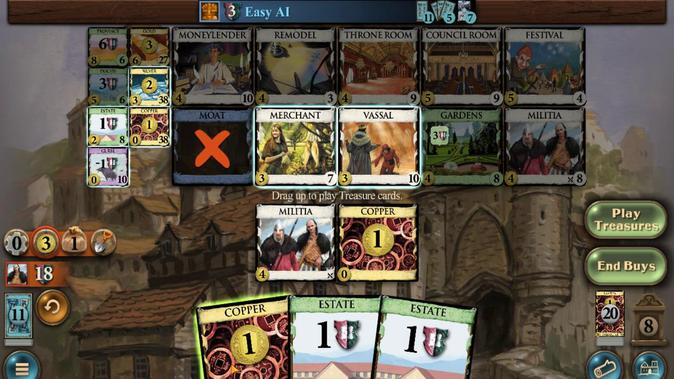 
Action: Mouse pressed left at (336, 231)
Screenshot: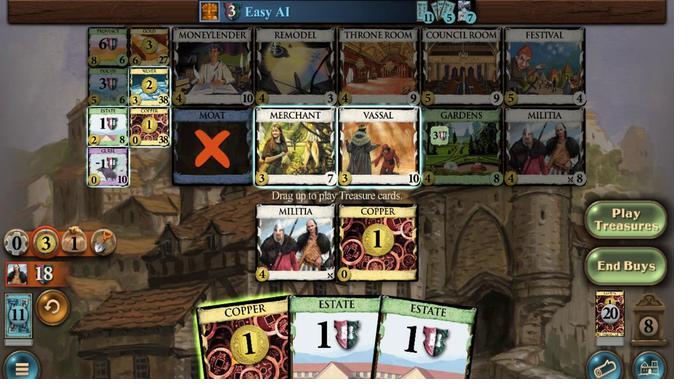 
Action: Mouse moved to (360, 248)
Screenshot: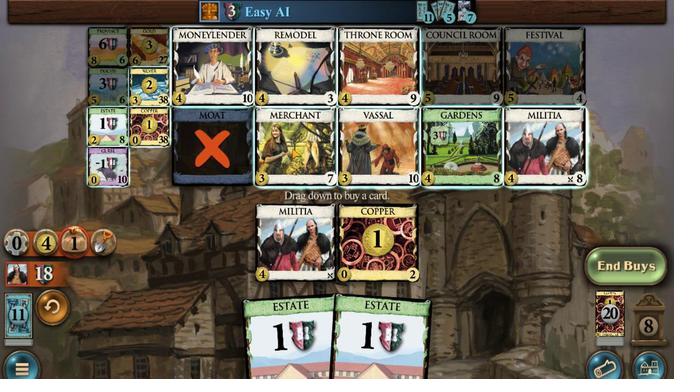 
Action: Mouse pressed left at (360, 248)
Screenshot: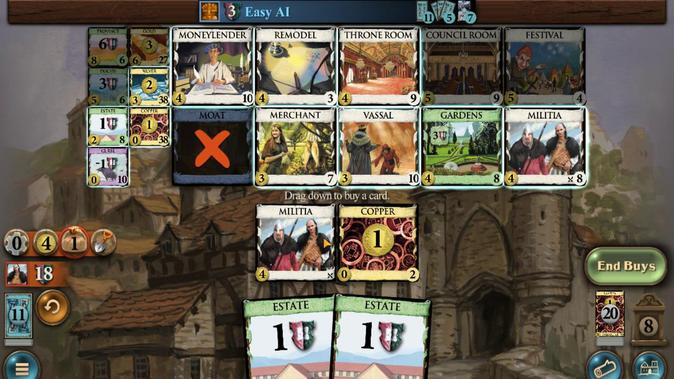 
Action: Mouse moved to (306, 232)
Screenshot: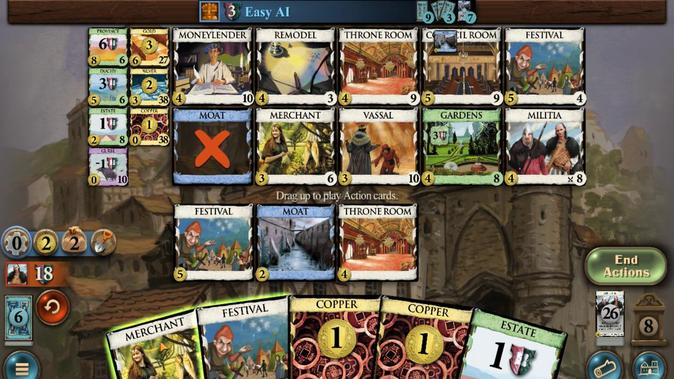 
Action: Mouse pressed left at (306, 232)
Screenshot: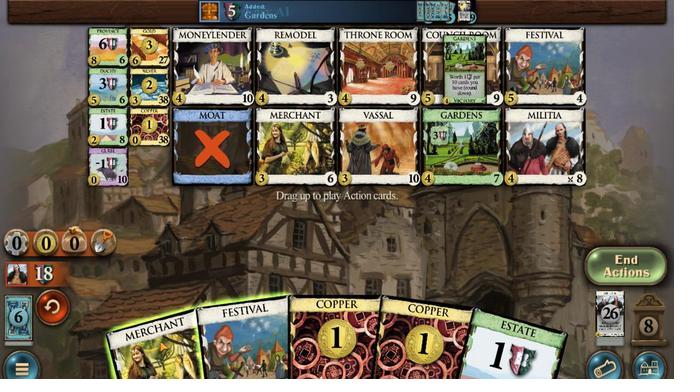 
Action: Mouse moved to (311, 233)
Screenshot: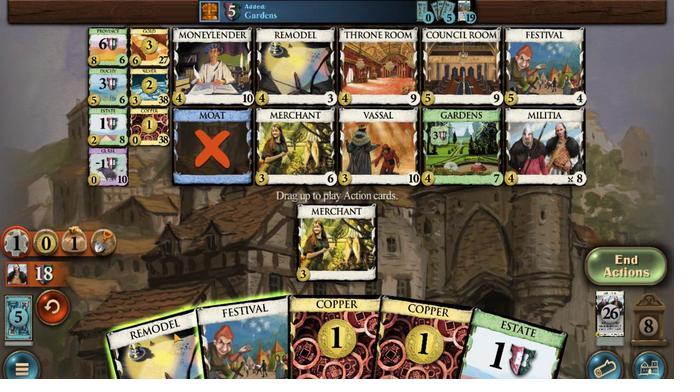 
Action: Mouse pressed left at (311, 233)
